 Task: Look for space in Blieskastel, Germany from 5th September, 2023 to 12th September, 2023 for 2 adults in price range Rs.10000 to Rs.15000.  With 1  bedroom having 1 bed and 1 bathroom. Property type can be house, flat, guest house, hotel. Booking option can be shelf check-in. Required host language is English.
Action: Mouse moved to (575, 124)
Screenshot: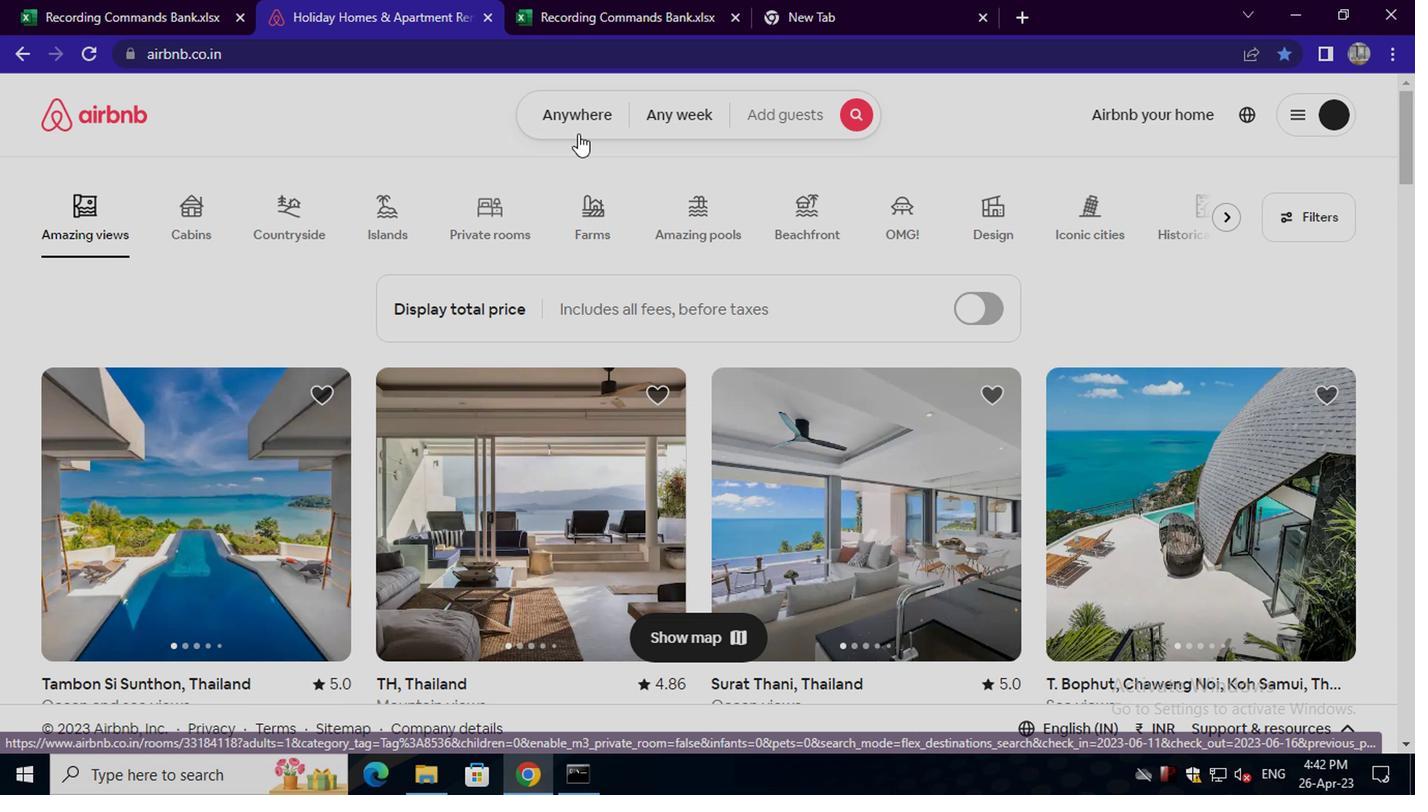 
Action: Mouse pressed left at (575, 124)
Screenshot: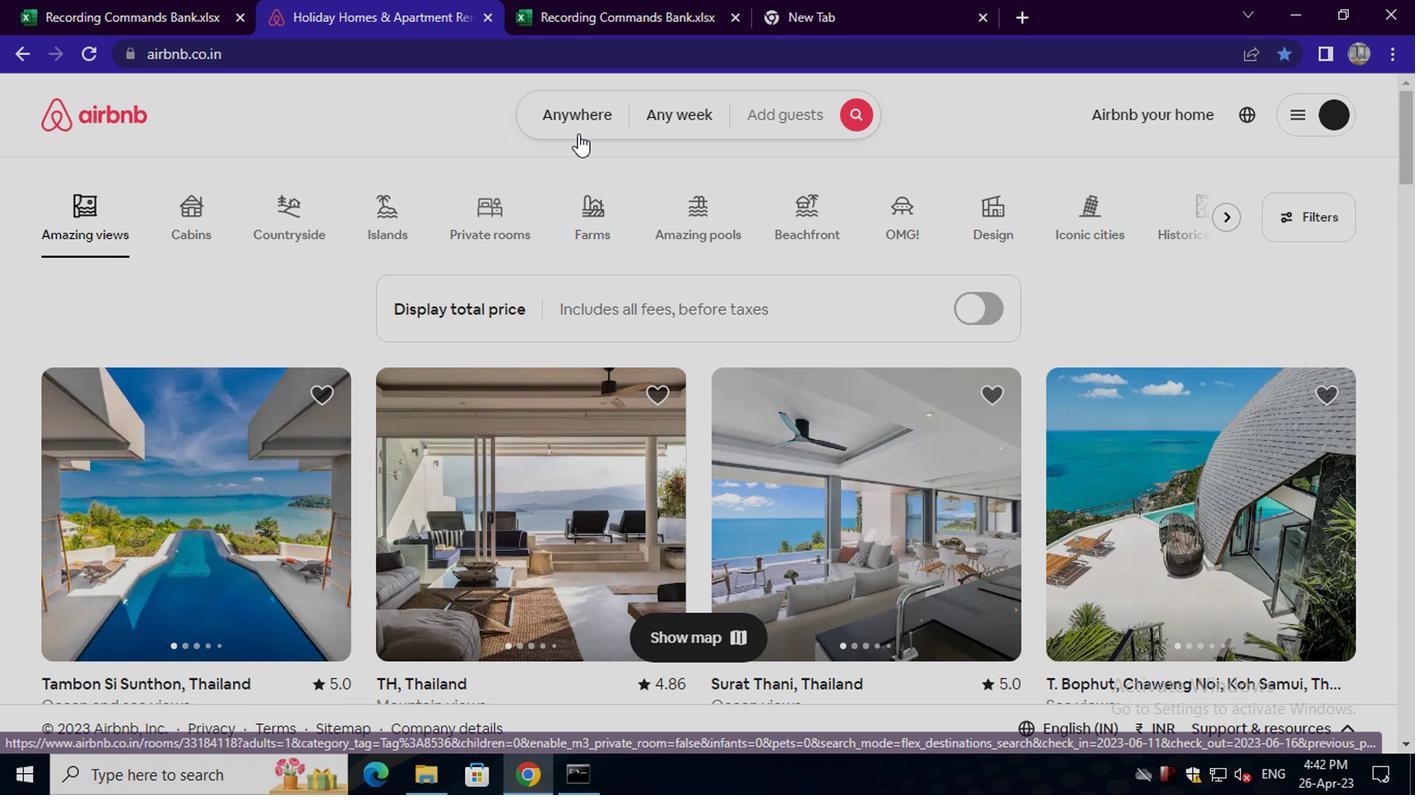 
Action: Mouse moved to (463, 184)
Screenshot: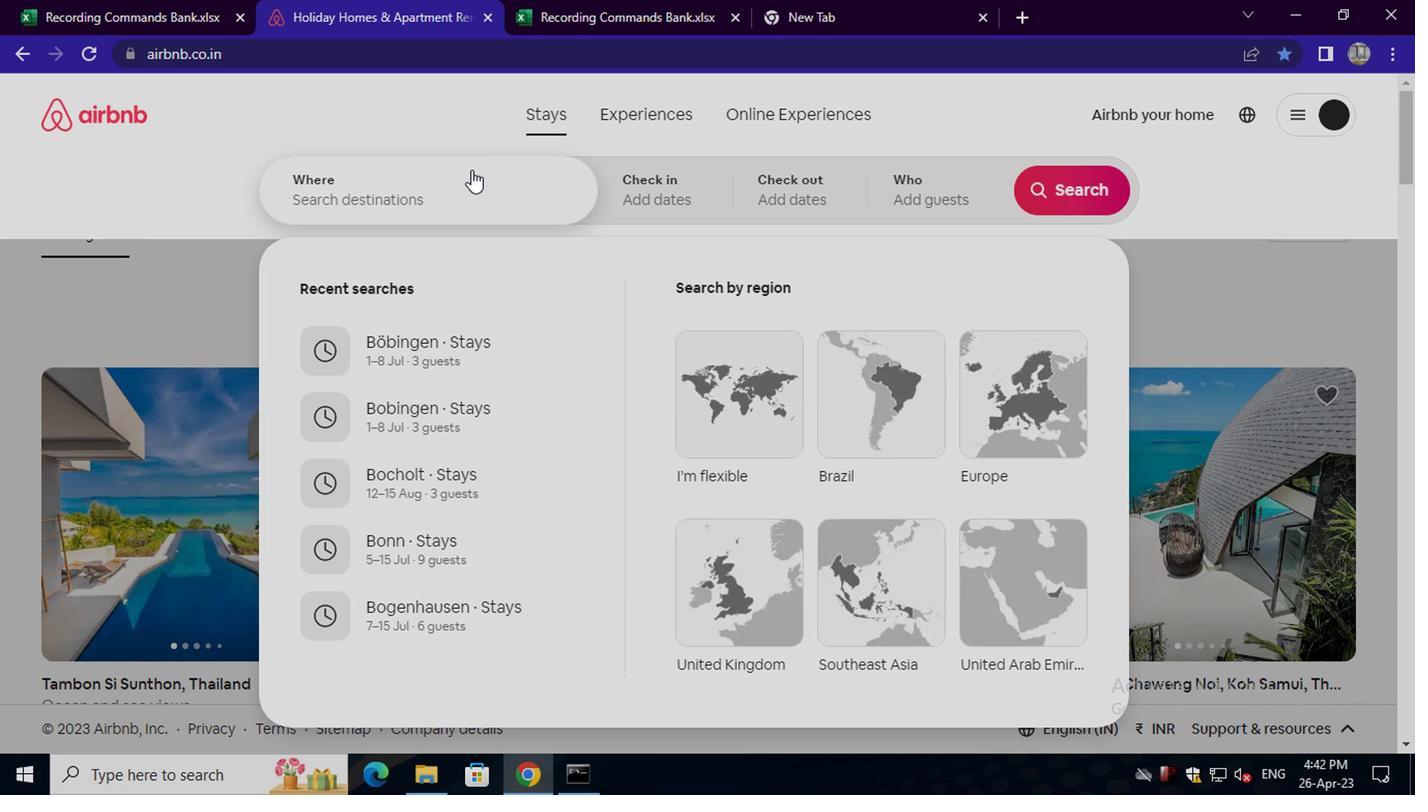 
Action: Mouse pressed left at (463, 184)
Screenshot: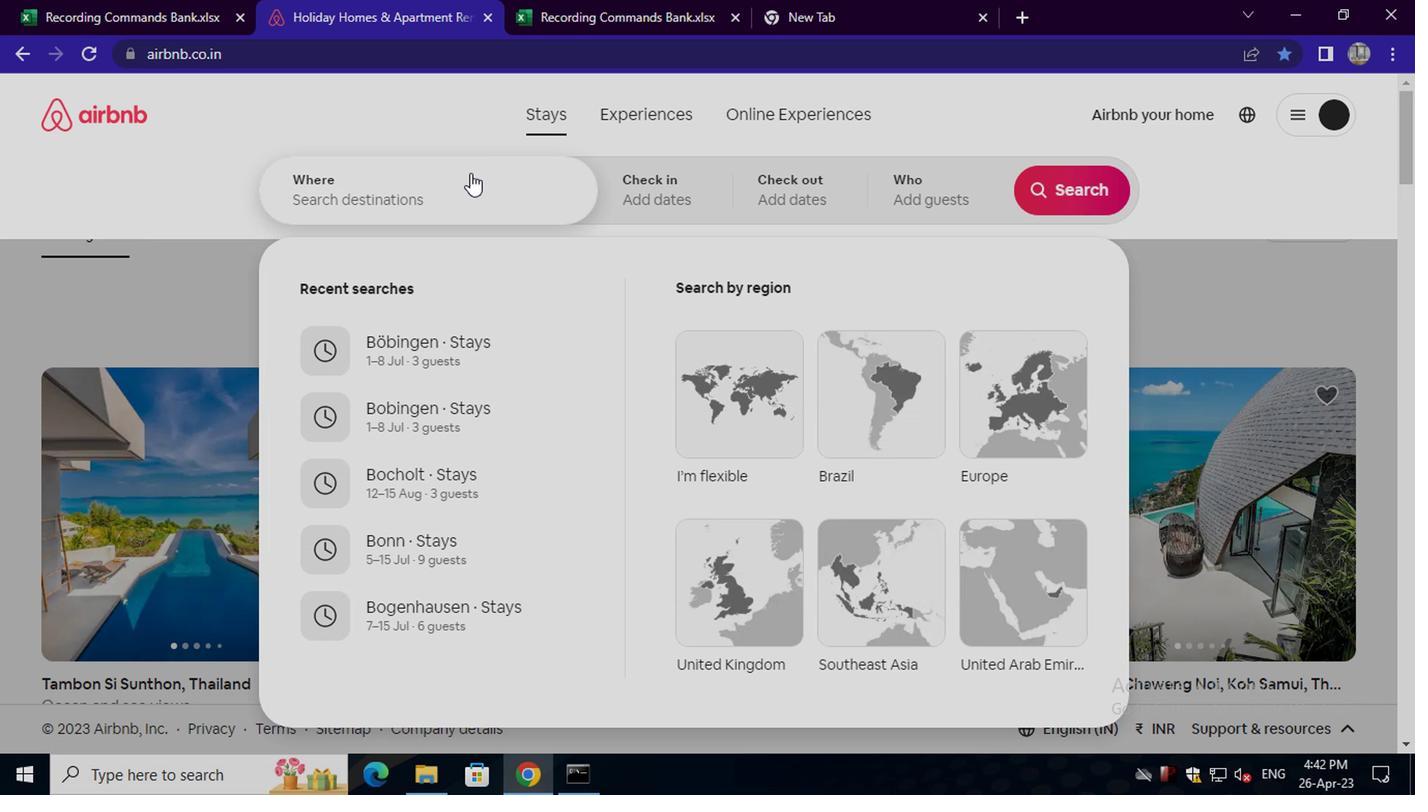 
Action: Key pressed blieskastel,<Key.space>germany<Key.enter>
Screenshot: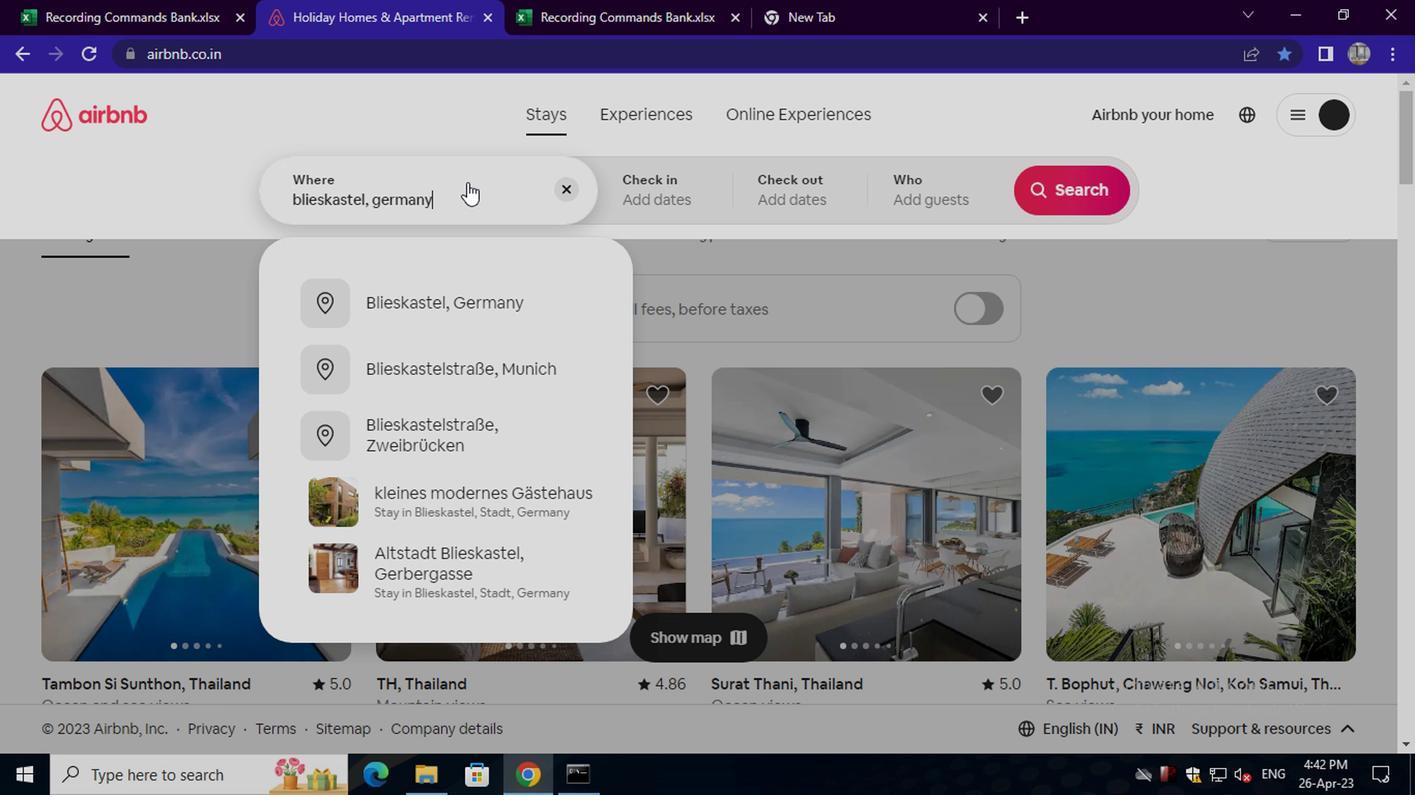 
Action: Mouse moved to (1058, 354)
Screenshot: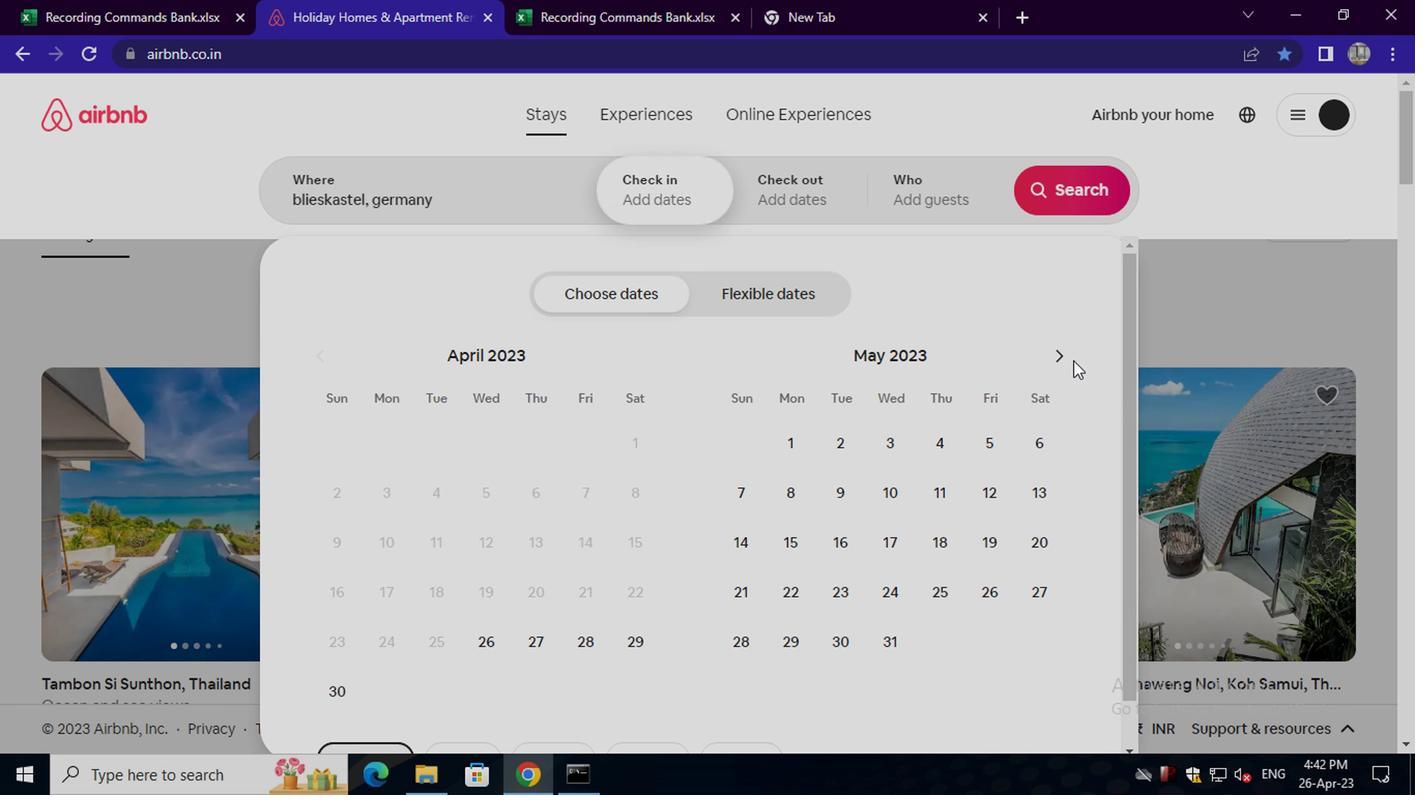 
Action: Mouse pressed left at (1058, 354)
Screenshot: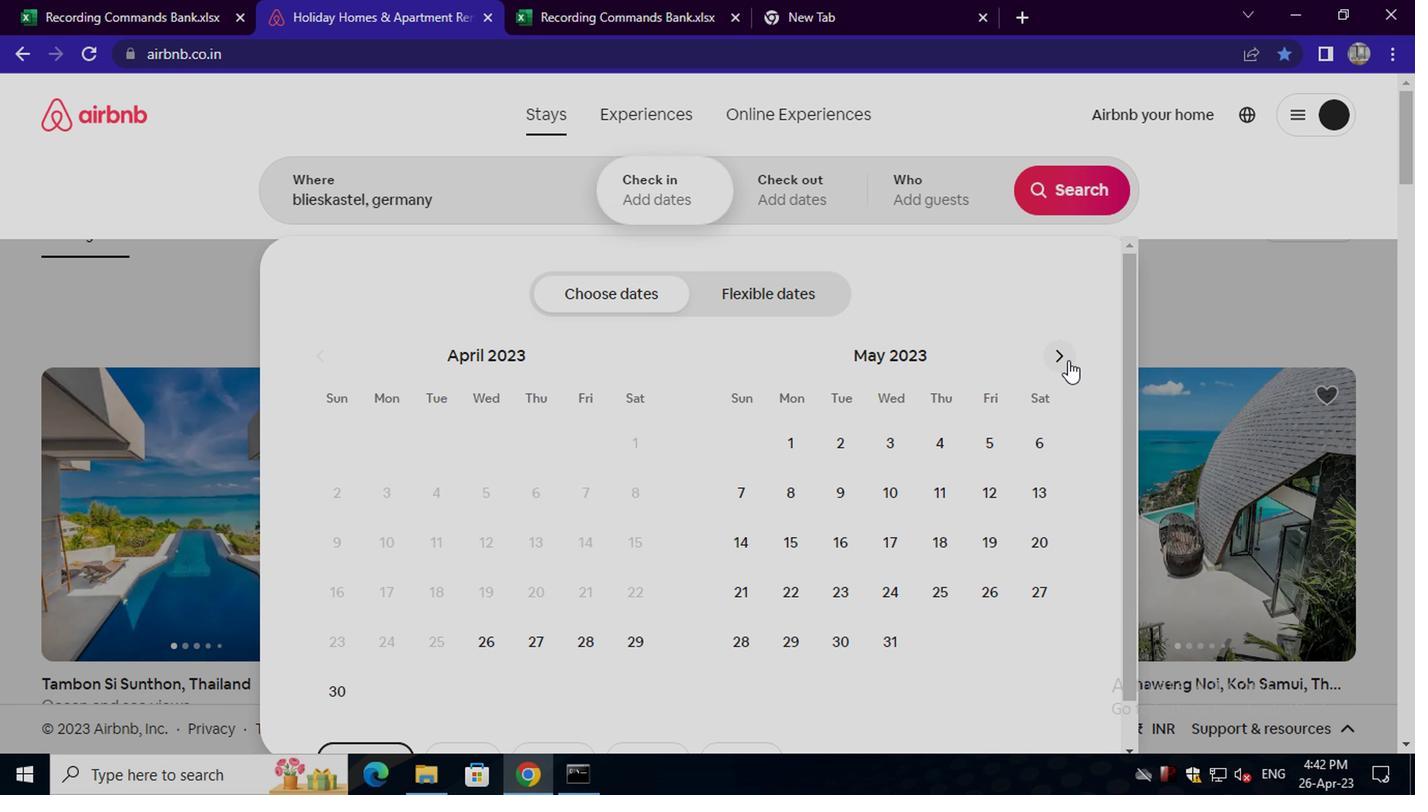
Action: Mouse moved to (1058, 353)
Screenshot: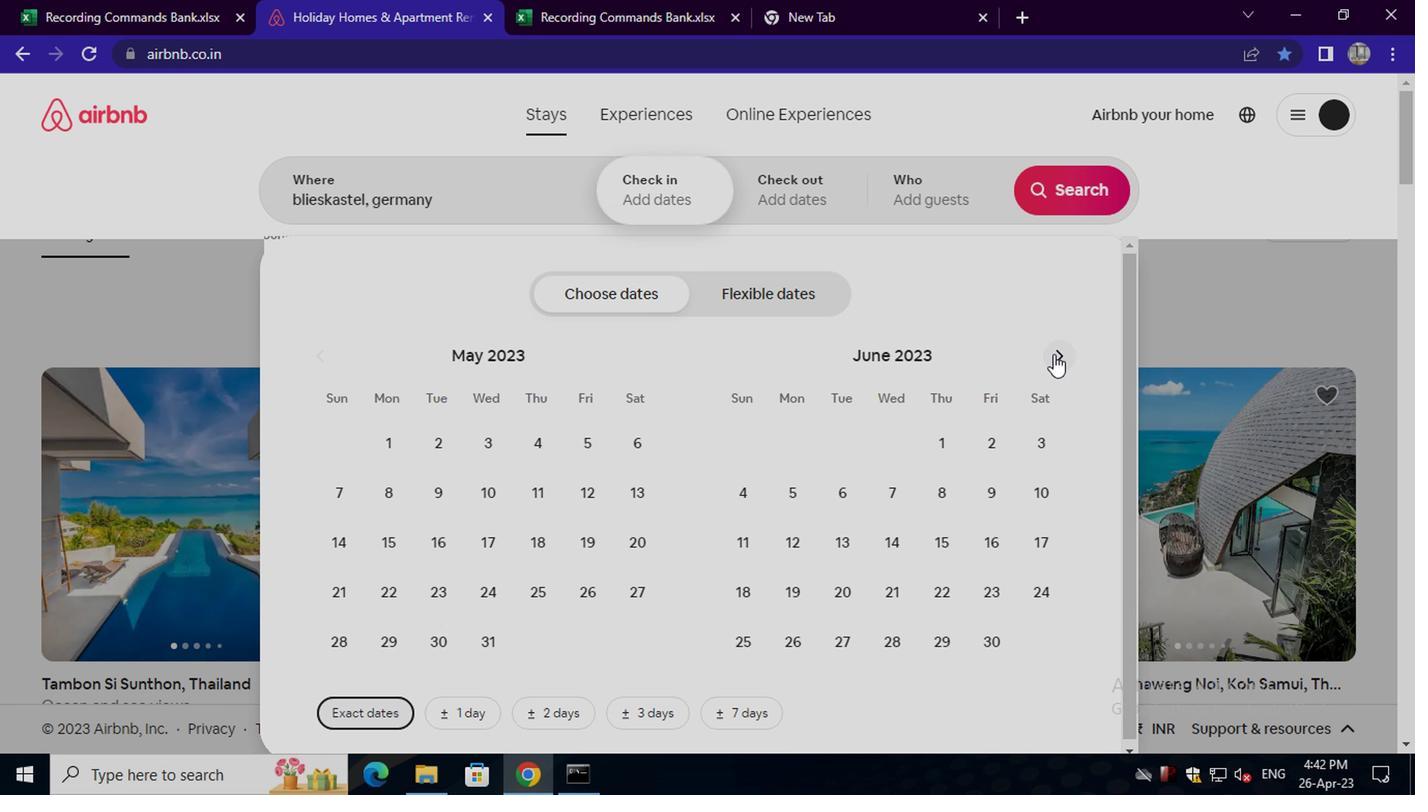 
Action: Mouse pressed left at (1058, 353)
Screenshot: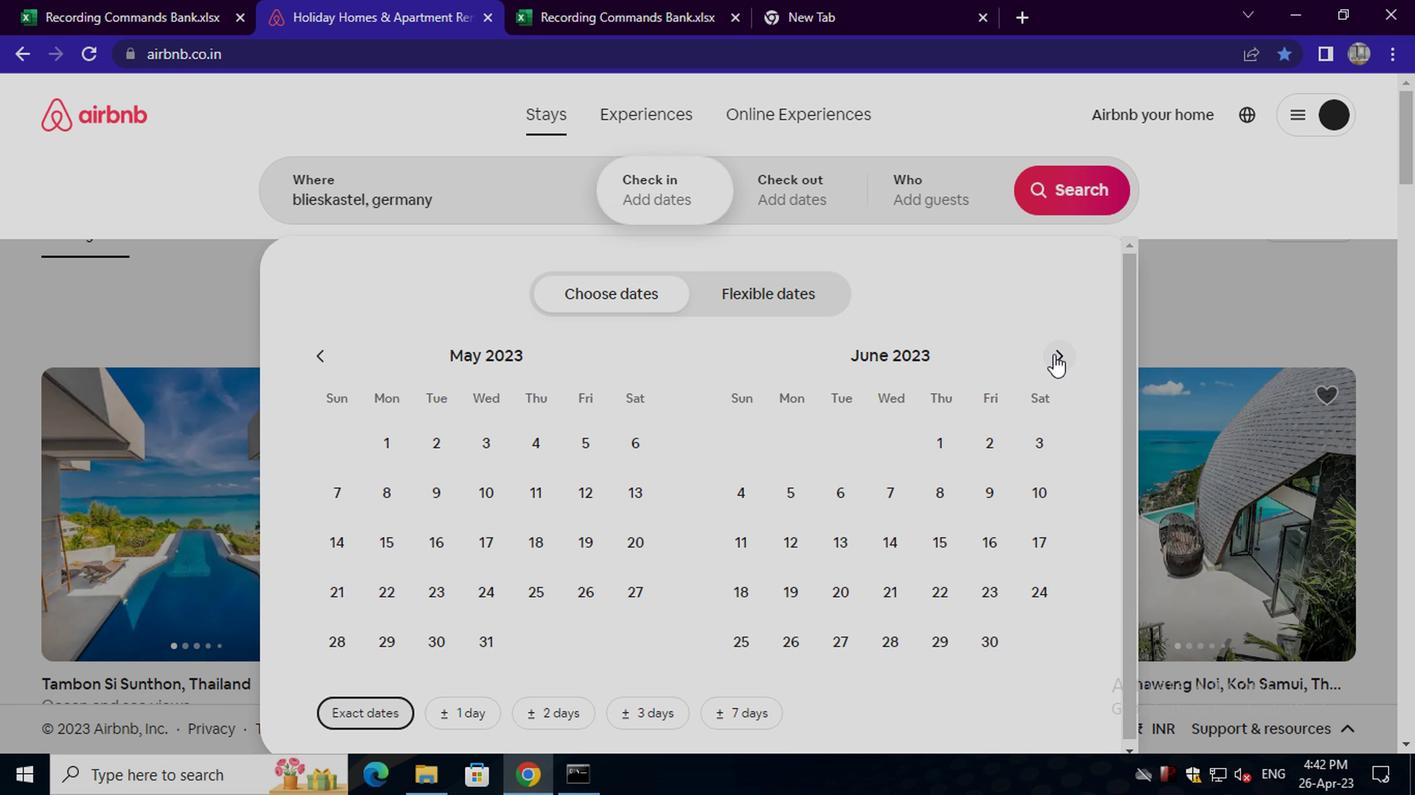 
Action: Mouse pressed left at (1058, 353)
Screenshot: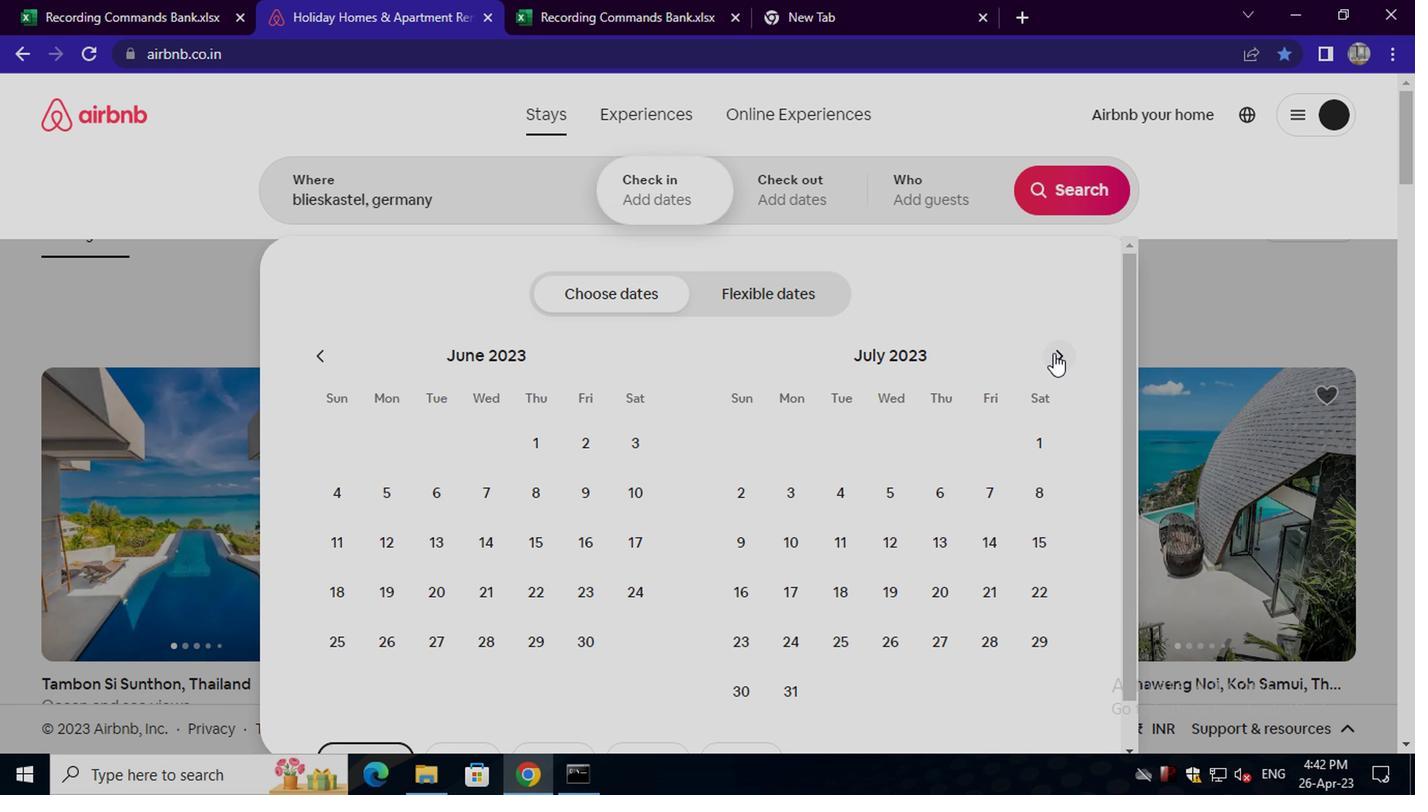 
Action: Mouse pressed left at (1058, 353)
Screenshot: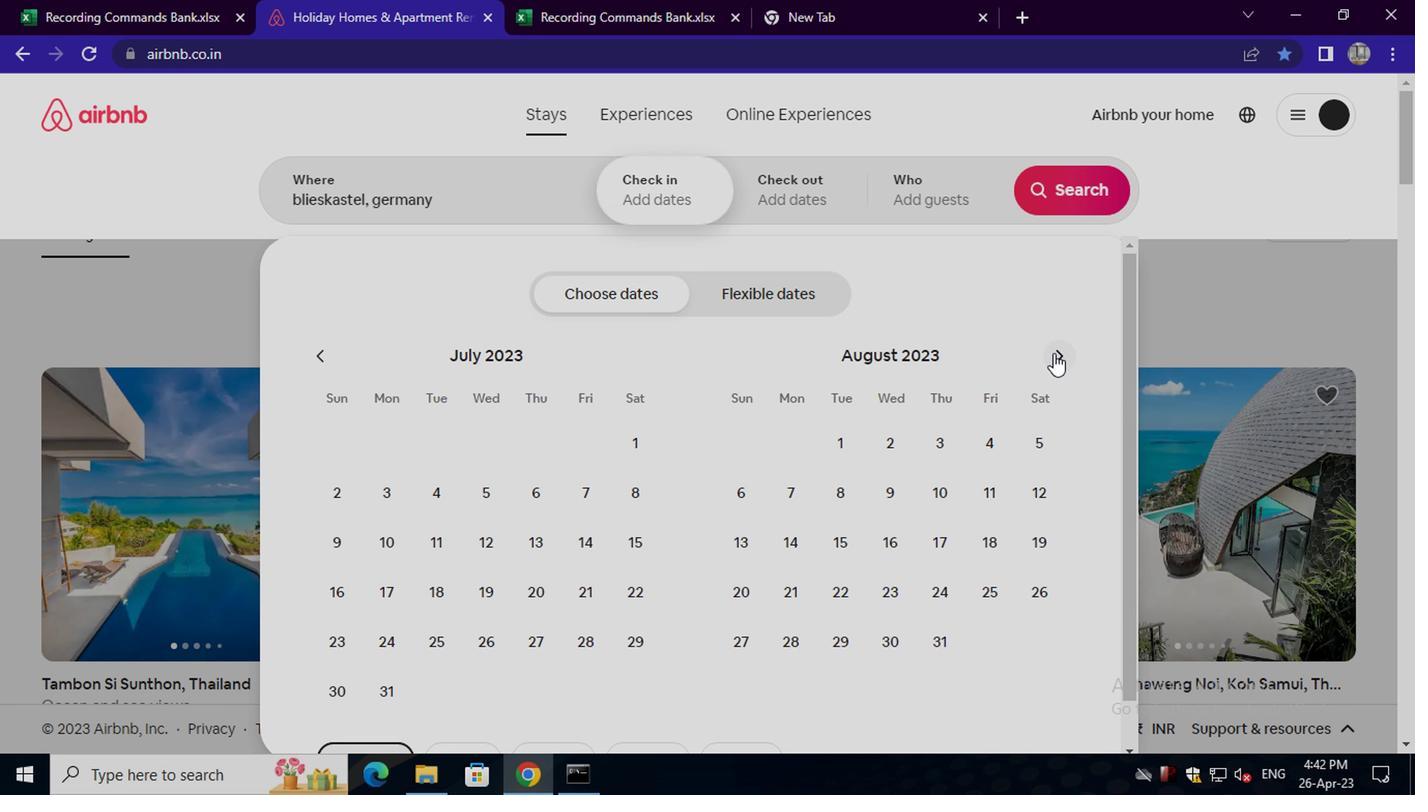 
Action: Mouse moved to (860, 487)
Screenshot: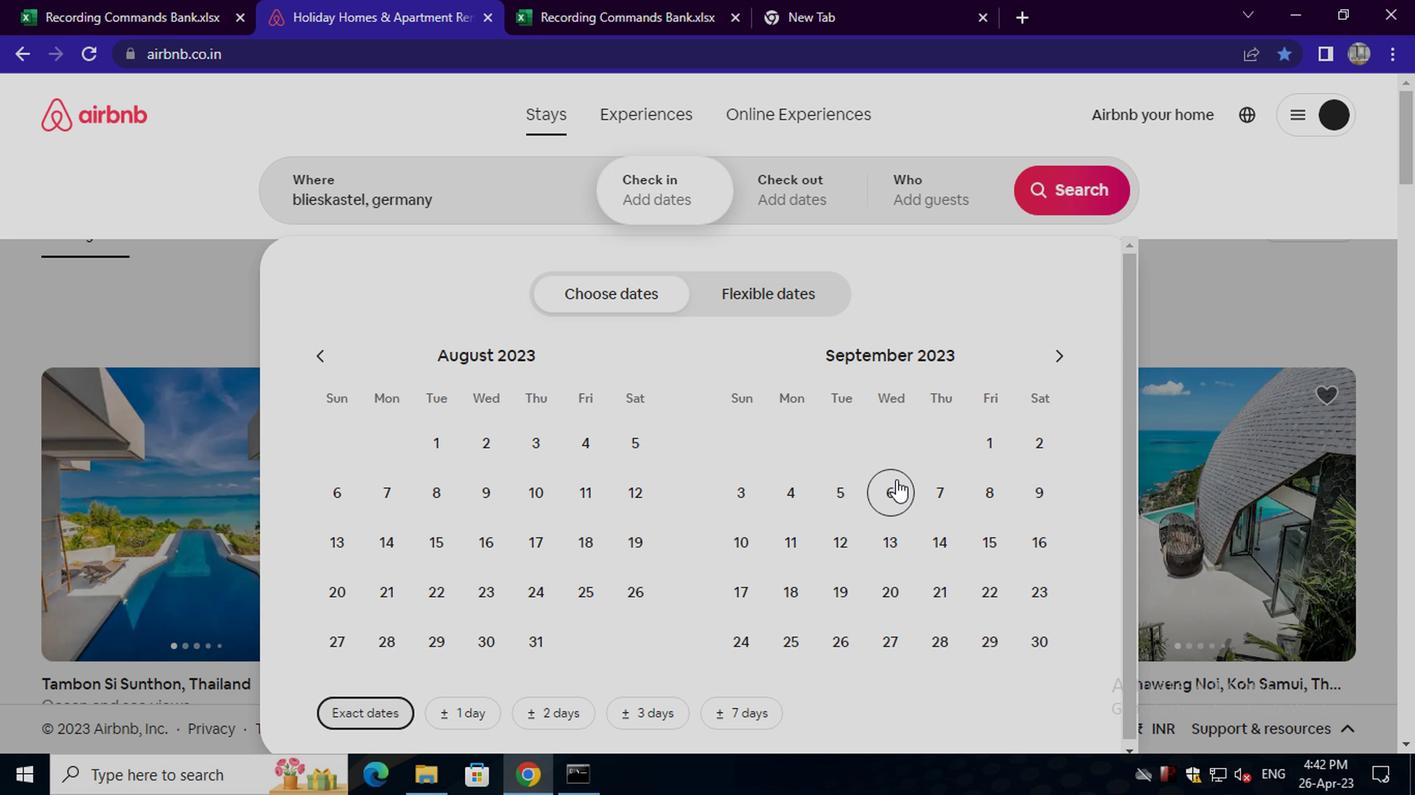 
Action: Mouse pressed left at (860, 487)
Screenshot: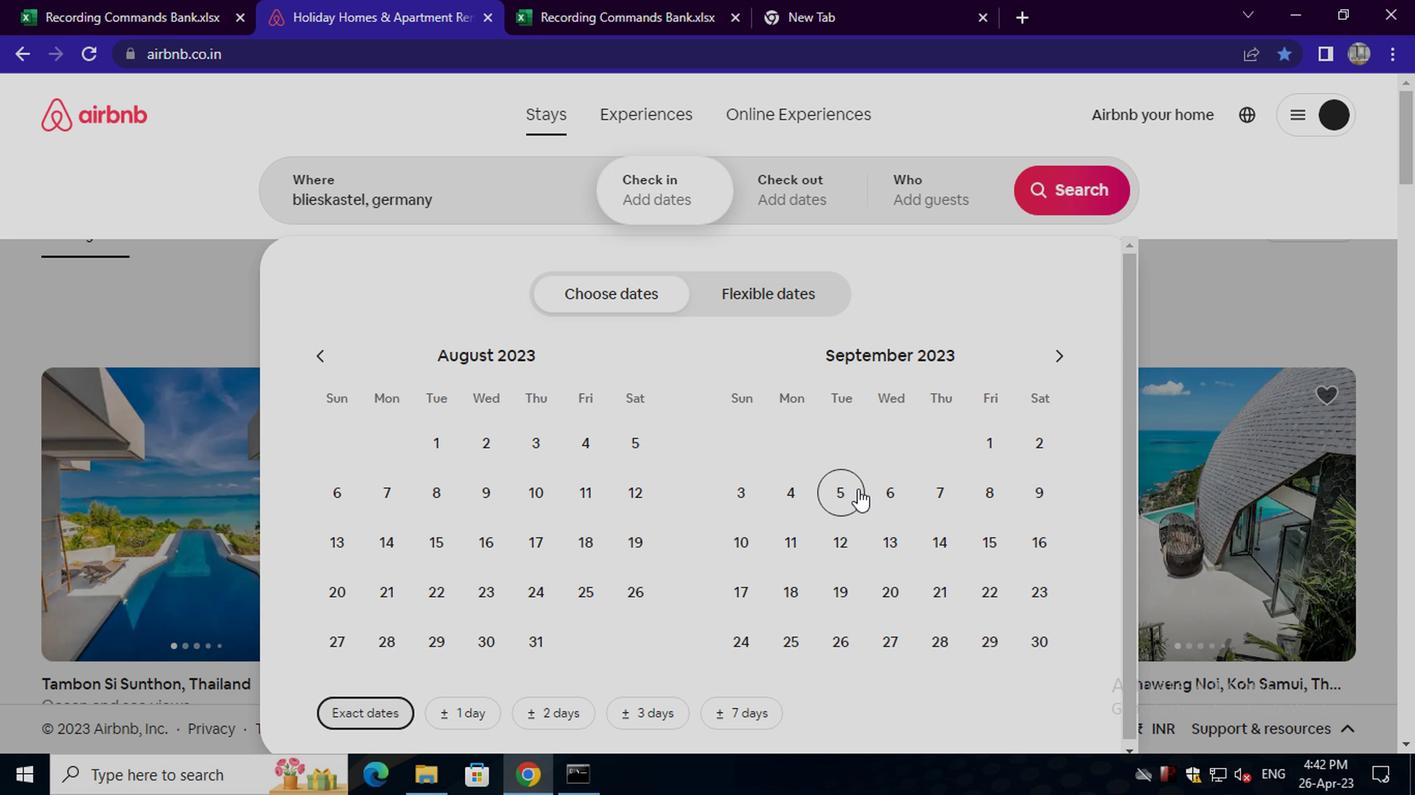 
Action: Mouse moved to (851, 538)
Screenshot: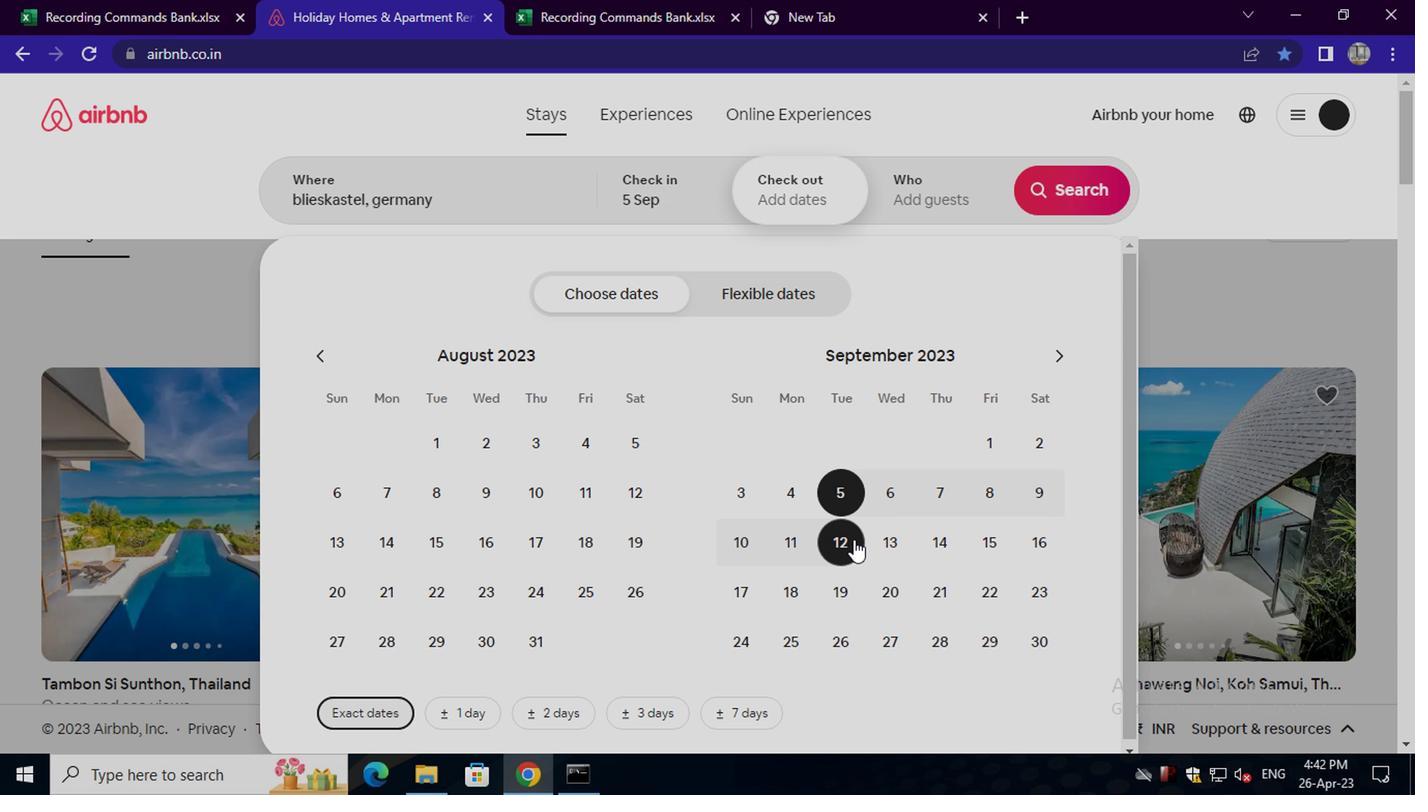 
Action: Mouse pressed left at (851, 538)
Screenshot: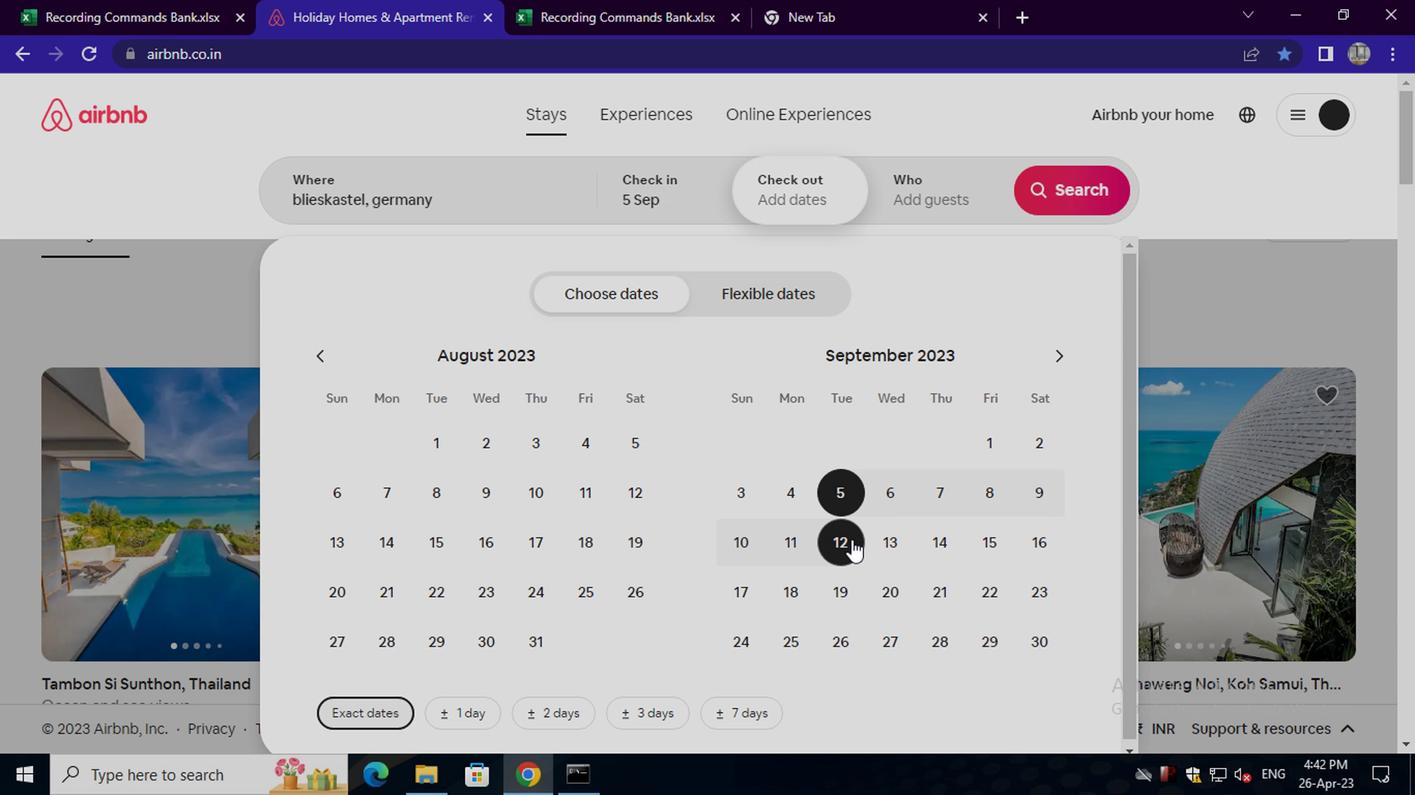 
Action: Mouse moved to (966, 190)
Screenshot: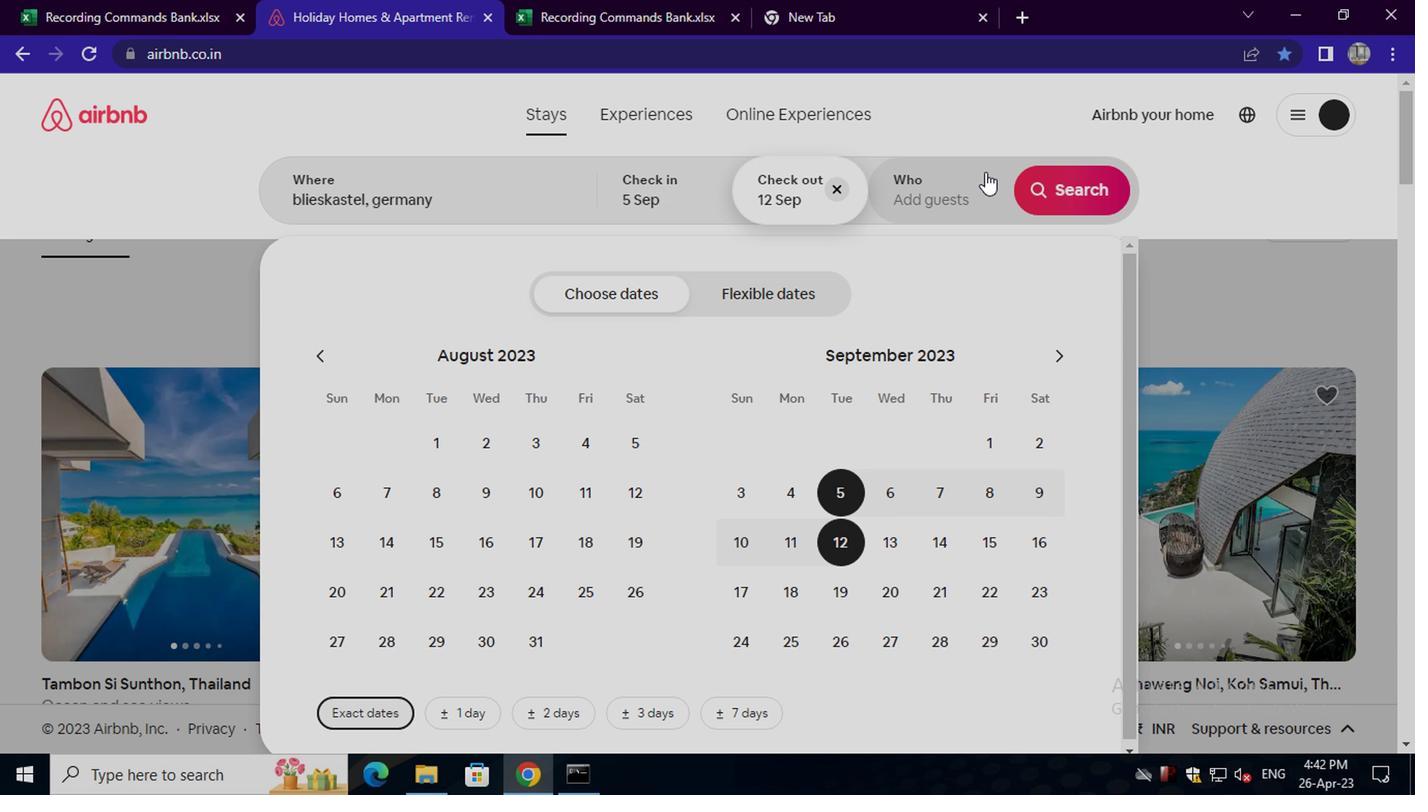 
Action: Mouse pressed left at (966, 190)
Screenshot: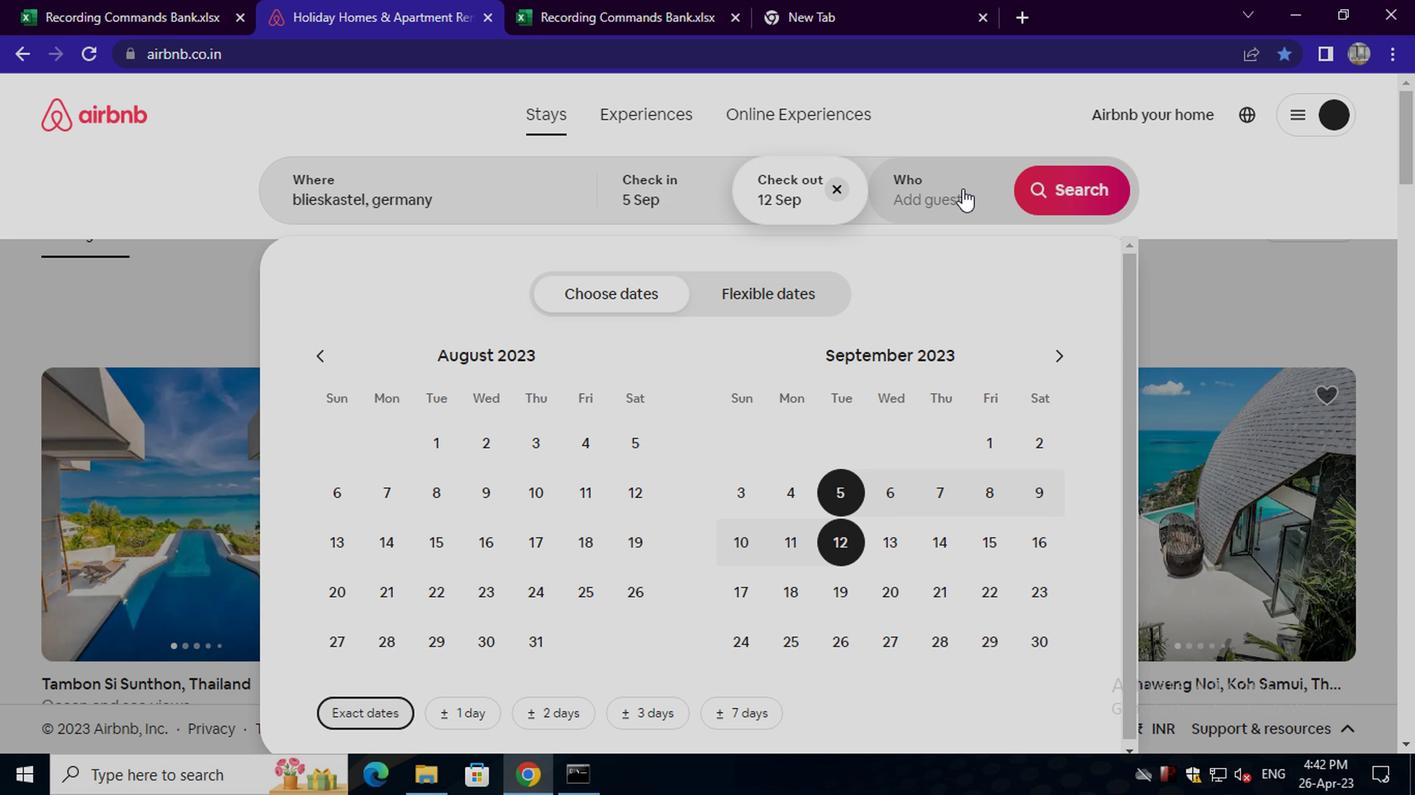 
Action: Mouse moved to (1087, 309)
Screenshot: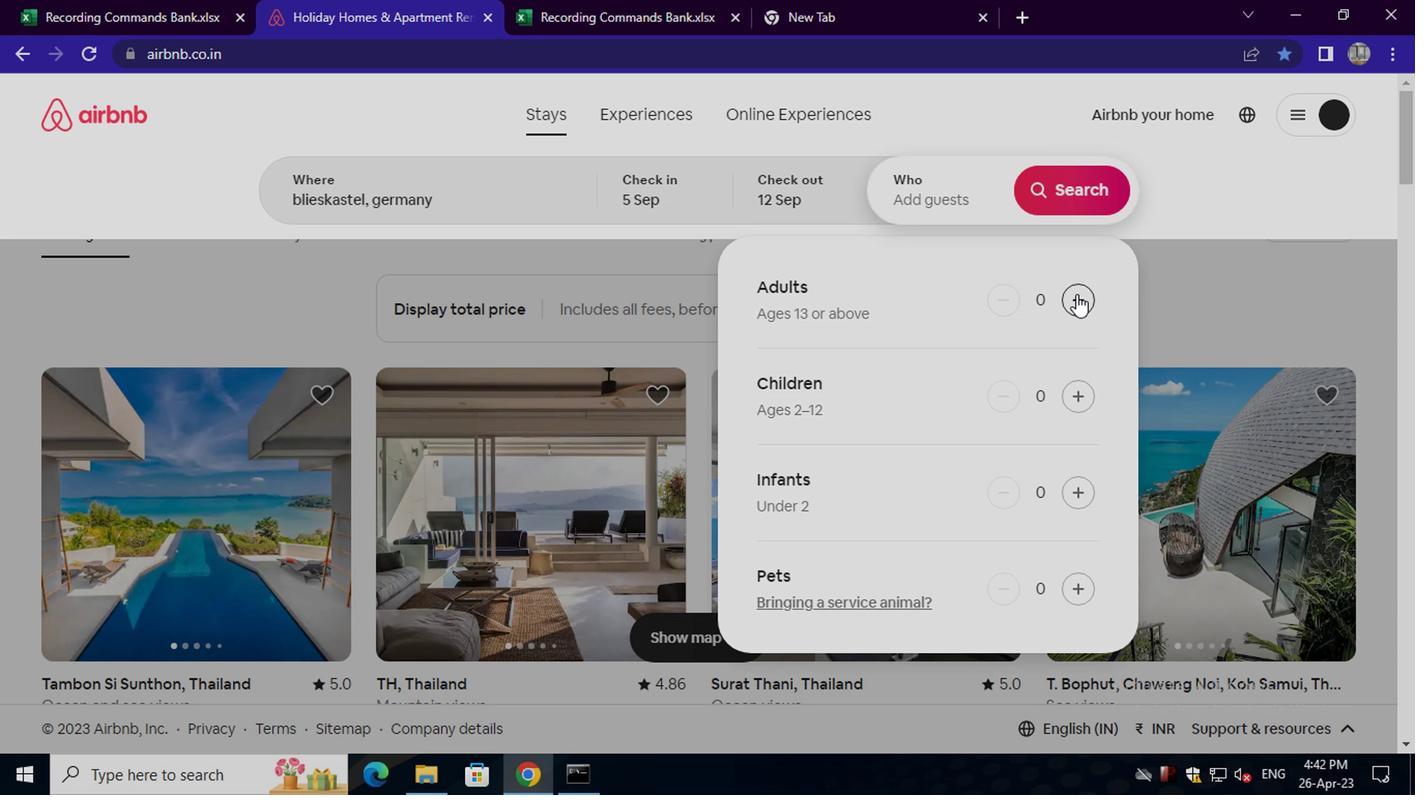 
Action: Mouse pressed left at (1087, 309)
Screenshot: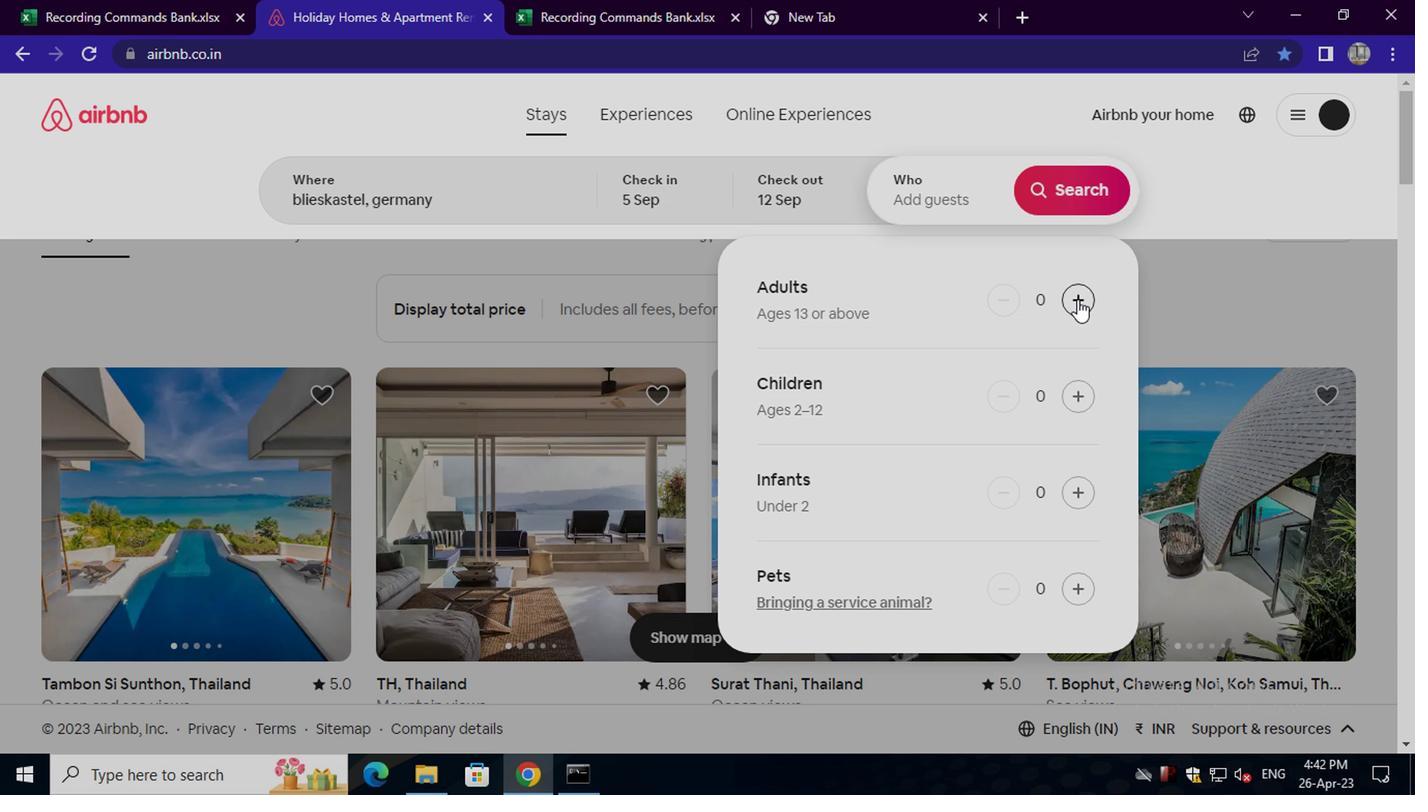 
Action: Mouse pressed left at (1087, 309)
Screenshot: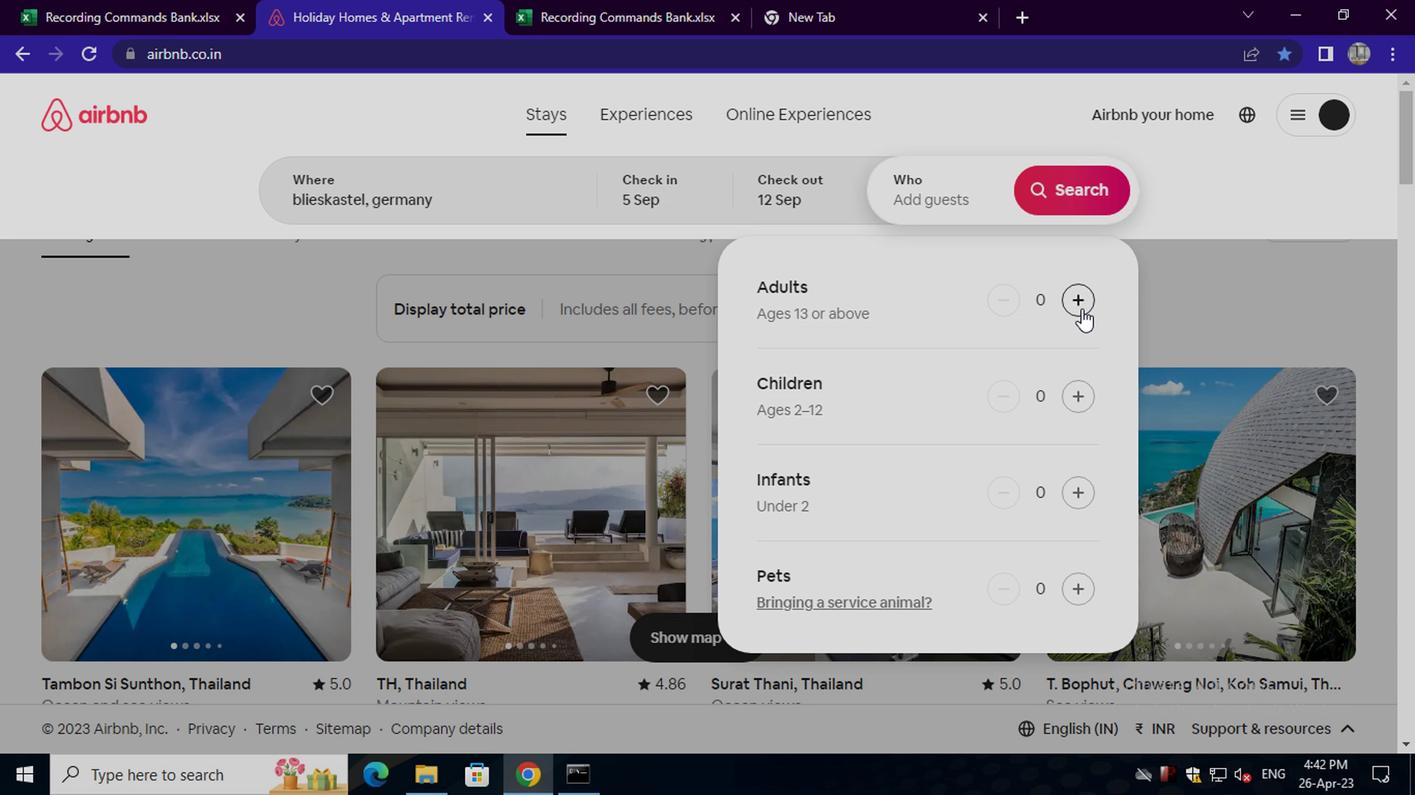 
Action: Mouse moved to (1084, 201)
Screenshot: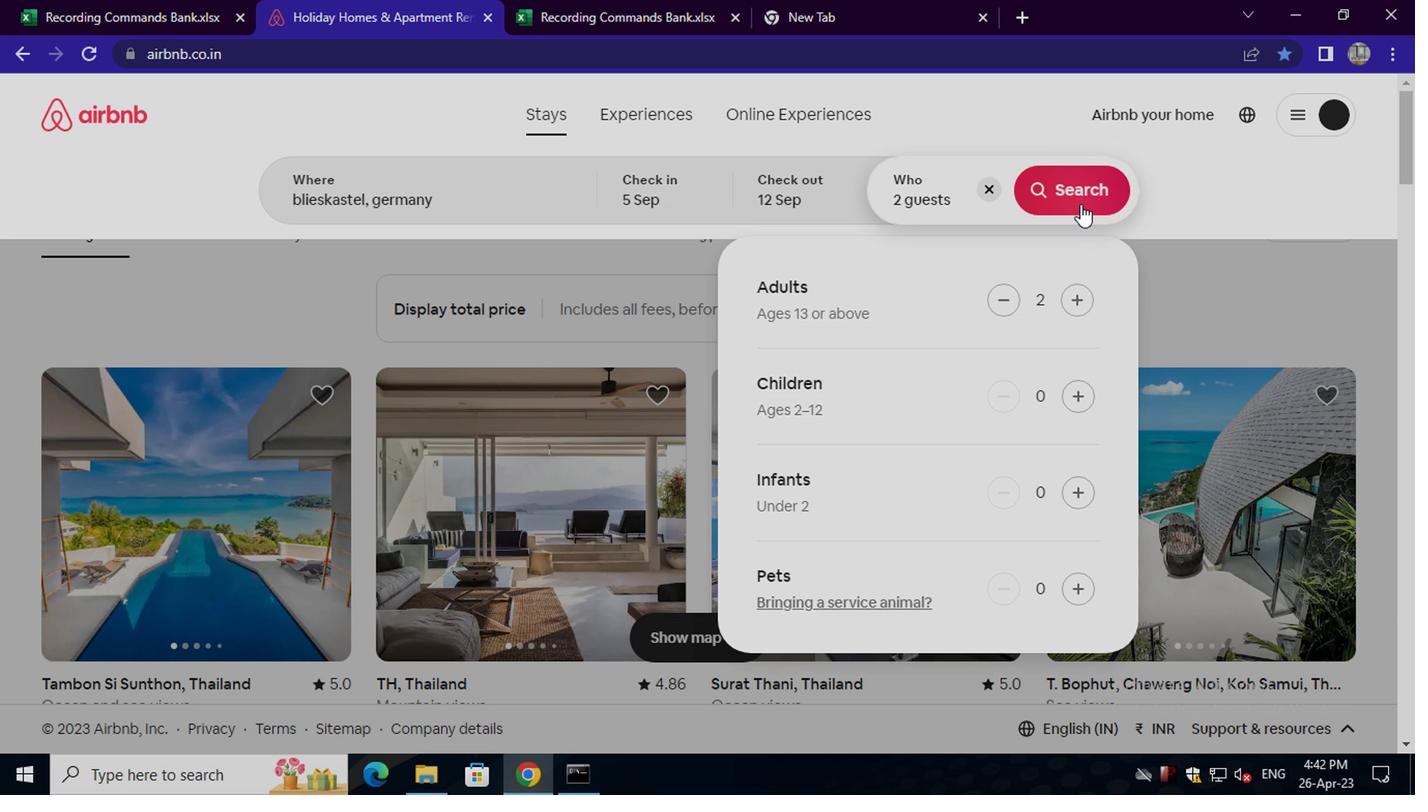 
Action: Mouse pressed left at (1084, 201)
Screenshot: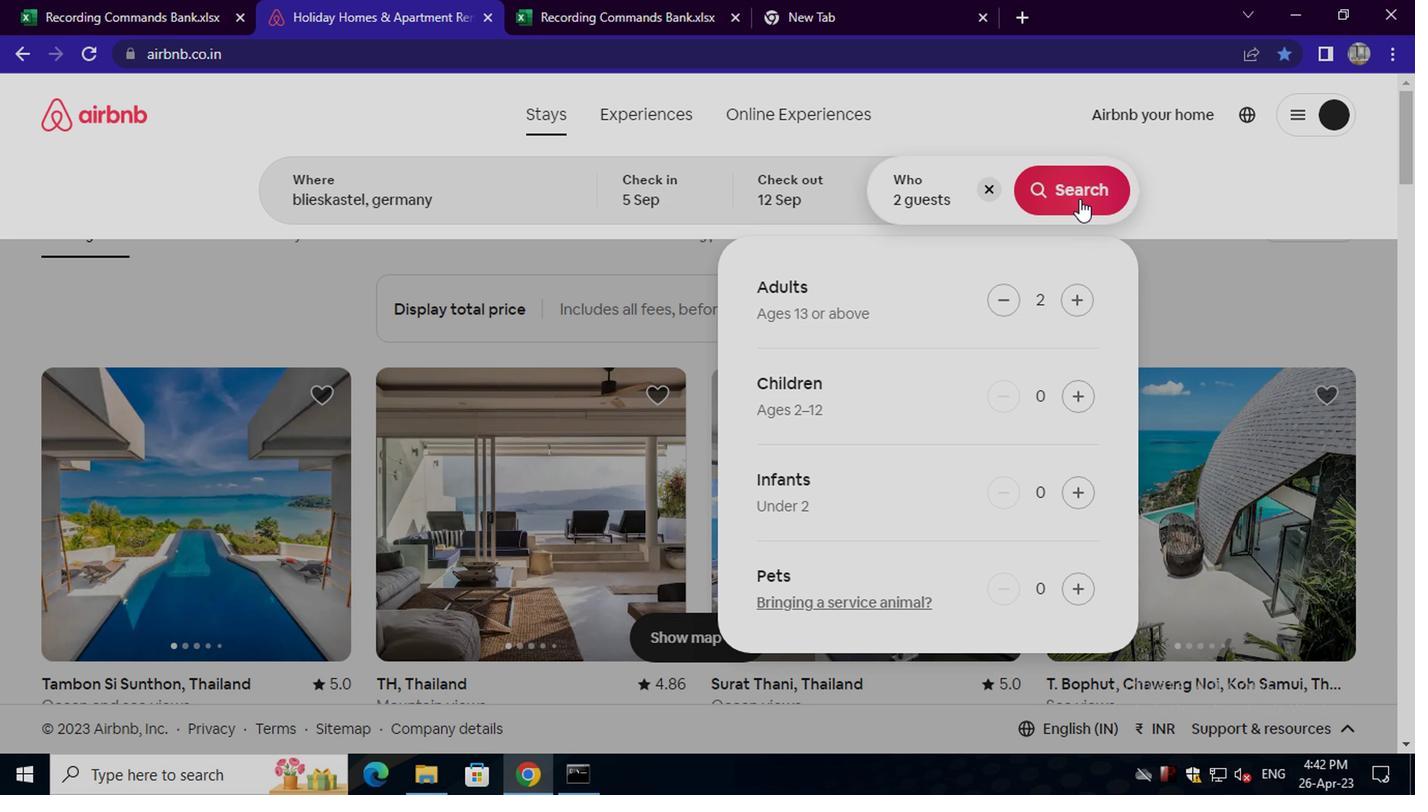 
Action: Mouse moved to (1316, 201)
Screenshot: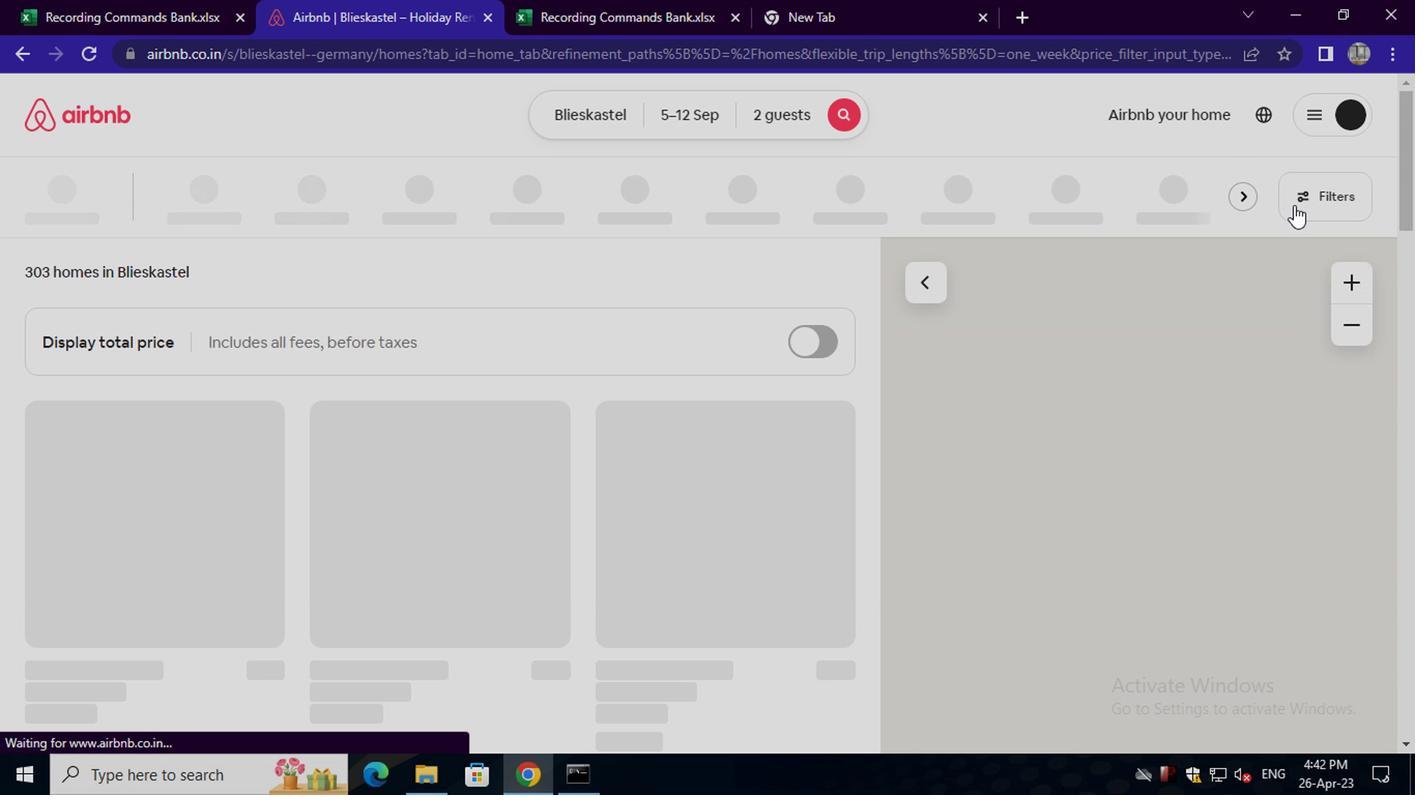 
Action: Mouse pressed left at (1316, 201)
Screenshot: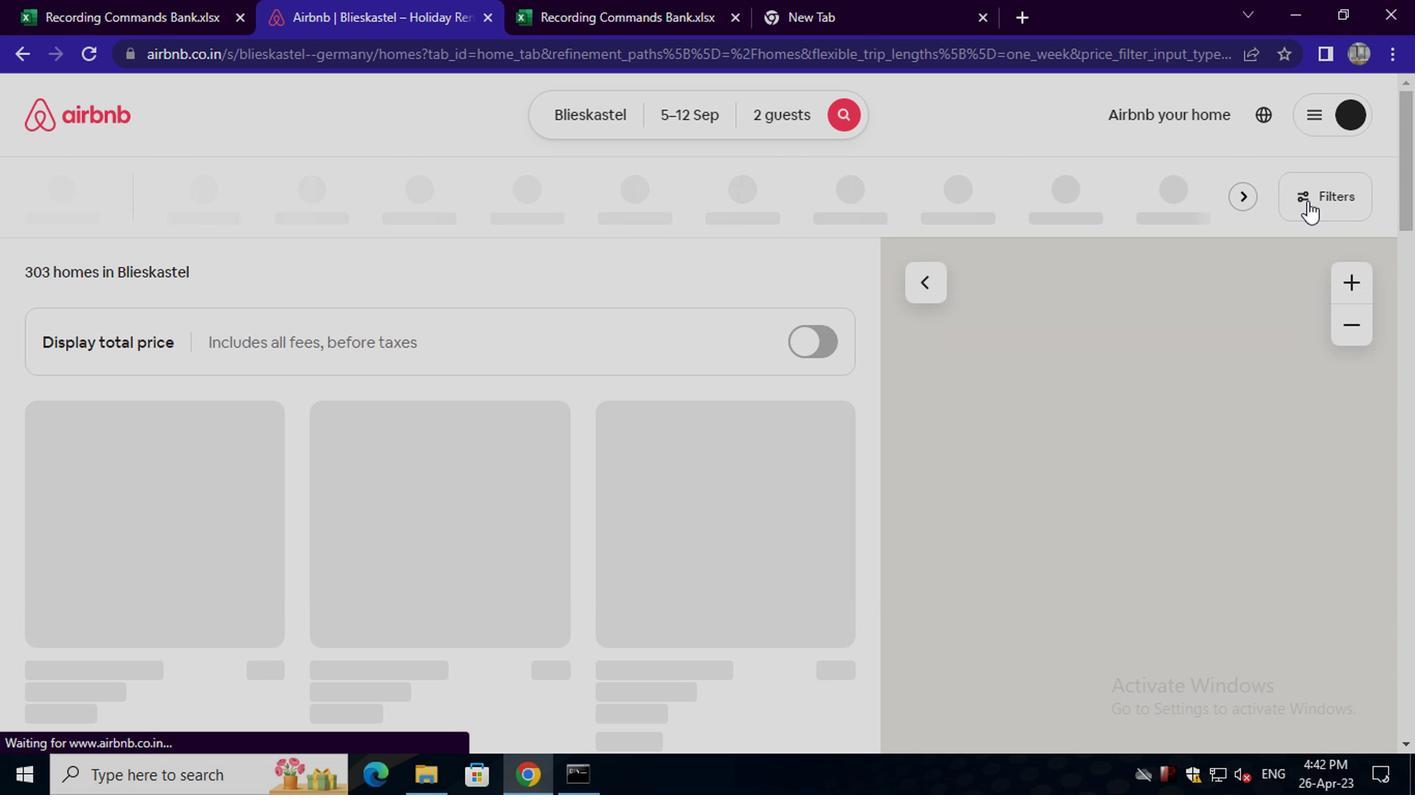 
Action: Mouse moved to (507, 459)
Screenshot: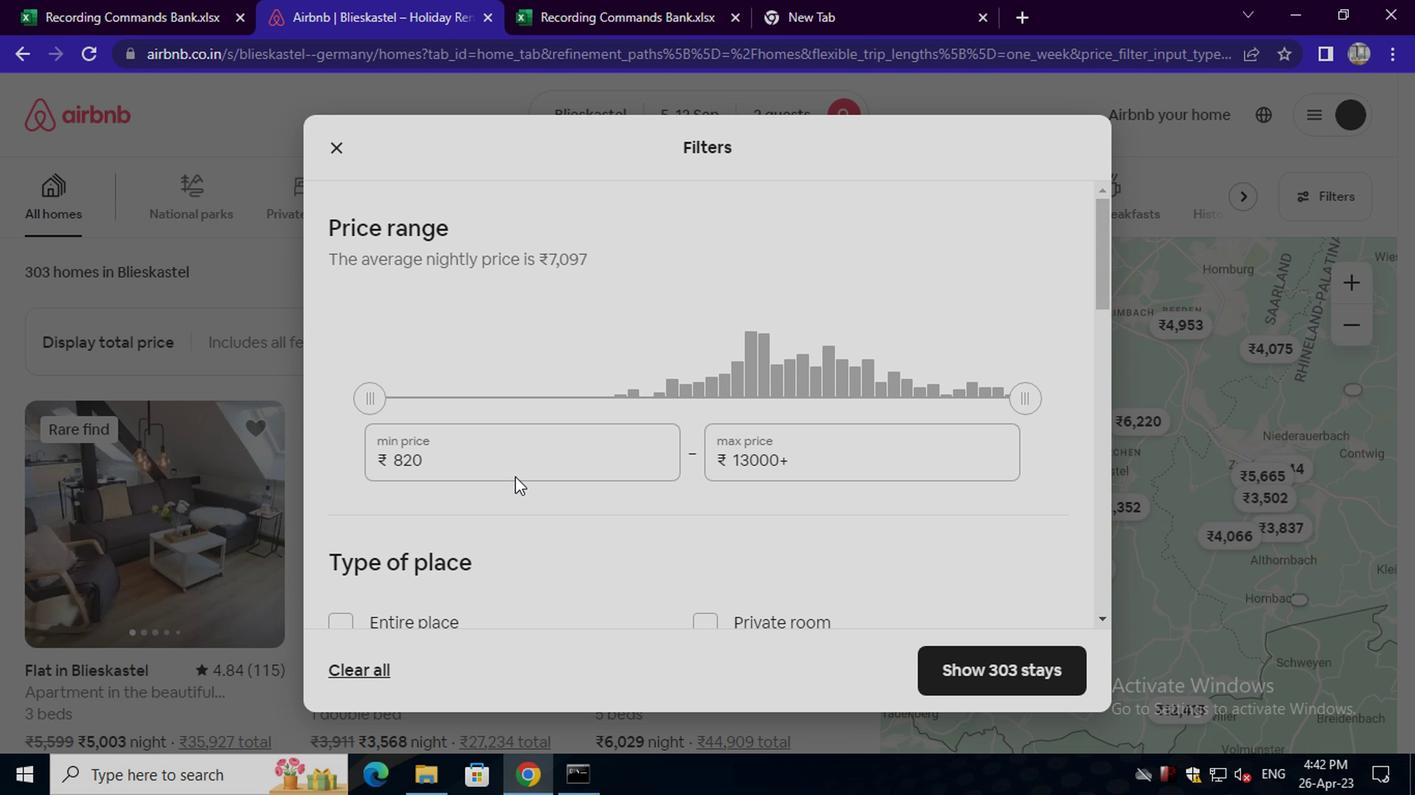 
Action: Mouse pressed left at (507, 459)
Screenshot: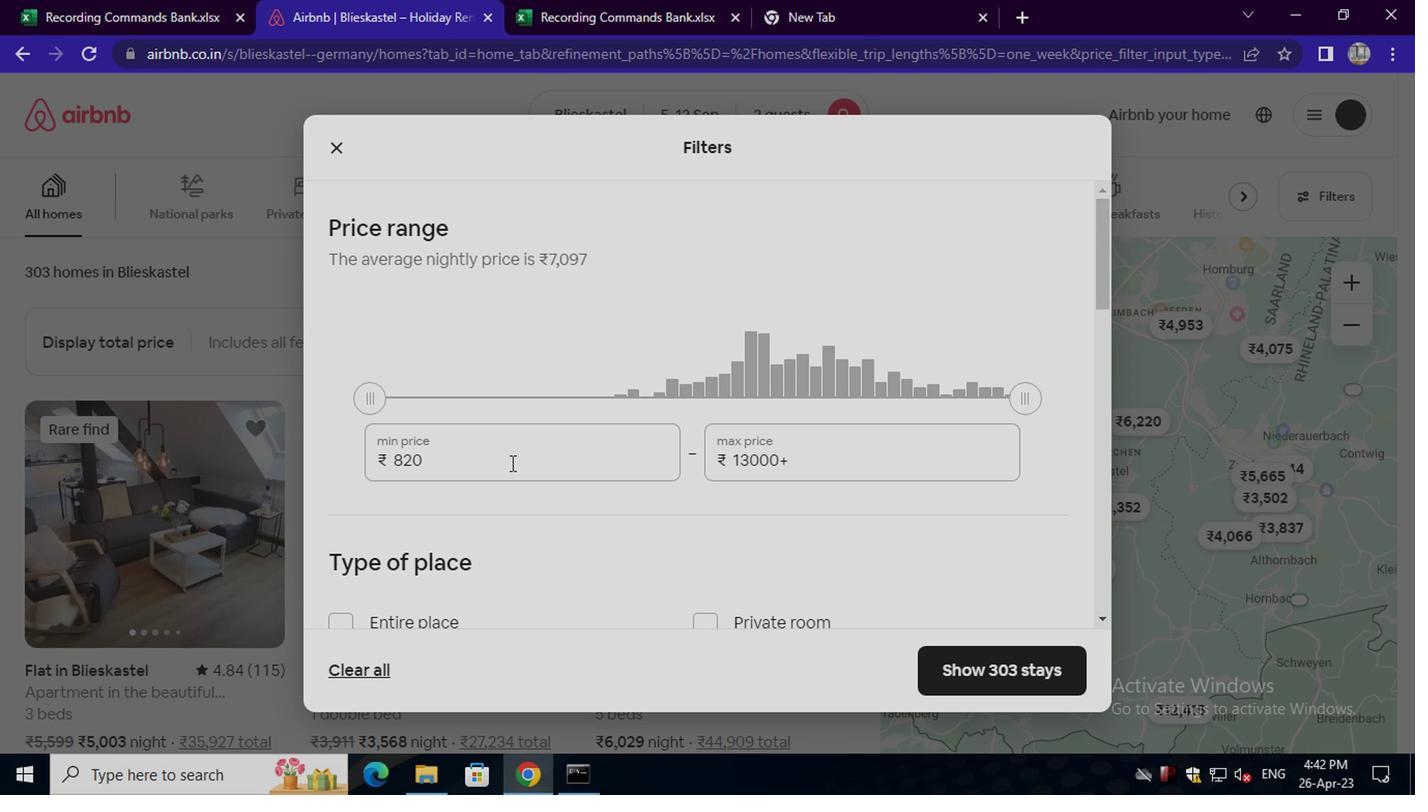 
Action: Key pressed <Key.backspace><Key.backspace><Key.backspace><Key.backspace><Key.backspace><Key.backspace><Key.backspace><Key.backspace><Key.backspace><Key.backspace><Key.backspace>10000
Screenshot: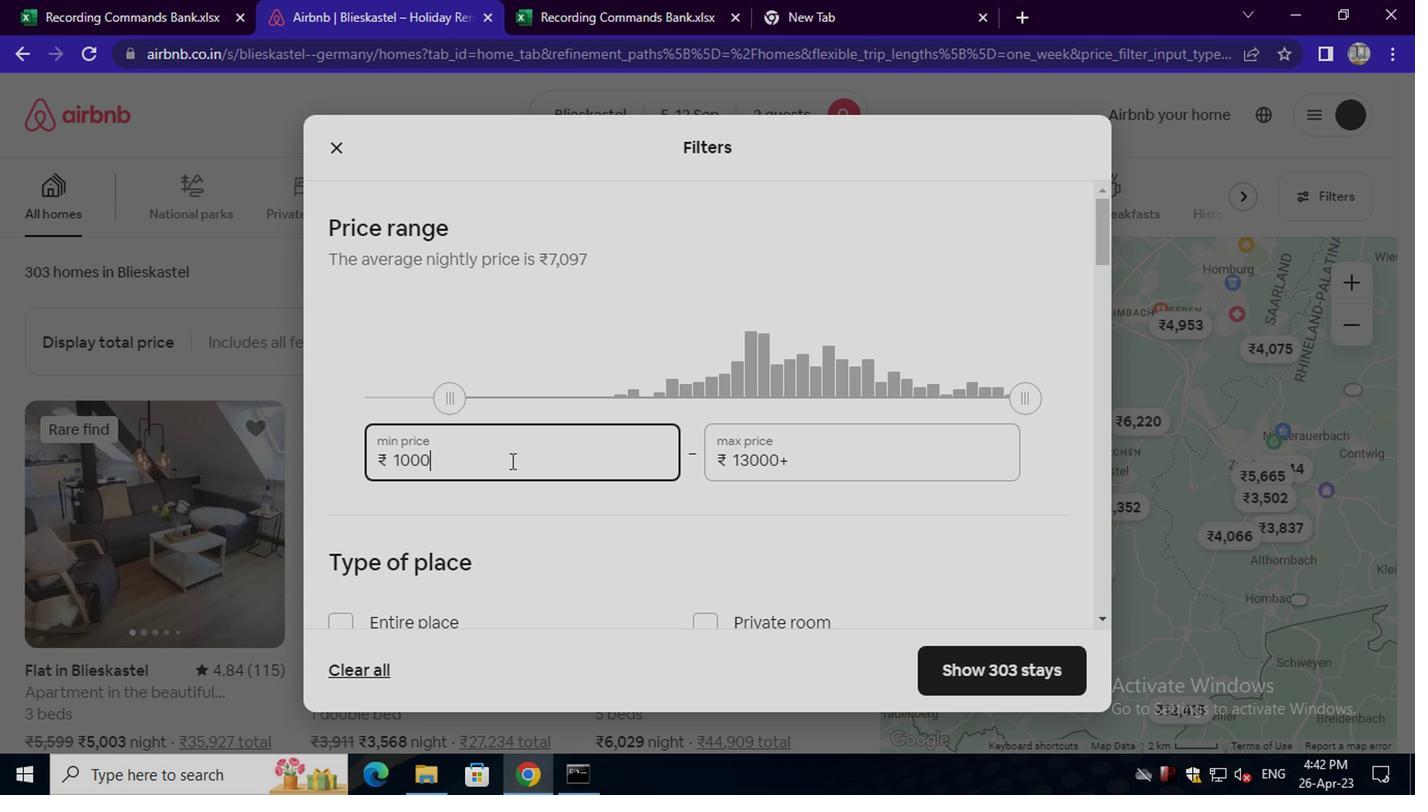
Action: Mouse moved to (801, 454)
Screenshot: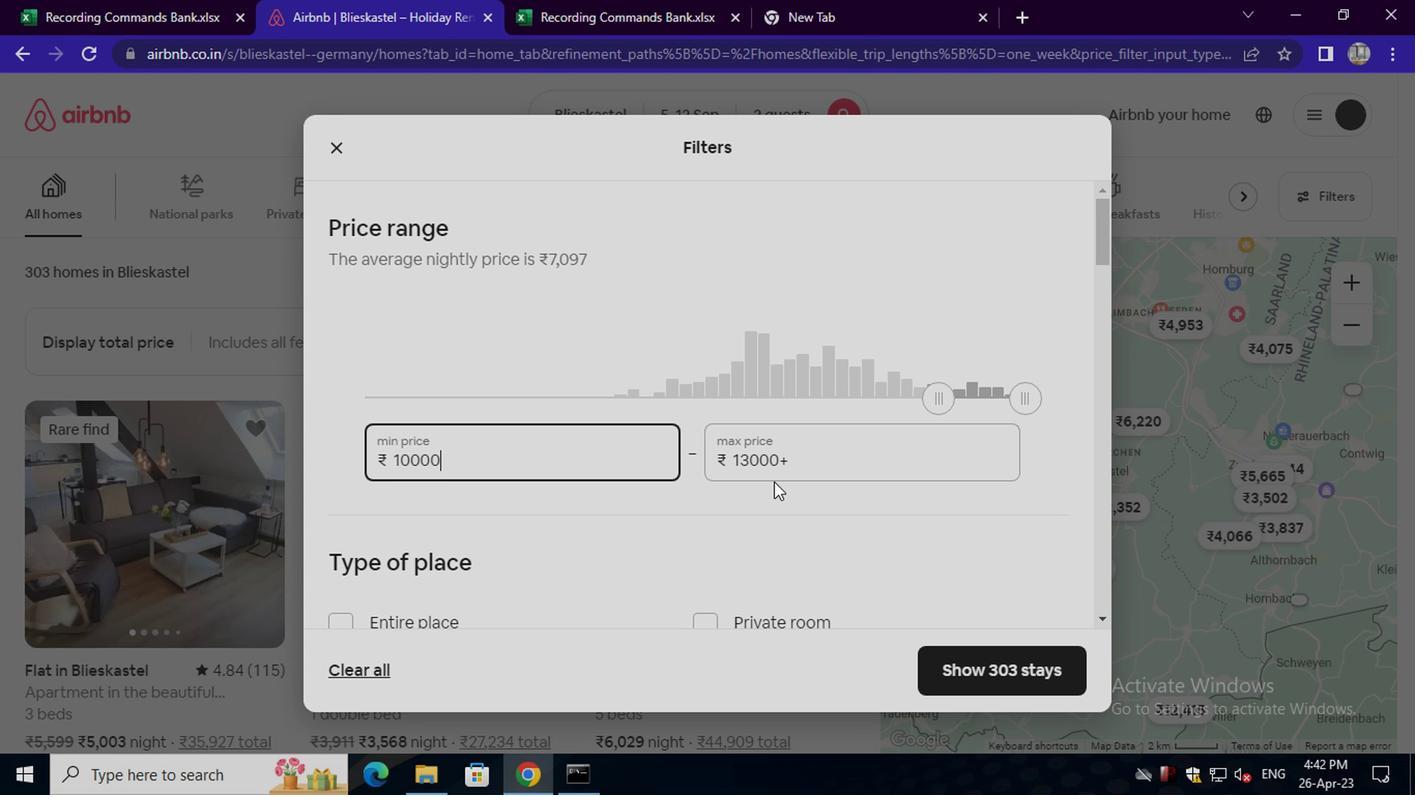 
Action: Mouse pressed left at (801, 454)
Screenshot: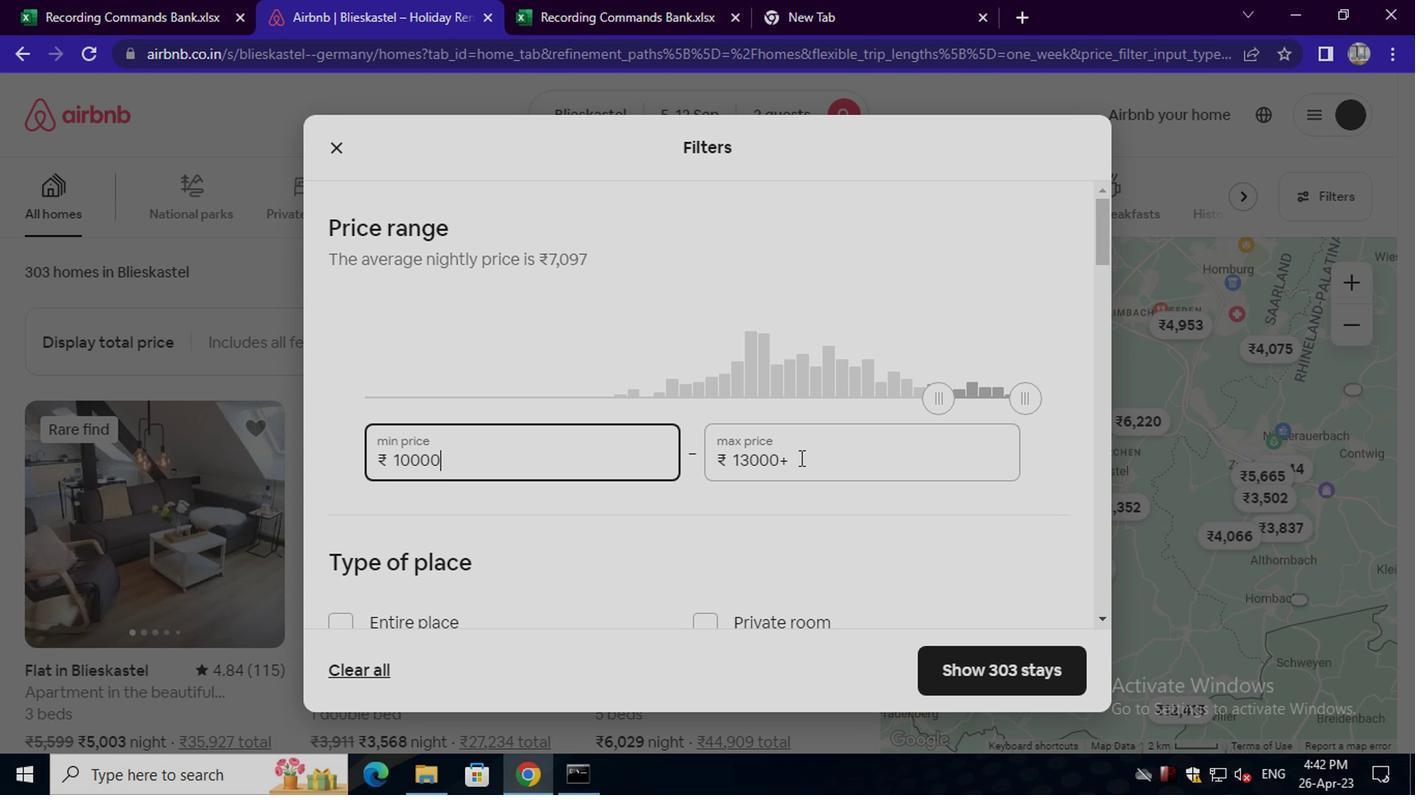 
Action: Key pressed <Key.backspace><Key.backspace><Key.backspace><Key.backspace><Key.backspace><Key.backspace><Key.backspace><Key.backspace><Key.backspace><Key.backspace><Key.backspace><Key.backspace>15000
Screenshot: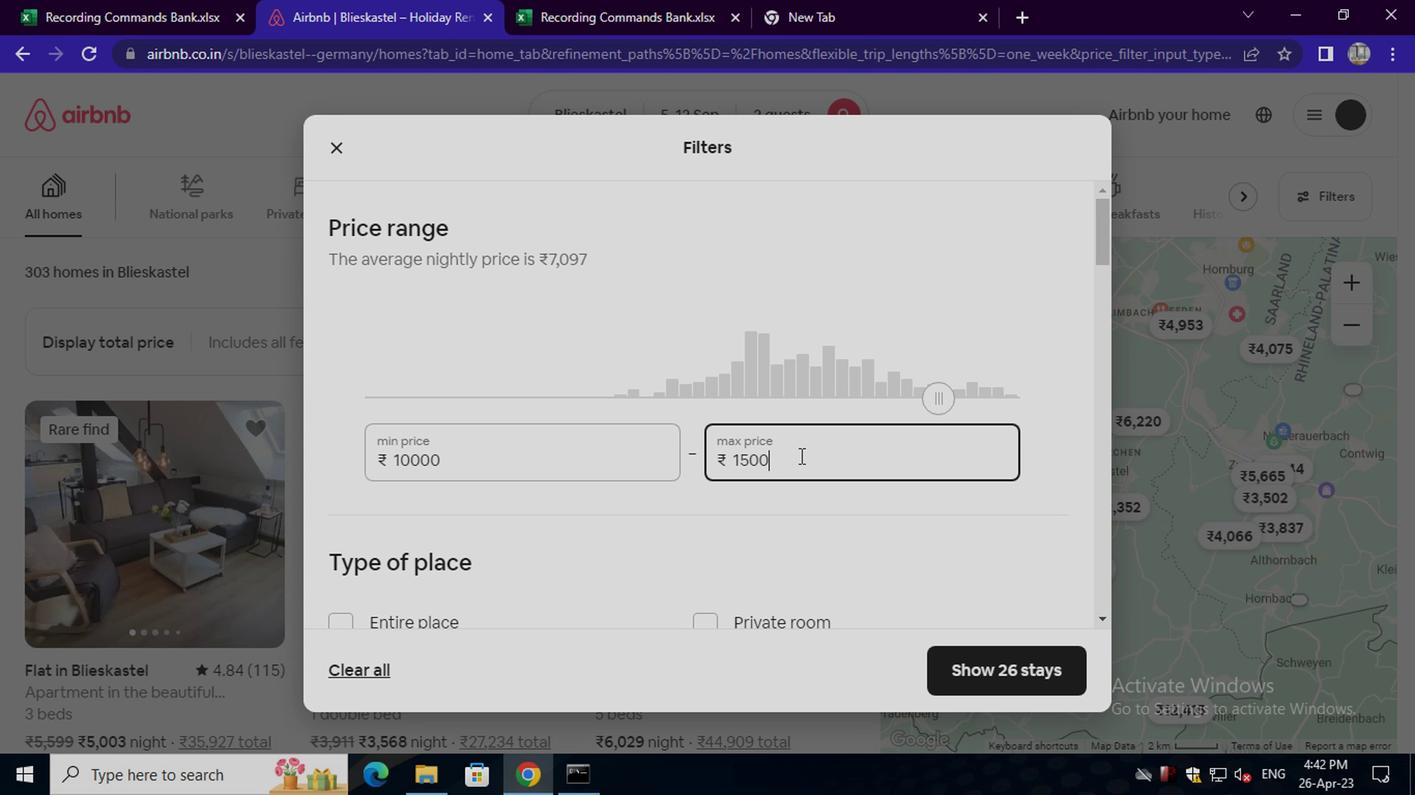
Action: Mouse moved to (801, 452)
Screenshot: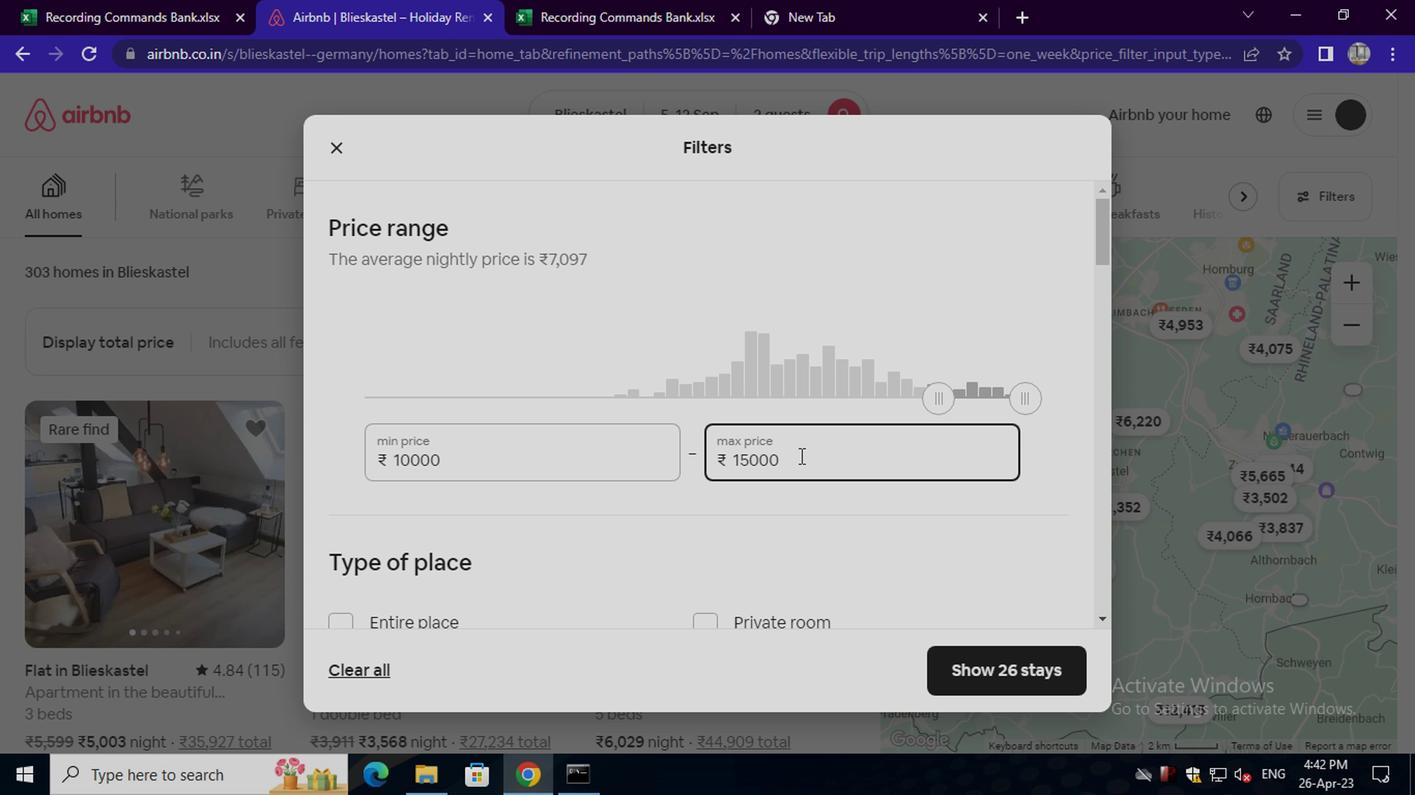
Action: Mouse scrolled (801, 451) with delta (0, 0)
Screenshot: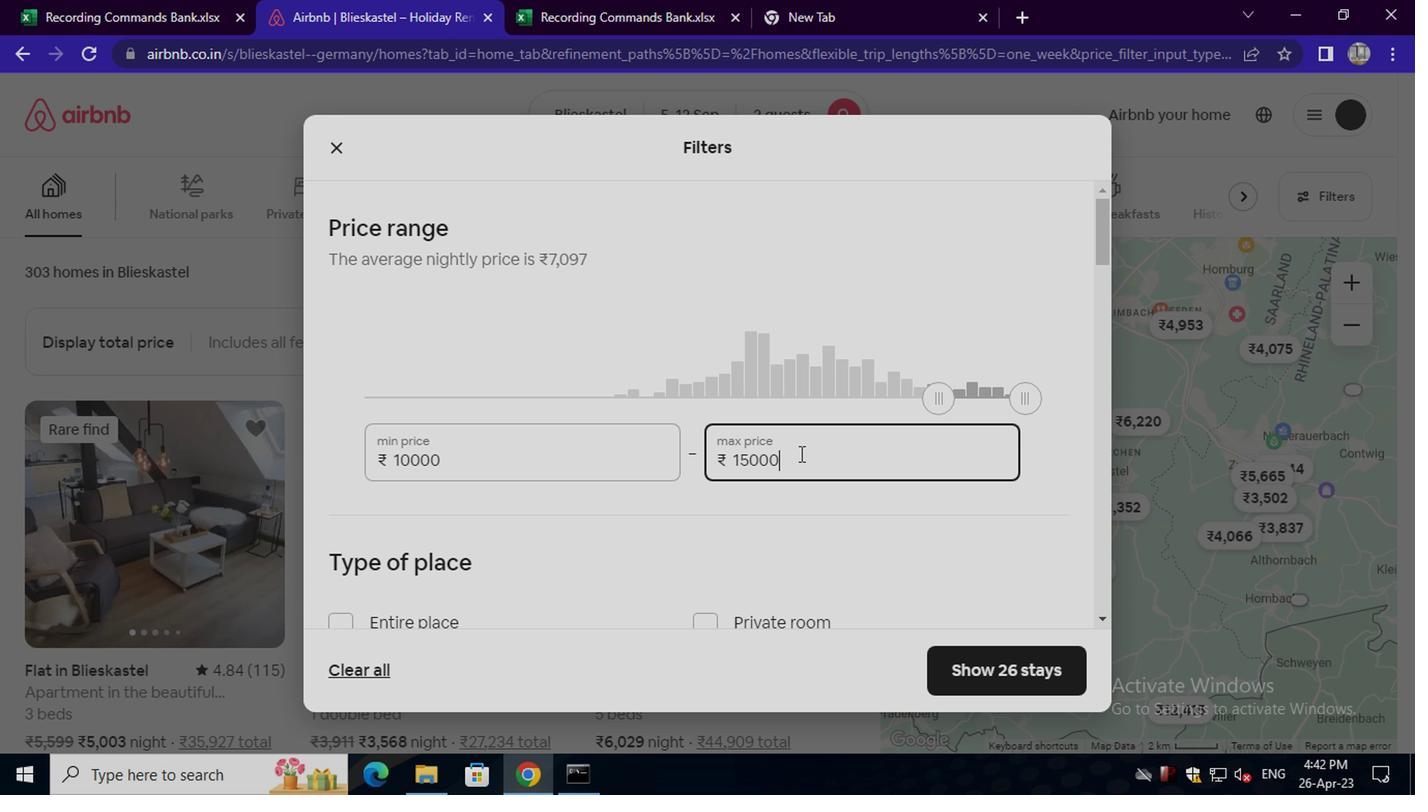 
Action: Mouse scrolled (801, 451) with delta (0, 0)
Screenshot: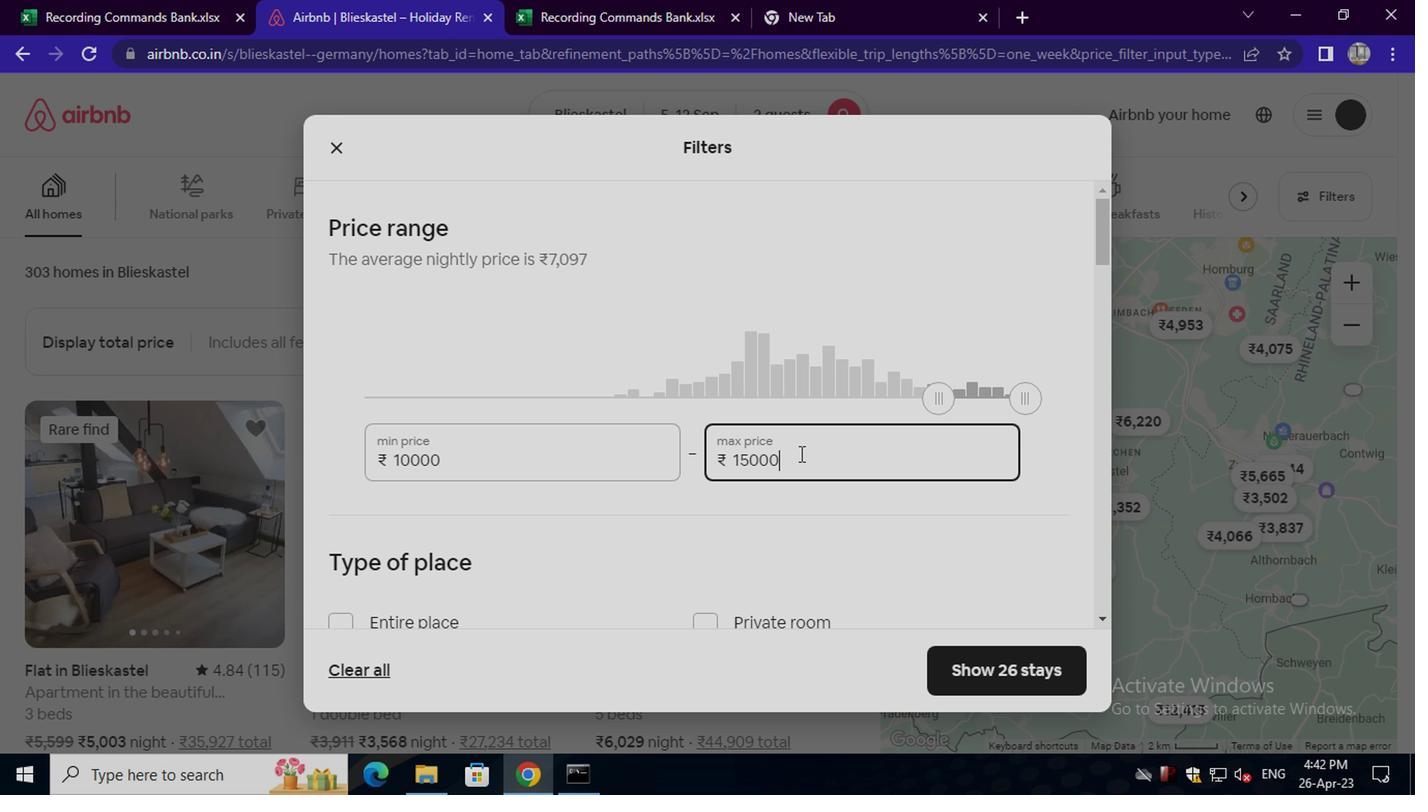 
Action: Mouse moved to (381, 441)
Screenshot: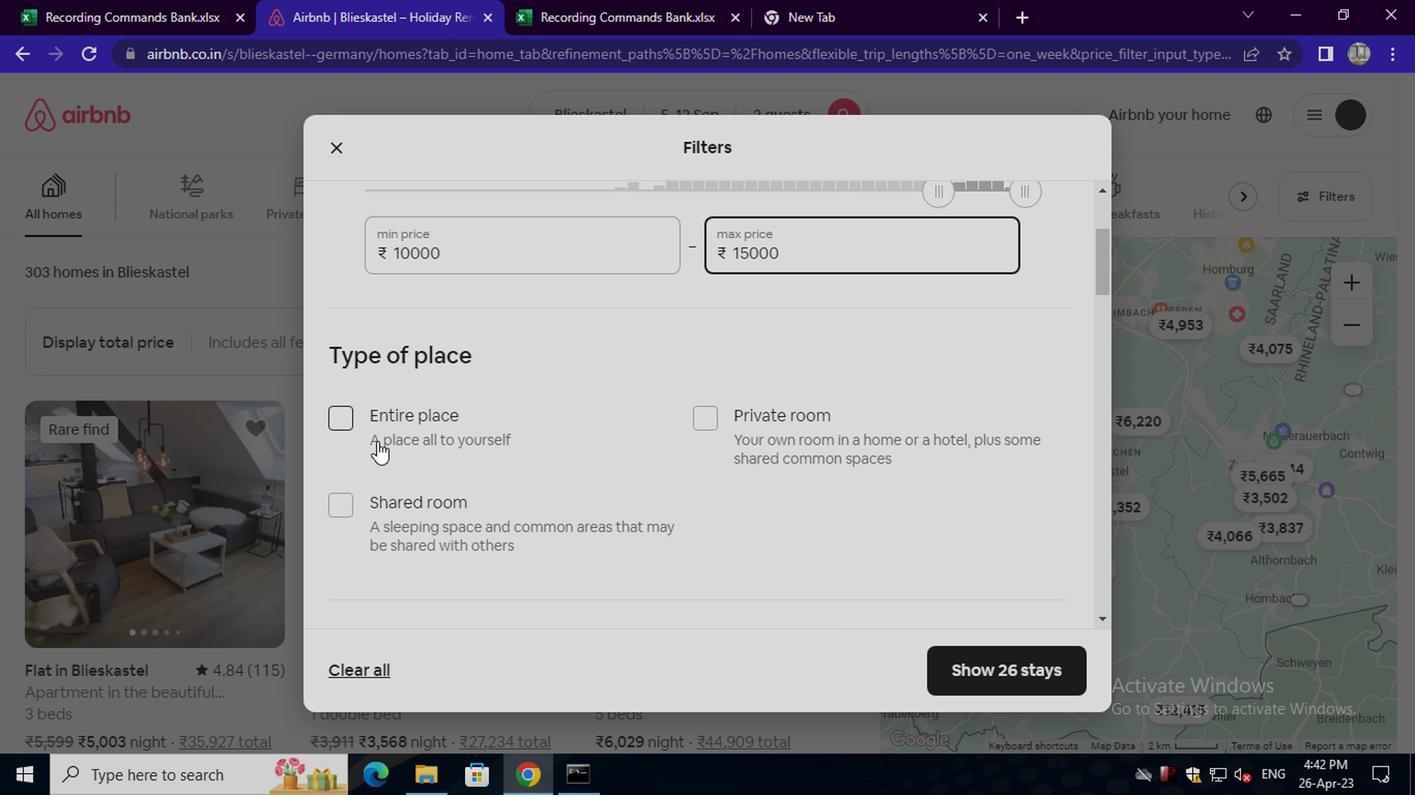 
Action: Mouse scrolled (381, 440) with delta (0, 0)
Screenshot: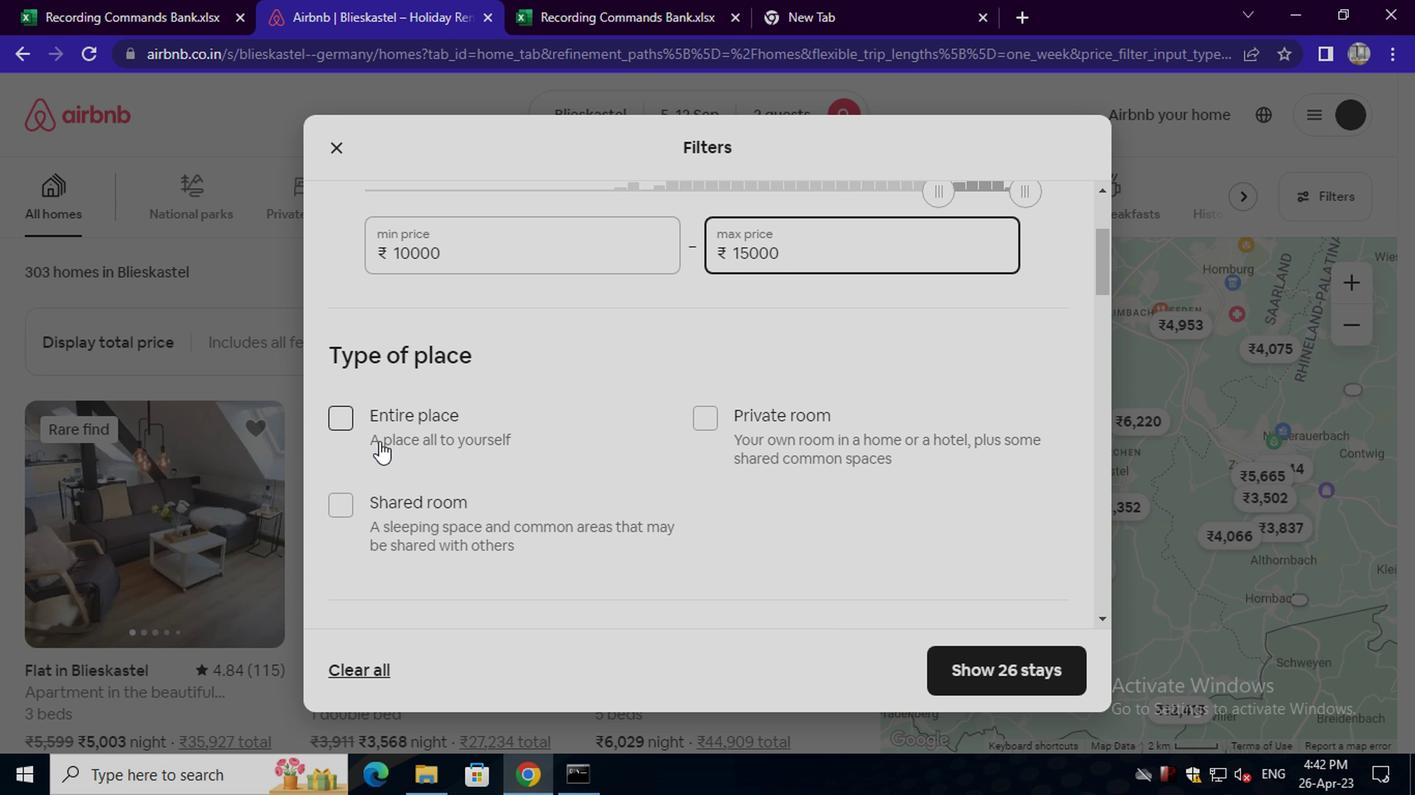 
Action: Mouse moved to (383, 442)
Screenshot: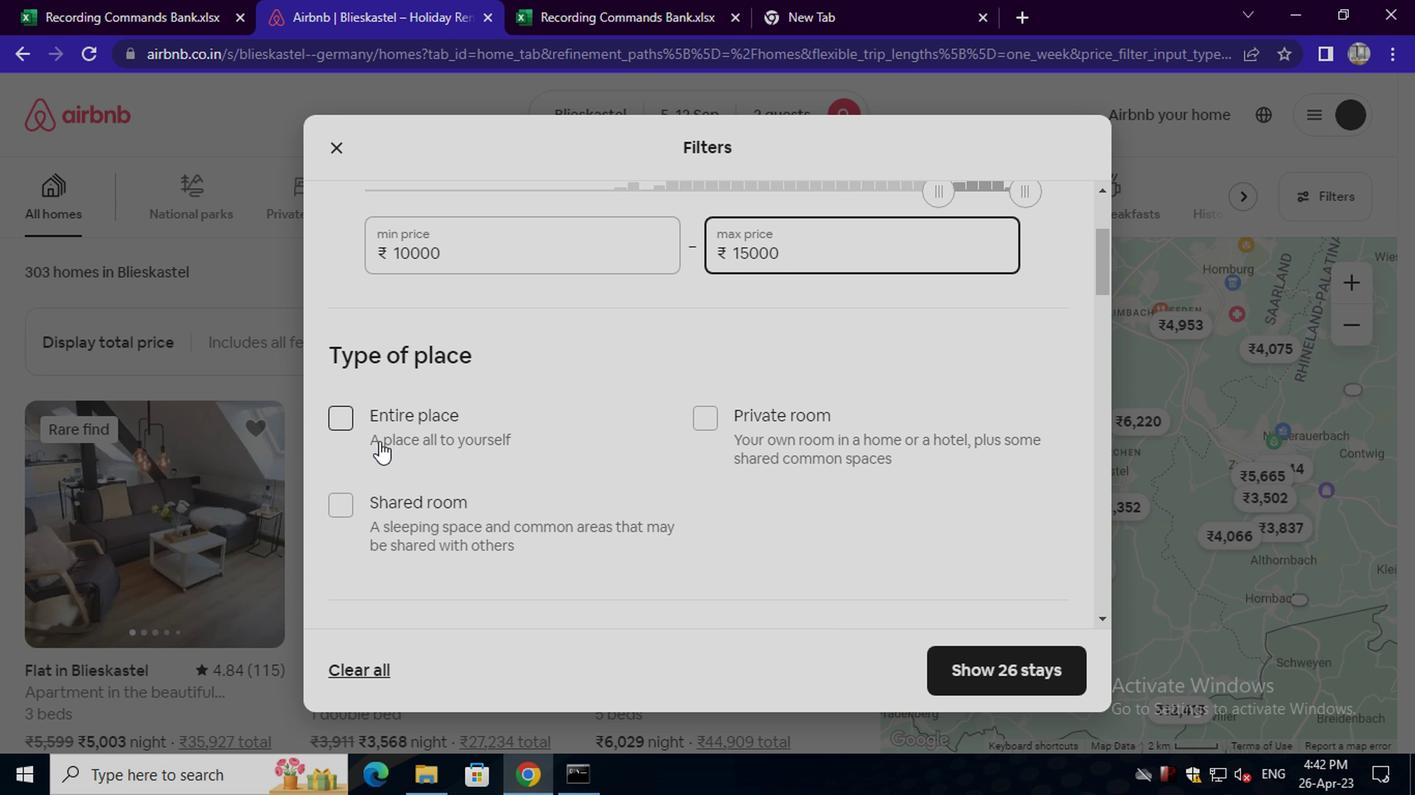 
Action: Mouse scrolled (383, 441) with delta (0, 0)
Screenshot: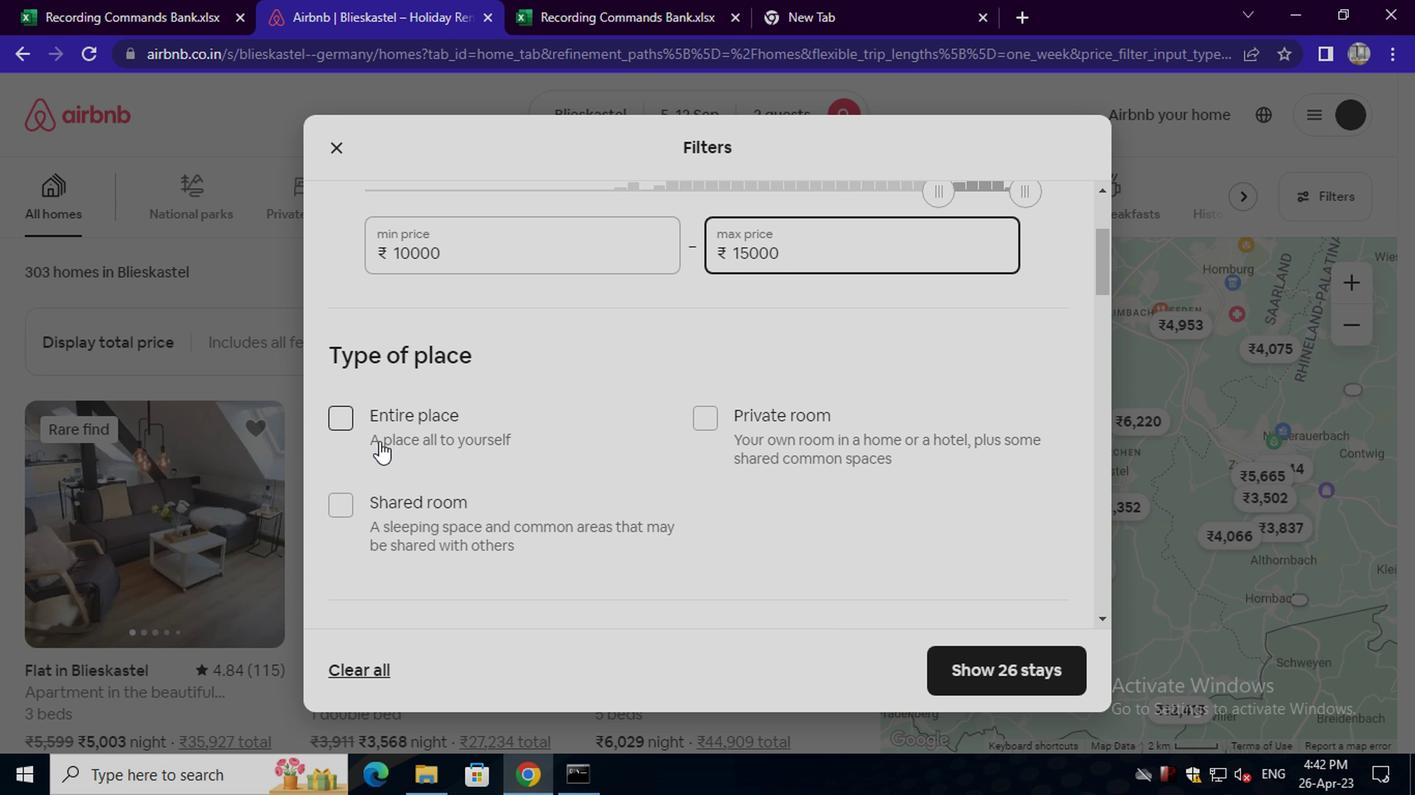 
Action: Mouse moved to (384, 444)
Screenshot: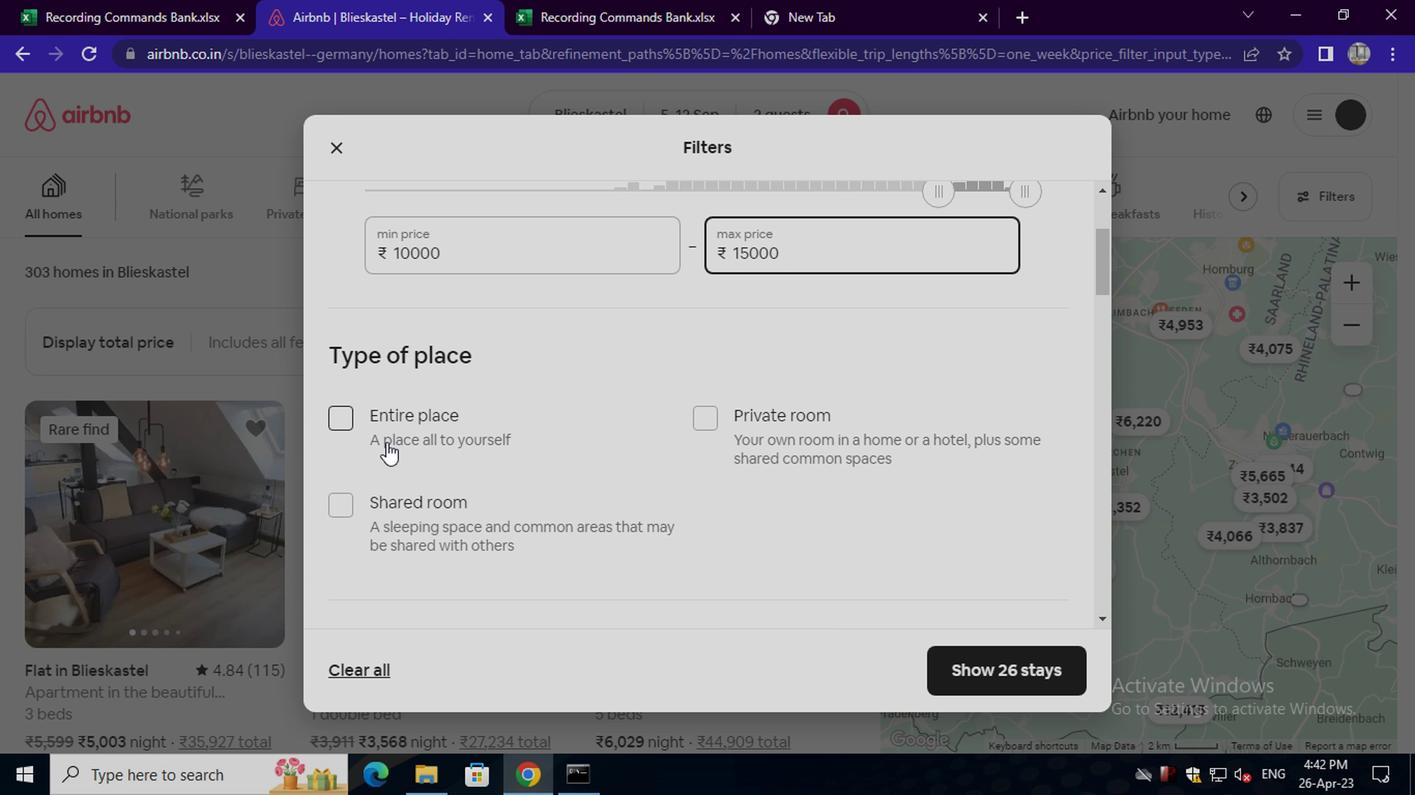 
Action: Mouse scrolled (384, 443) with delta (0, 0)
Screenshot: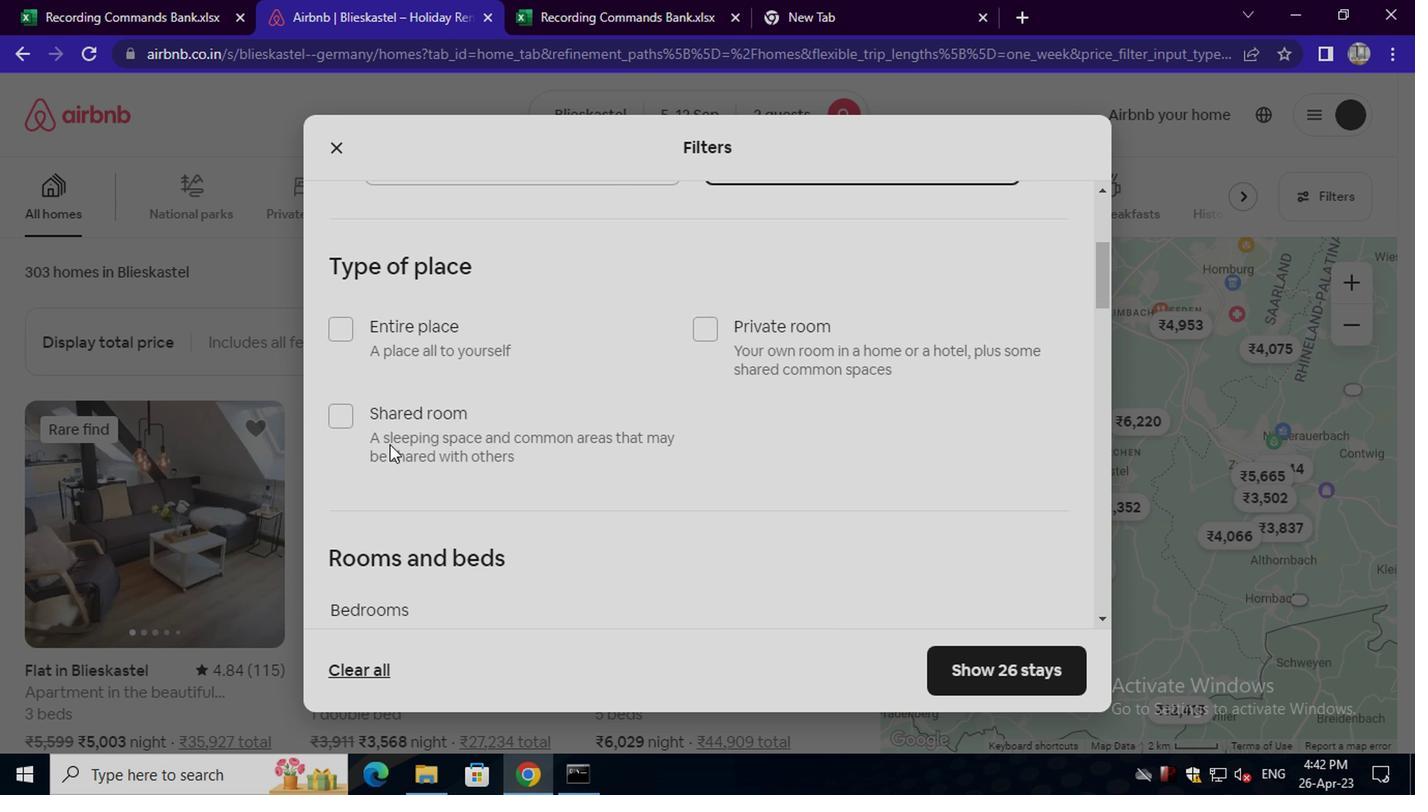 
Action: Mouse scrolled (384, 443) with delta (0, 0)
Screenshot: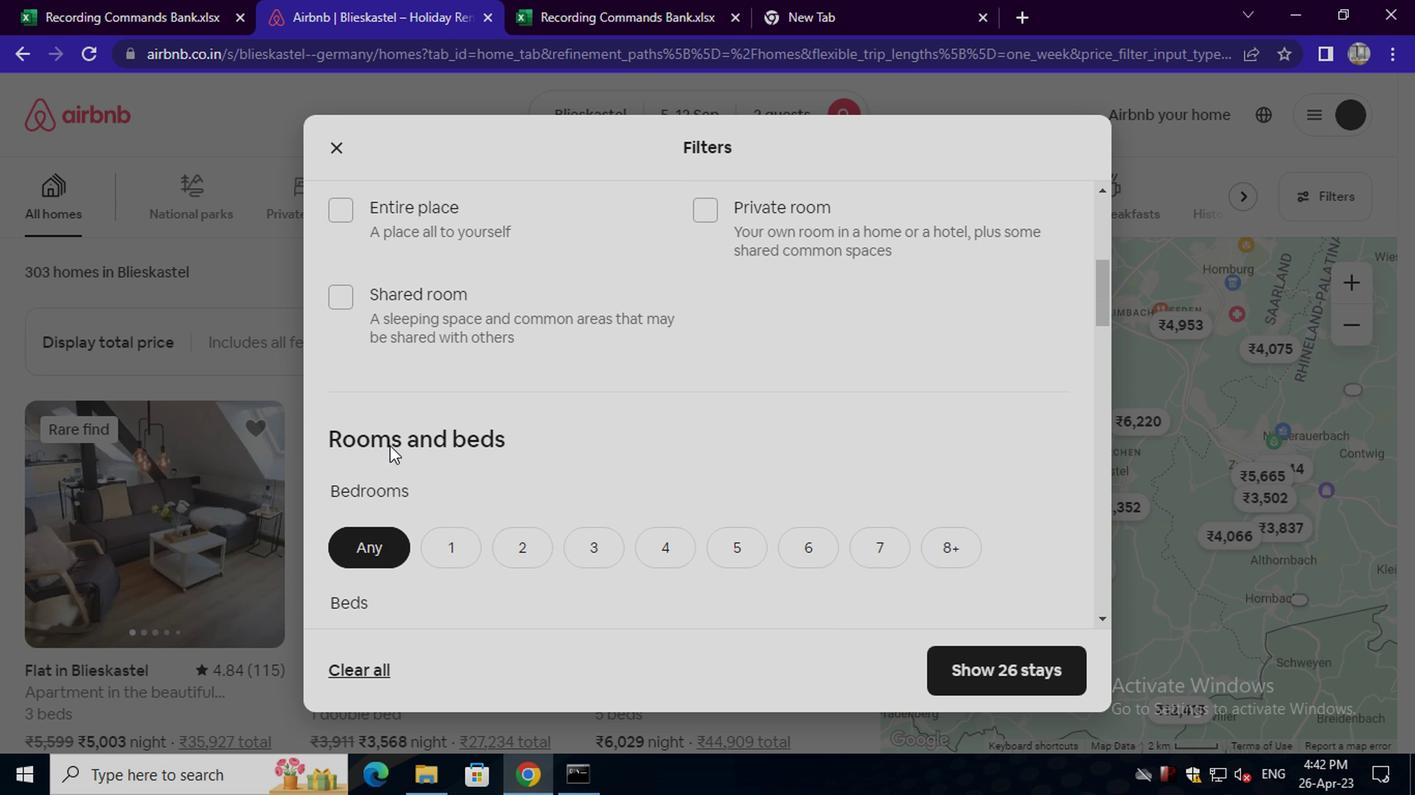 
Action: Mouse moved to (442, 351)
Screenshot: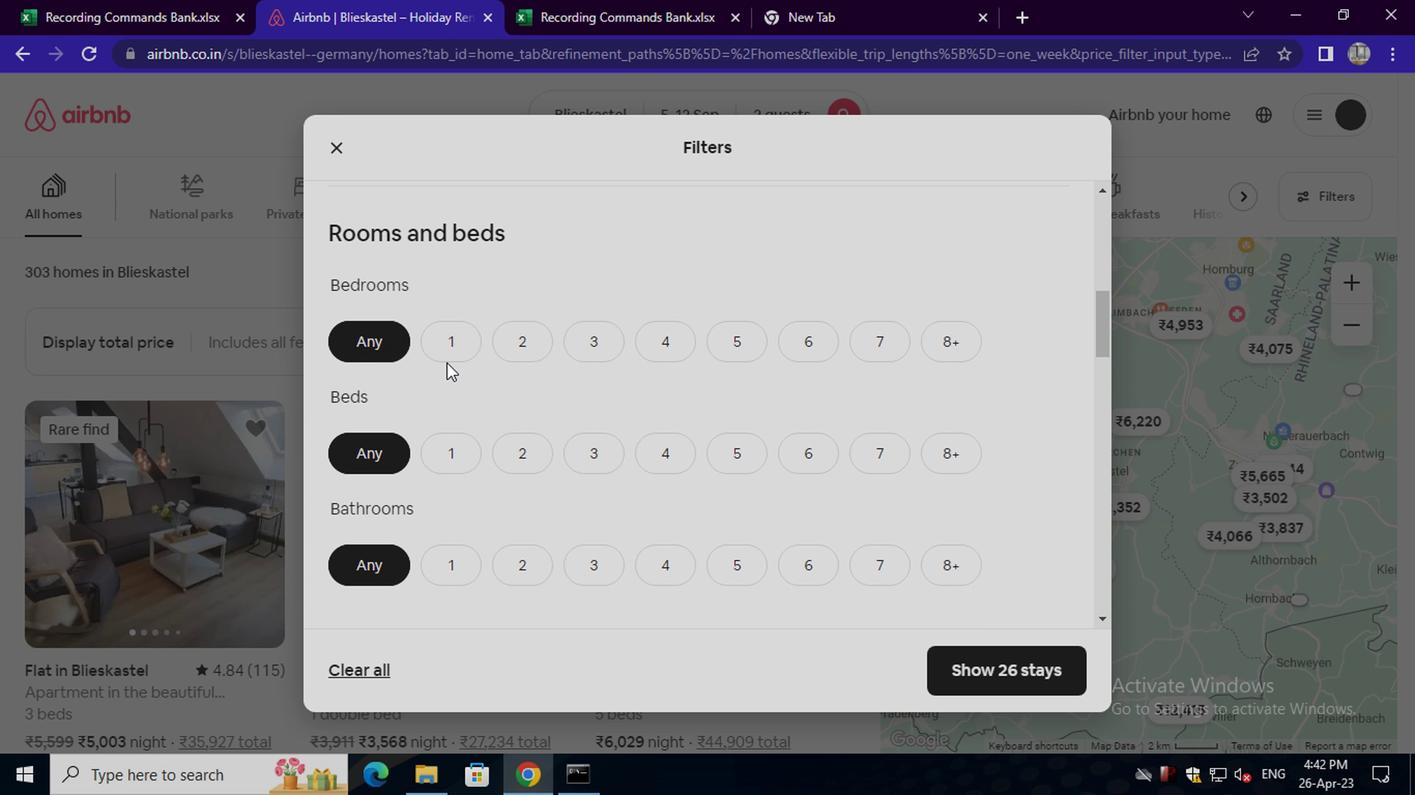 
Action: Mouse pressed left at (442, 351)
Screenshot: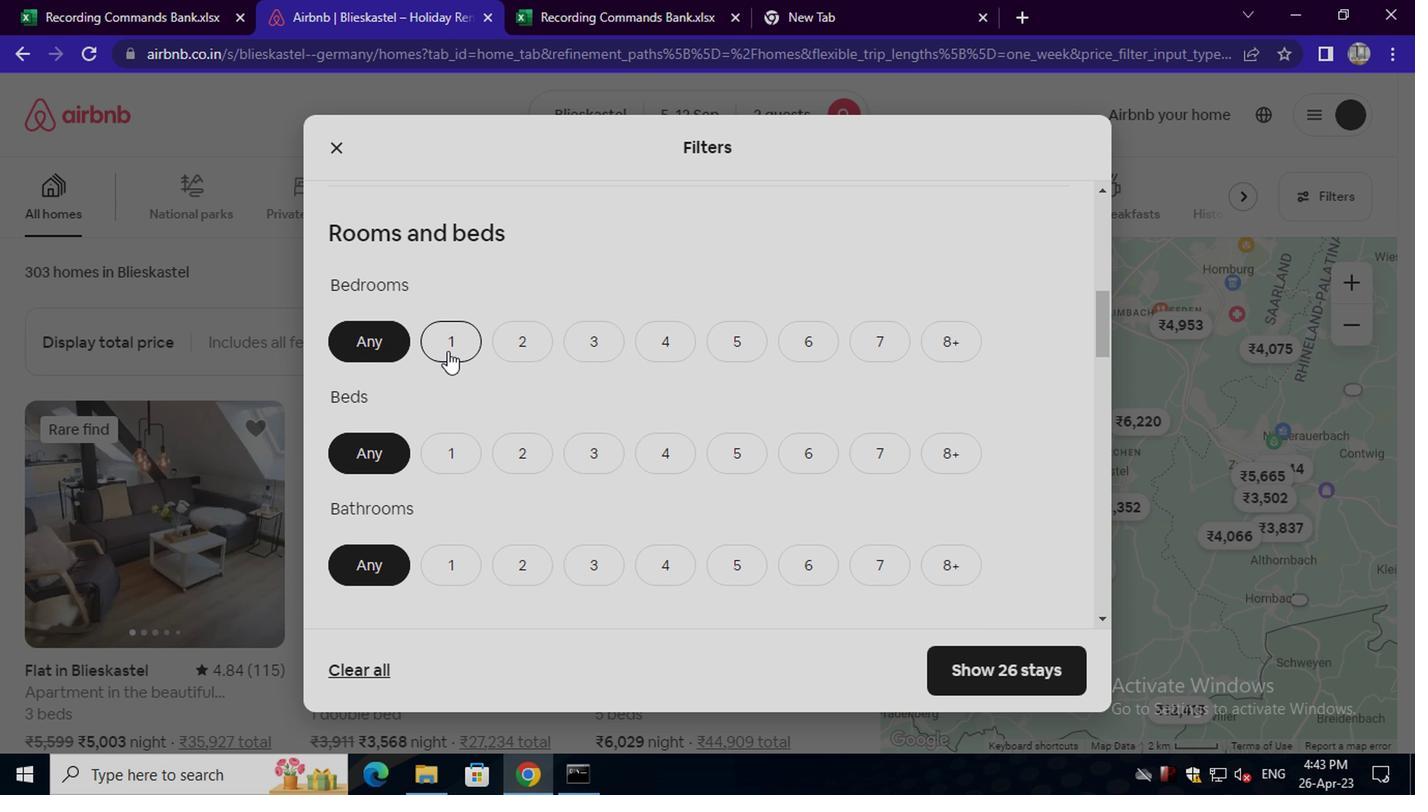 
Action: Mouse moved to (450, 444)
Screenshot: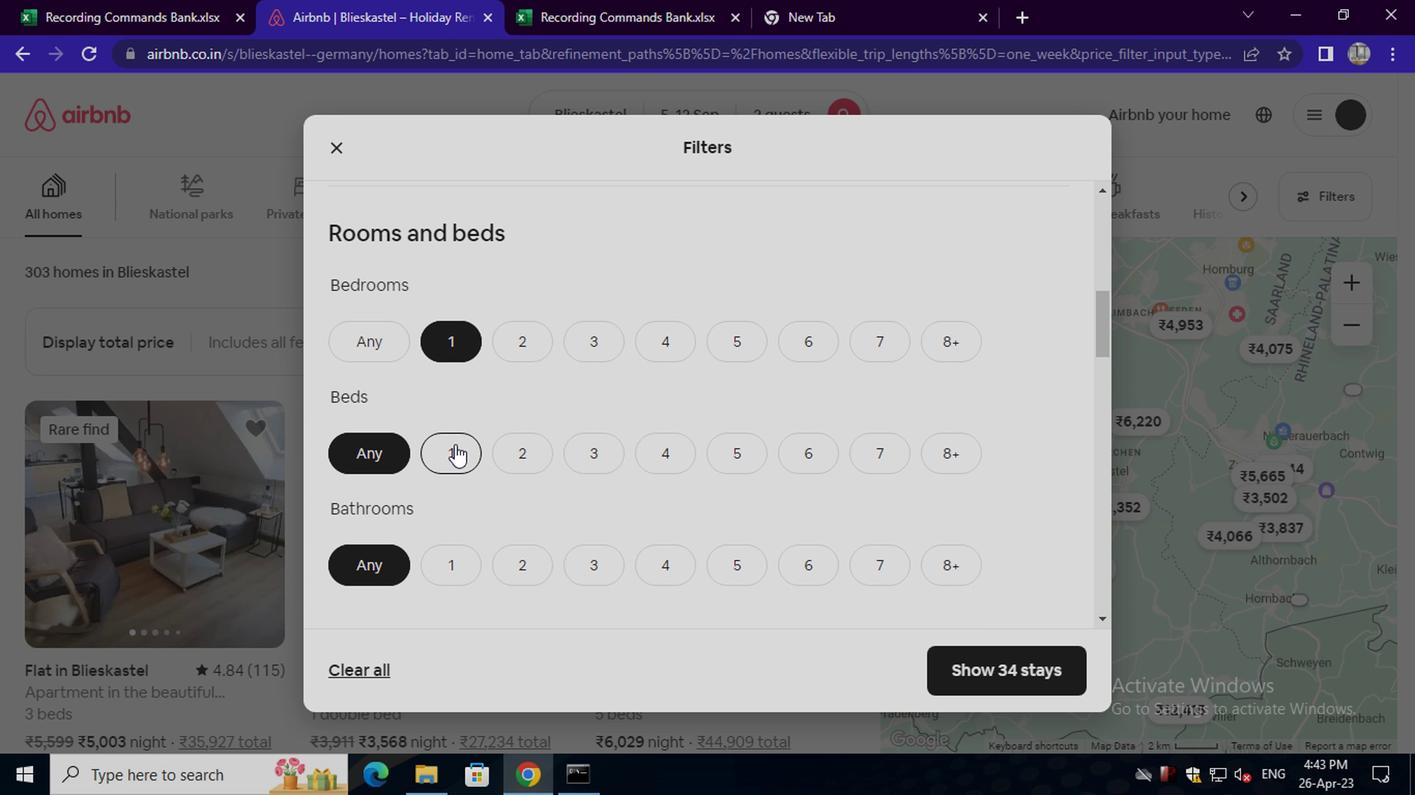 
Action: Mouse pressed left at (450, 444)
Screenshot: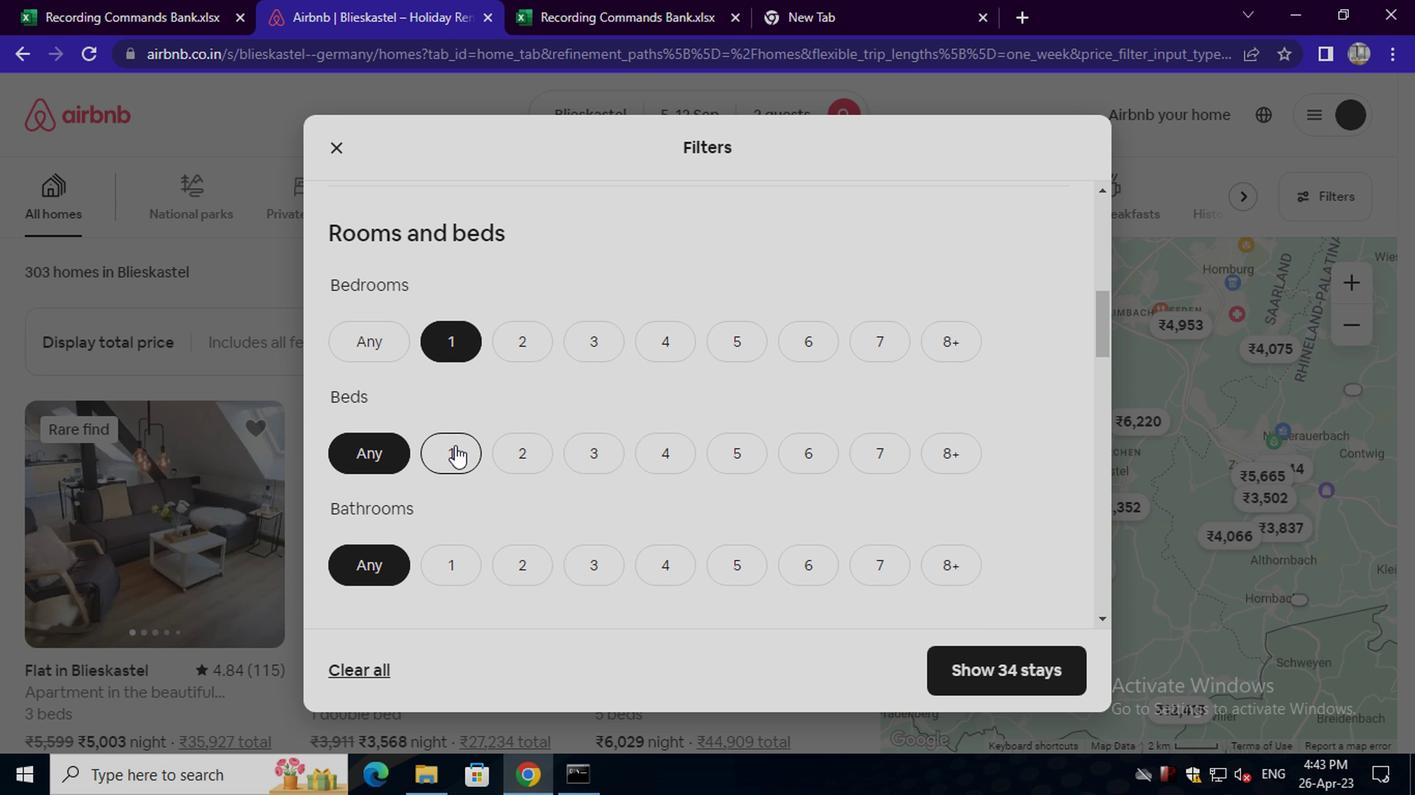 
Action: Mouse moved to (450, 446)
Screenshot: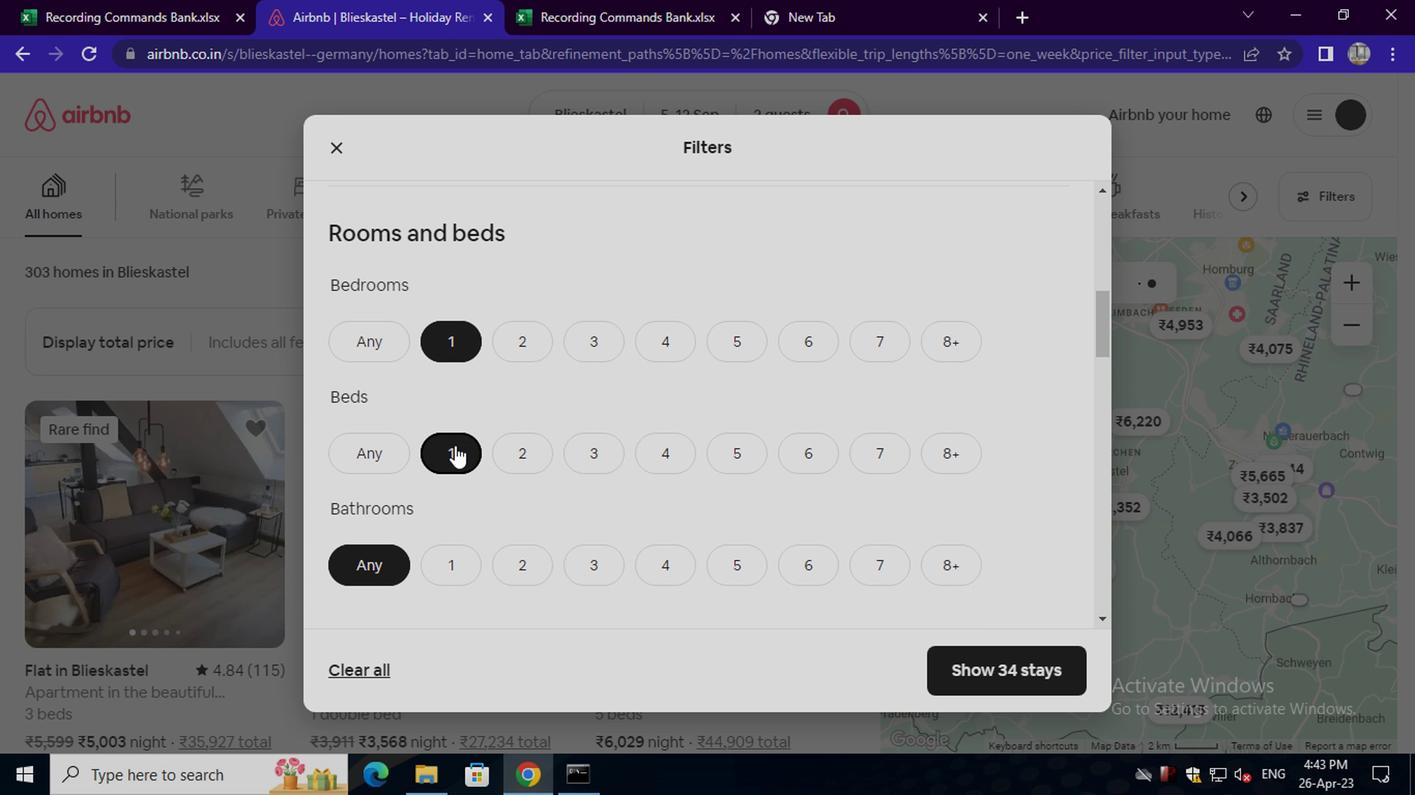
Action: Mouse scrolled (450, 445) with delta (0, 0)
Screenshot: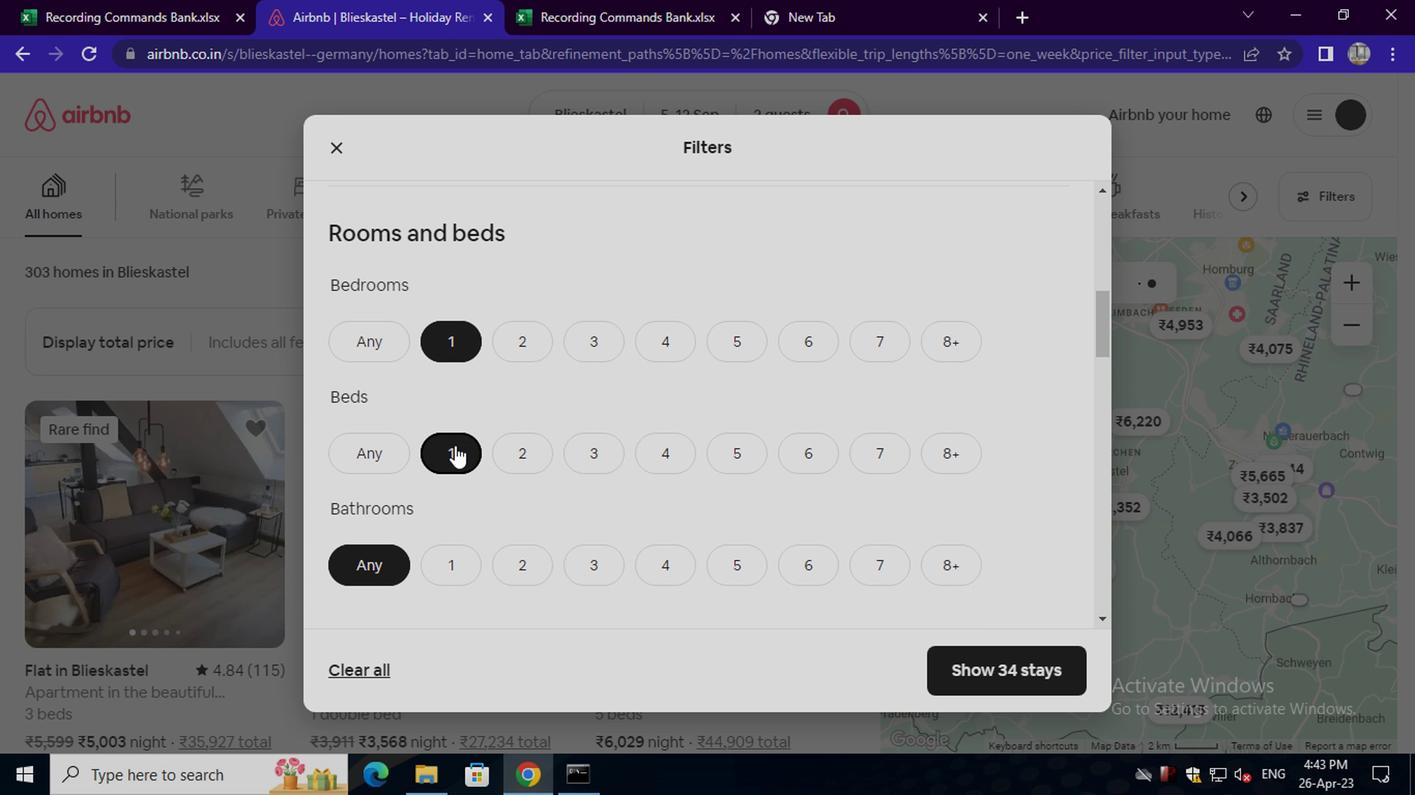 
Action: Mouse moved to (450, 448)
Screenshot: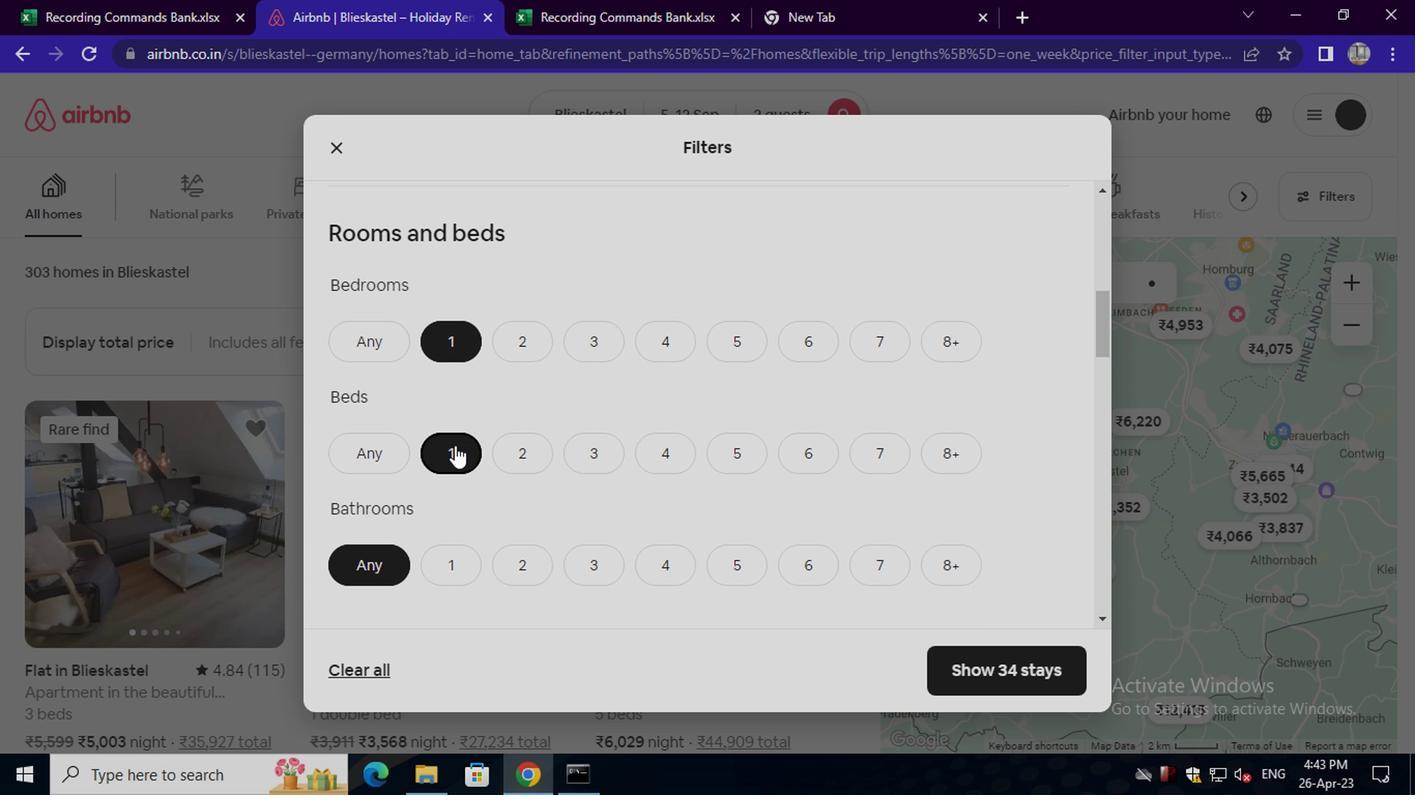 
Action: Mouse scrolled (450, 447) with delta (0, -1)
Screenshot: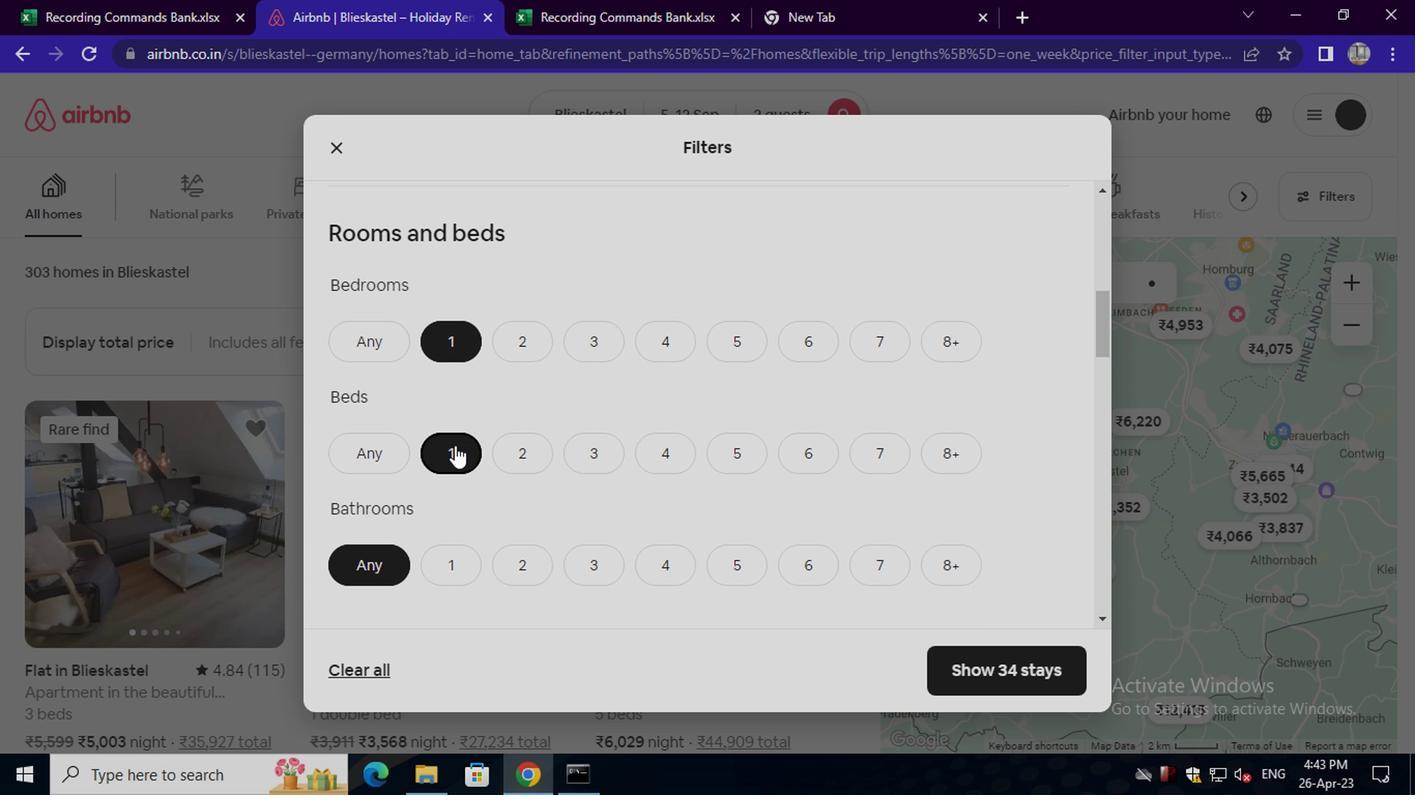 
Action: Mouse moved to (446, 367)
Screenshot: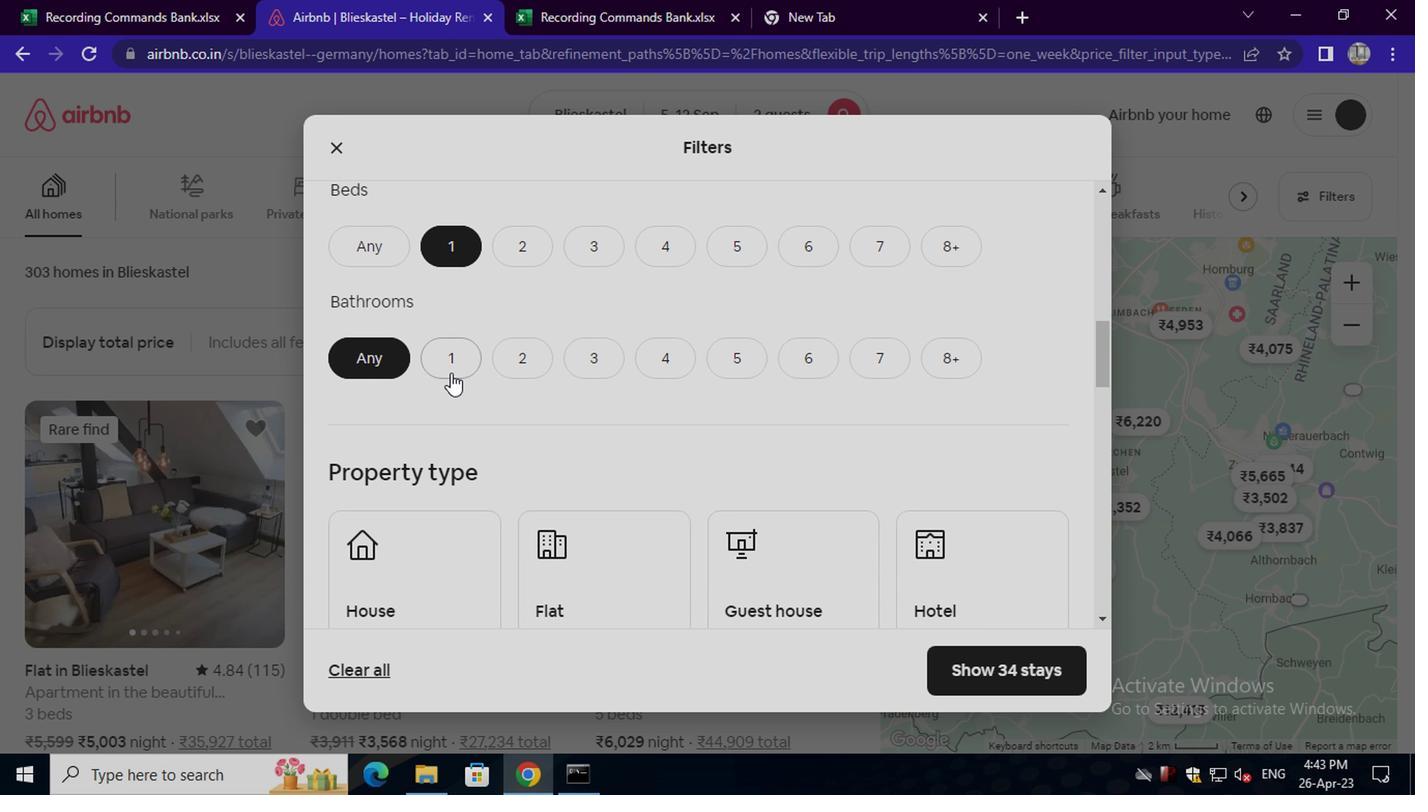 
Action: Mouse pressed left at (446, 367)
Screenshot: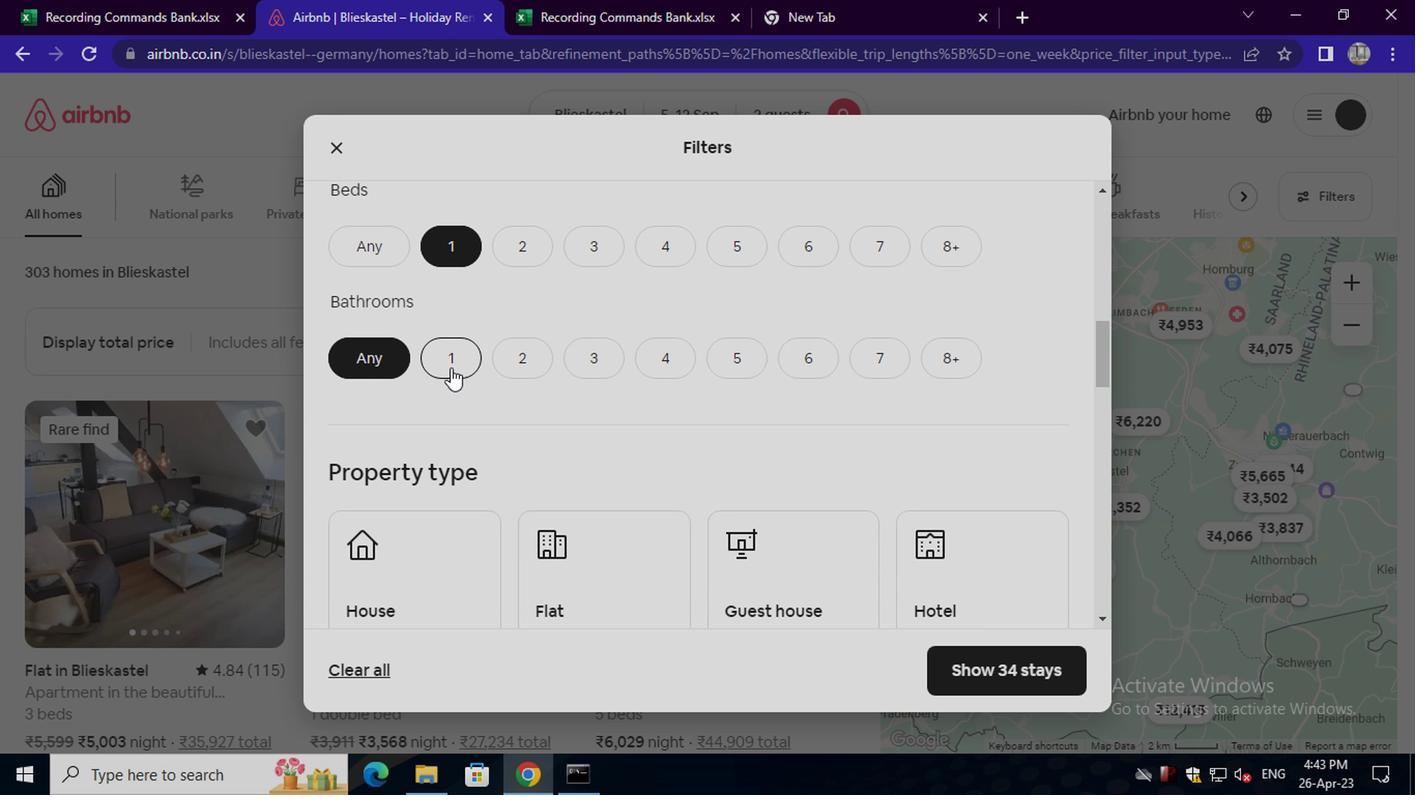 
Action: Mouse moved to (450, 373)
Screenshot: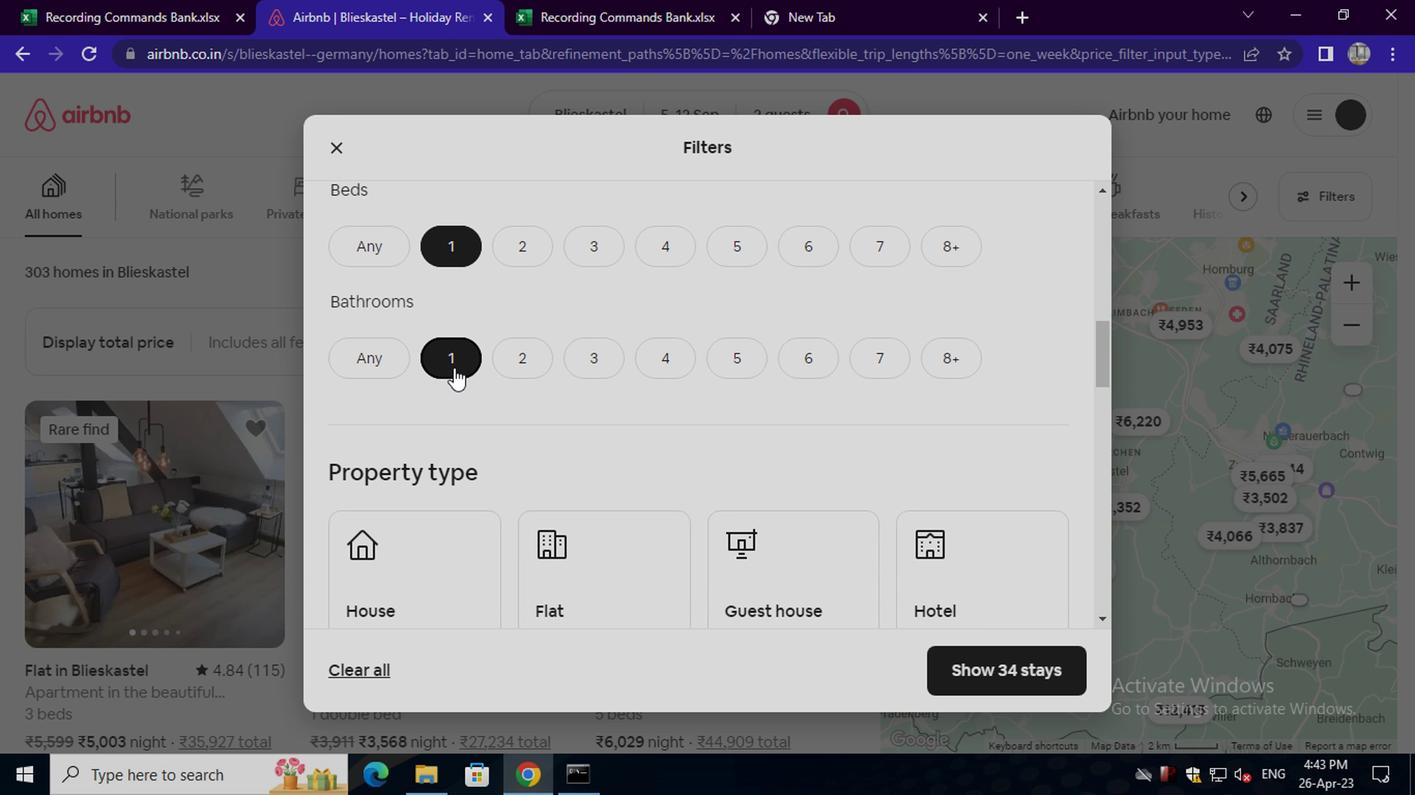 
Action: Mouse scrolled (450, 372) with delta (0, 0)
Screenshot: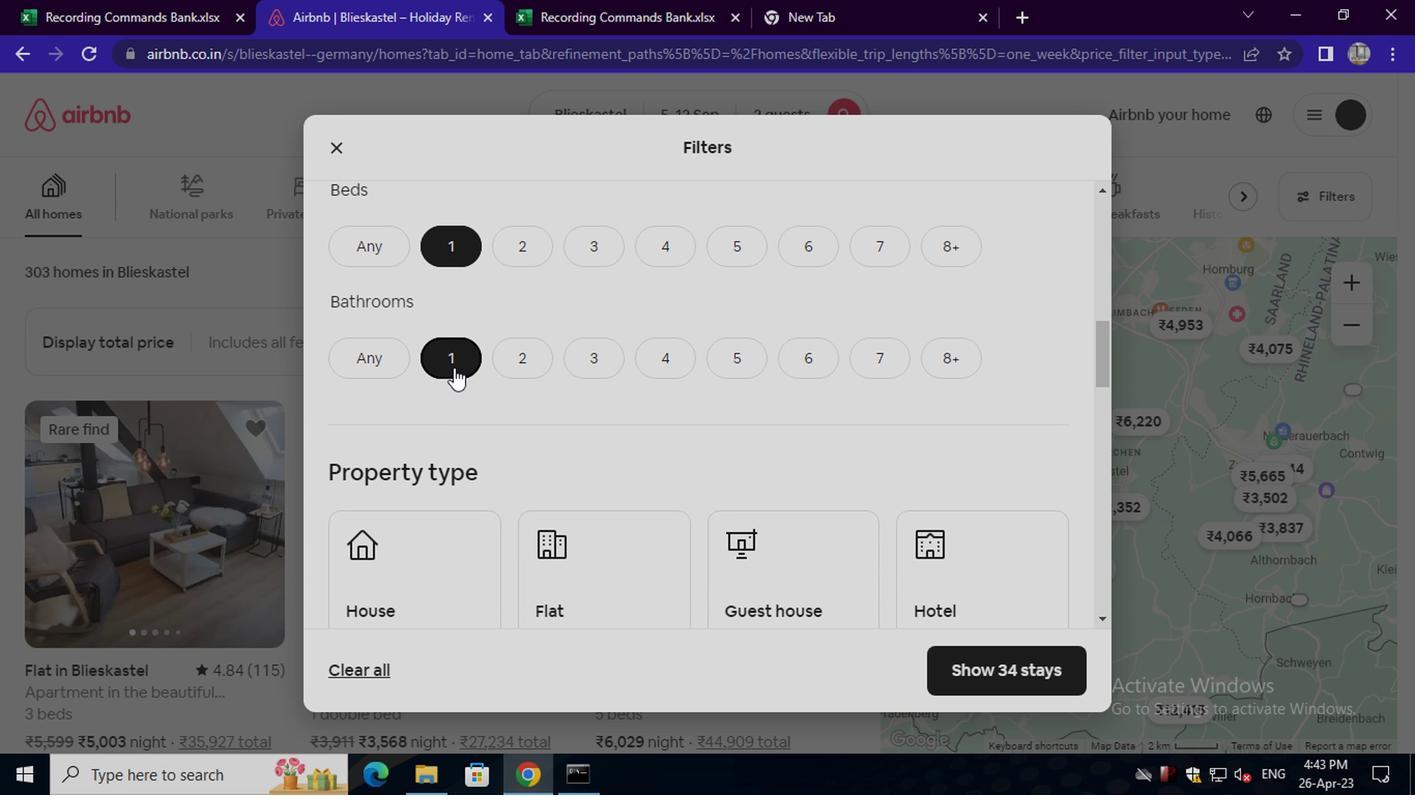 
Action: Mouse moved to (405, 435)
Screenshot: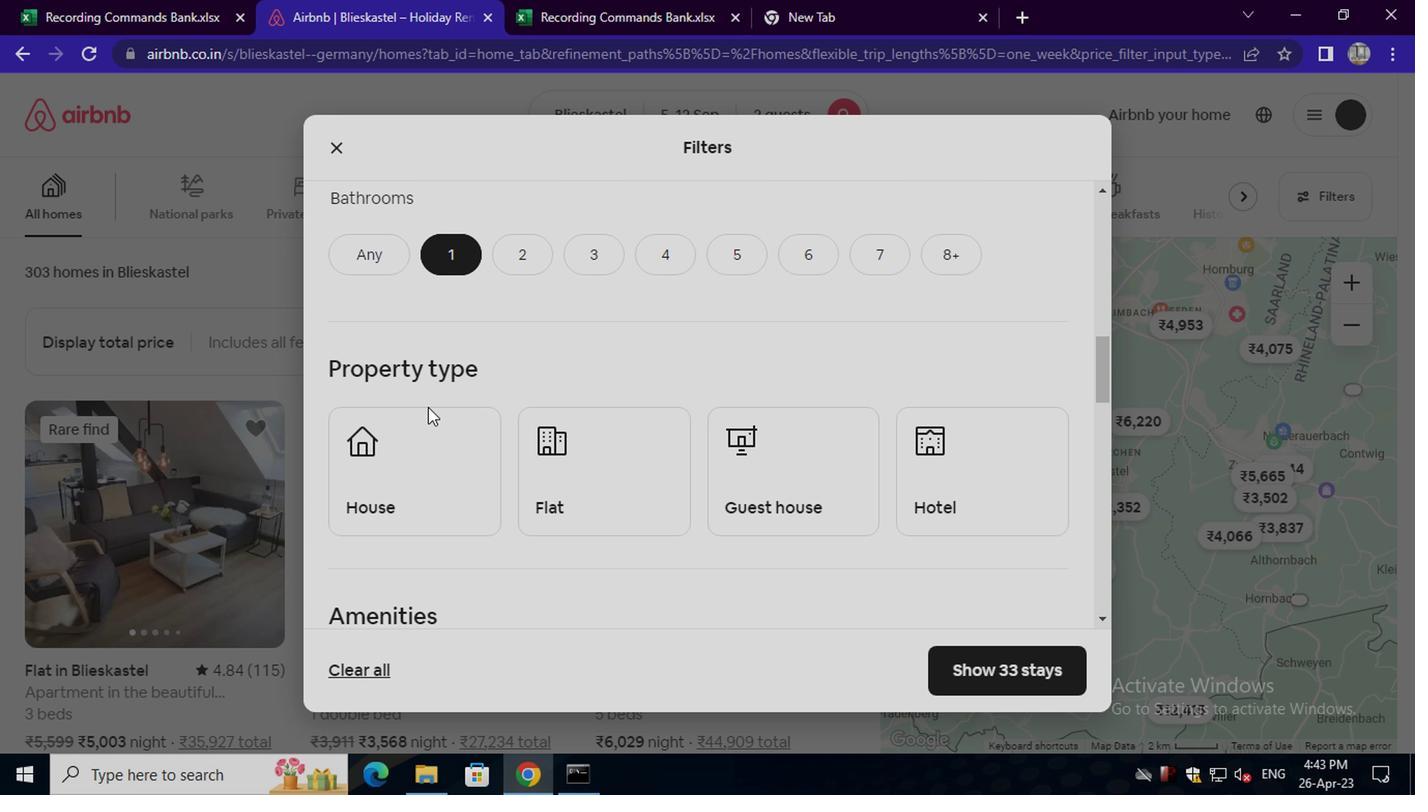 
Action: Mouse pressed left at (405, 435)
Screenshot: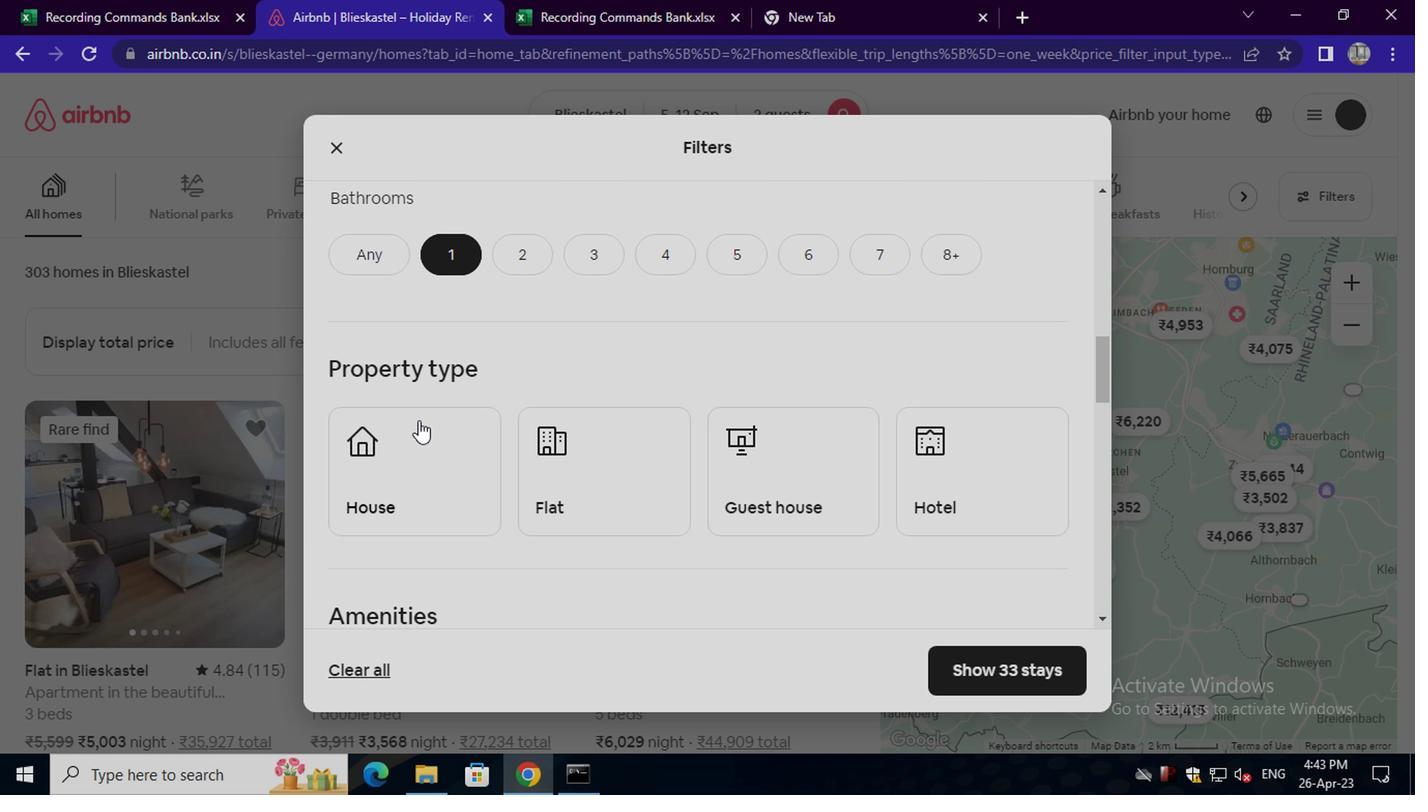 
Action: Mouse moved to (562, 462)
Screenshot: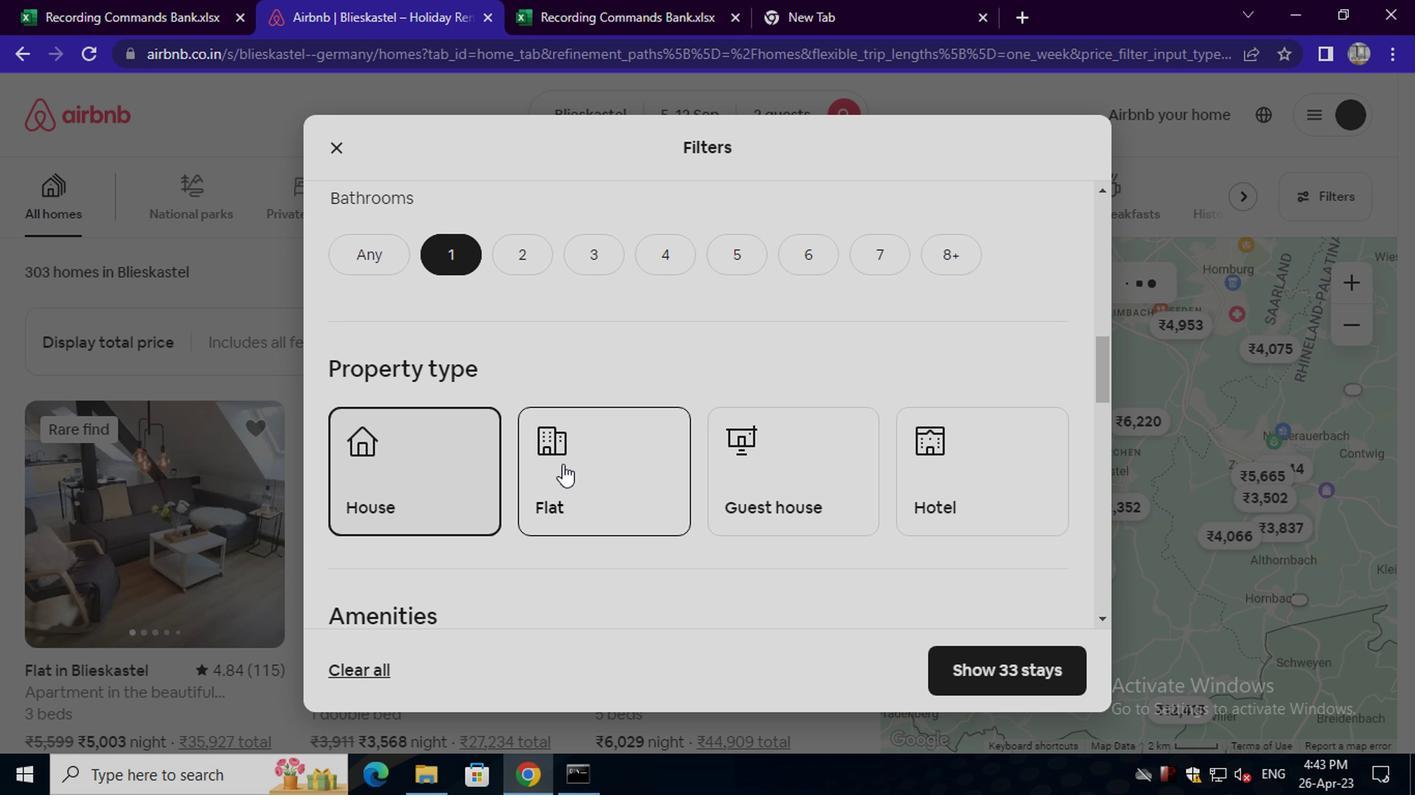 
Action: Mouse pressed left at (562, 462)
Screenshot: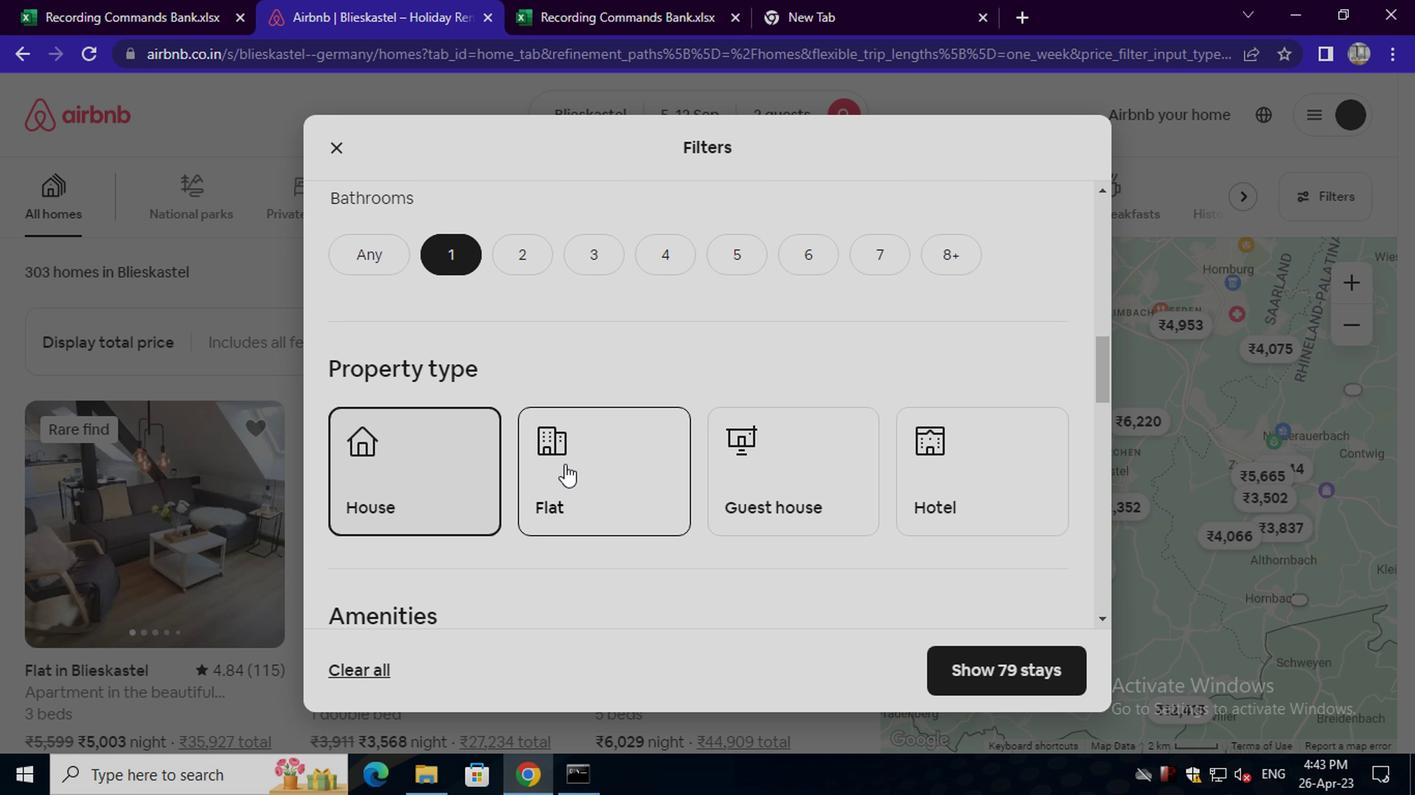 
Action: Mouse moved to (765, 487)
Screenshot: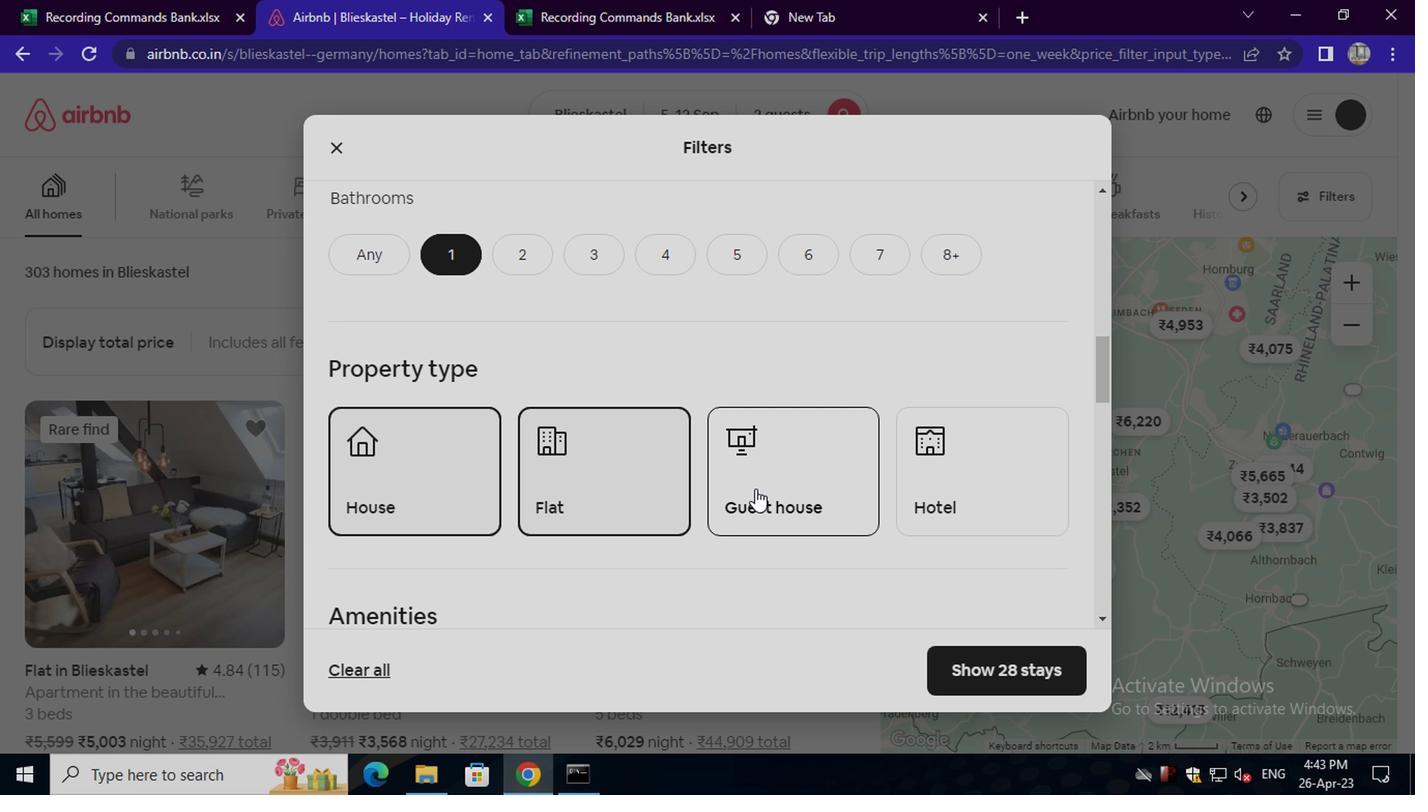 
Action: Mouse pressed left at (765, 487)
Screenshot: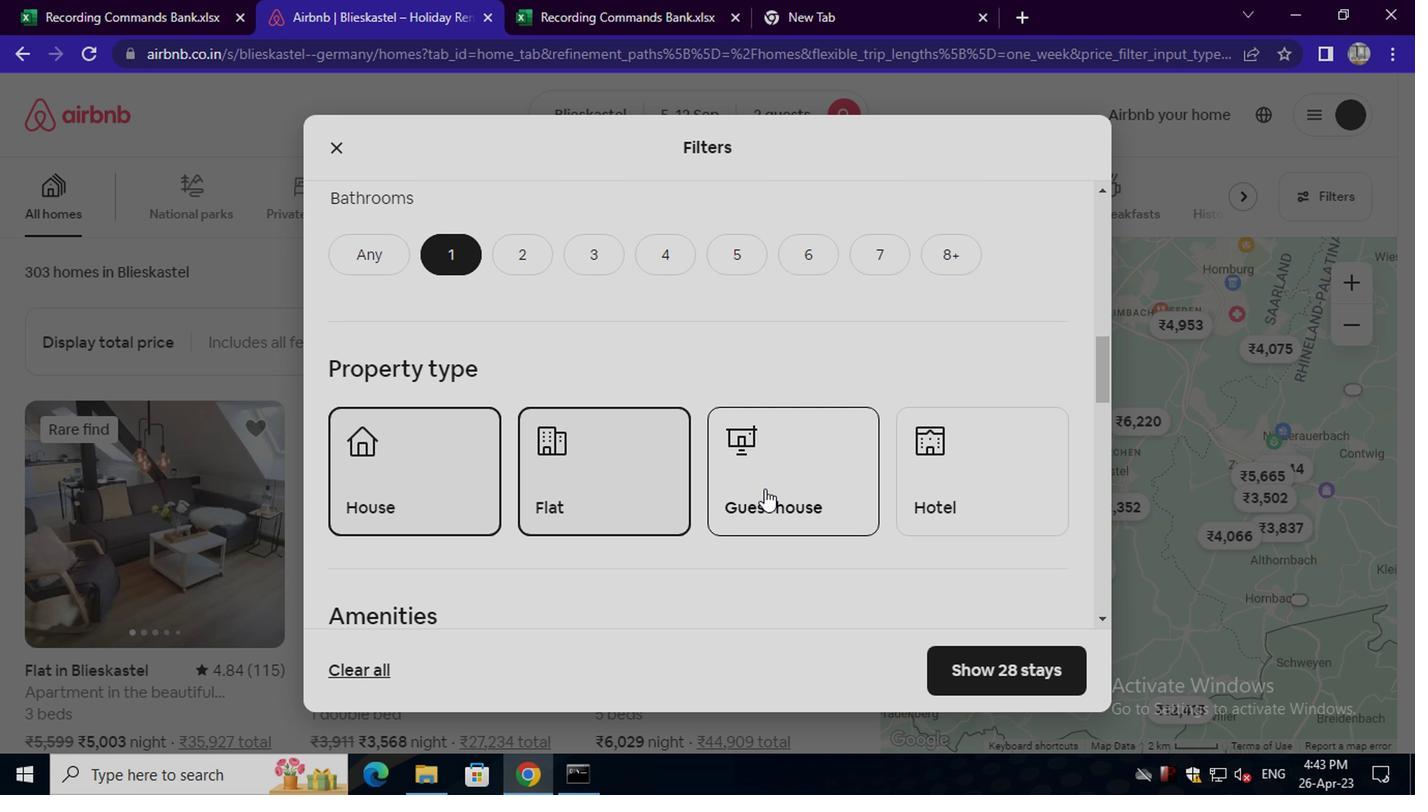 
Action: Mouse moved to (936, 486)
Screenshot: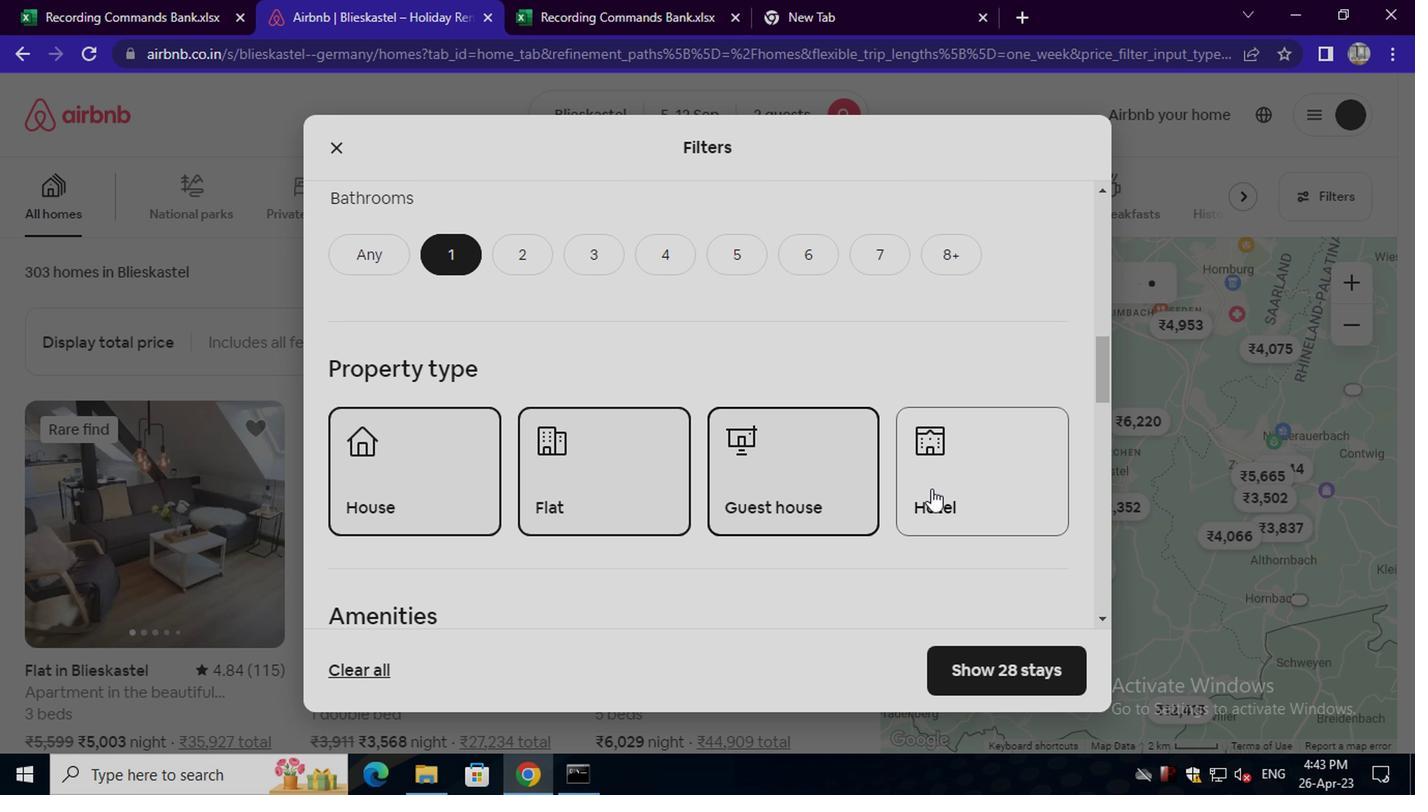 
Action: Mouse pressed left at (936, 486)
Screenshot: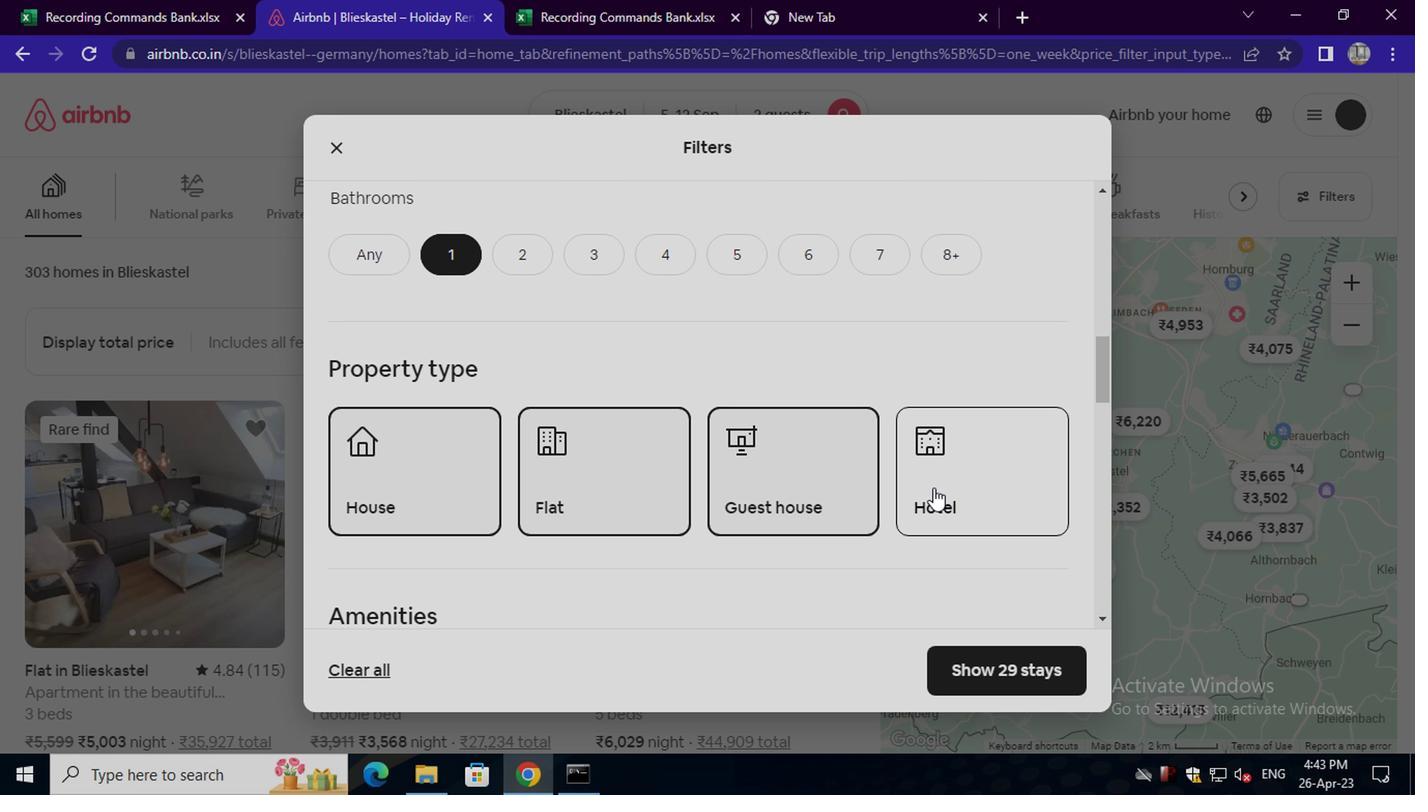 
Action: Mouse moved to (735, 519)
Screenshot: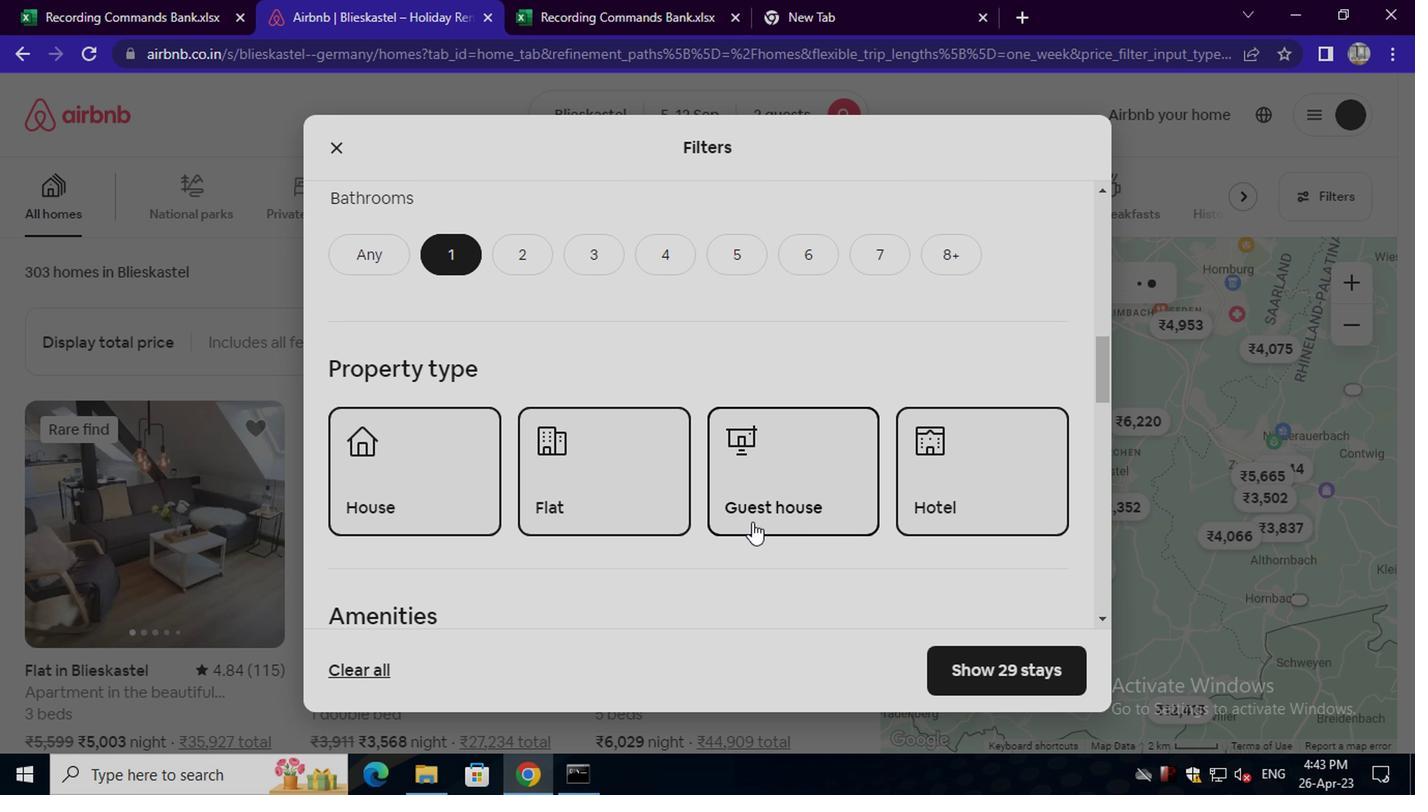 
Action: Mouse scrolled (735, 518) with delta (0, -1)
Screenshot: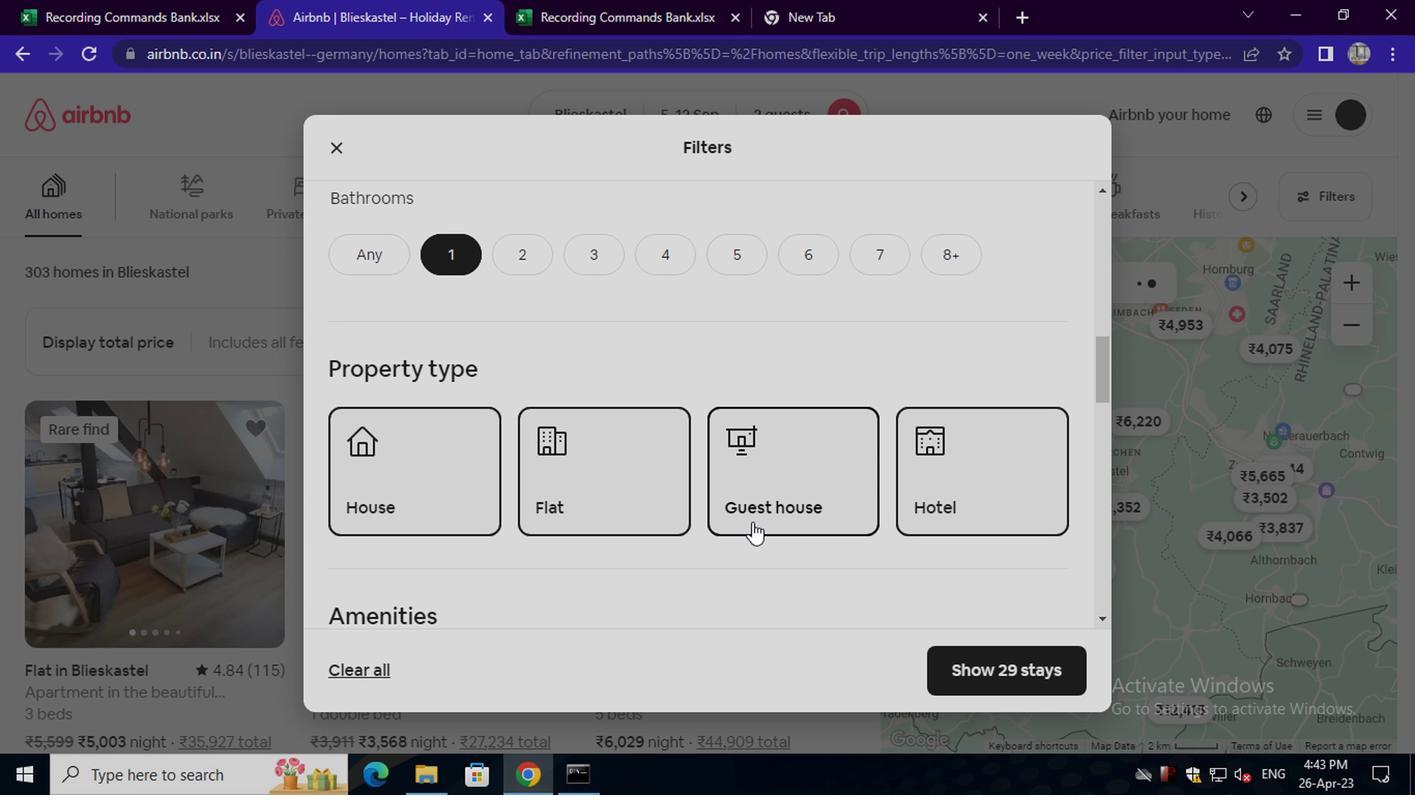 
Action: Mouse scrolled (735, 518) with delta (0, -1)
Screenshot: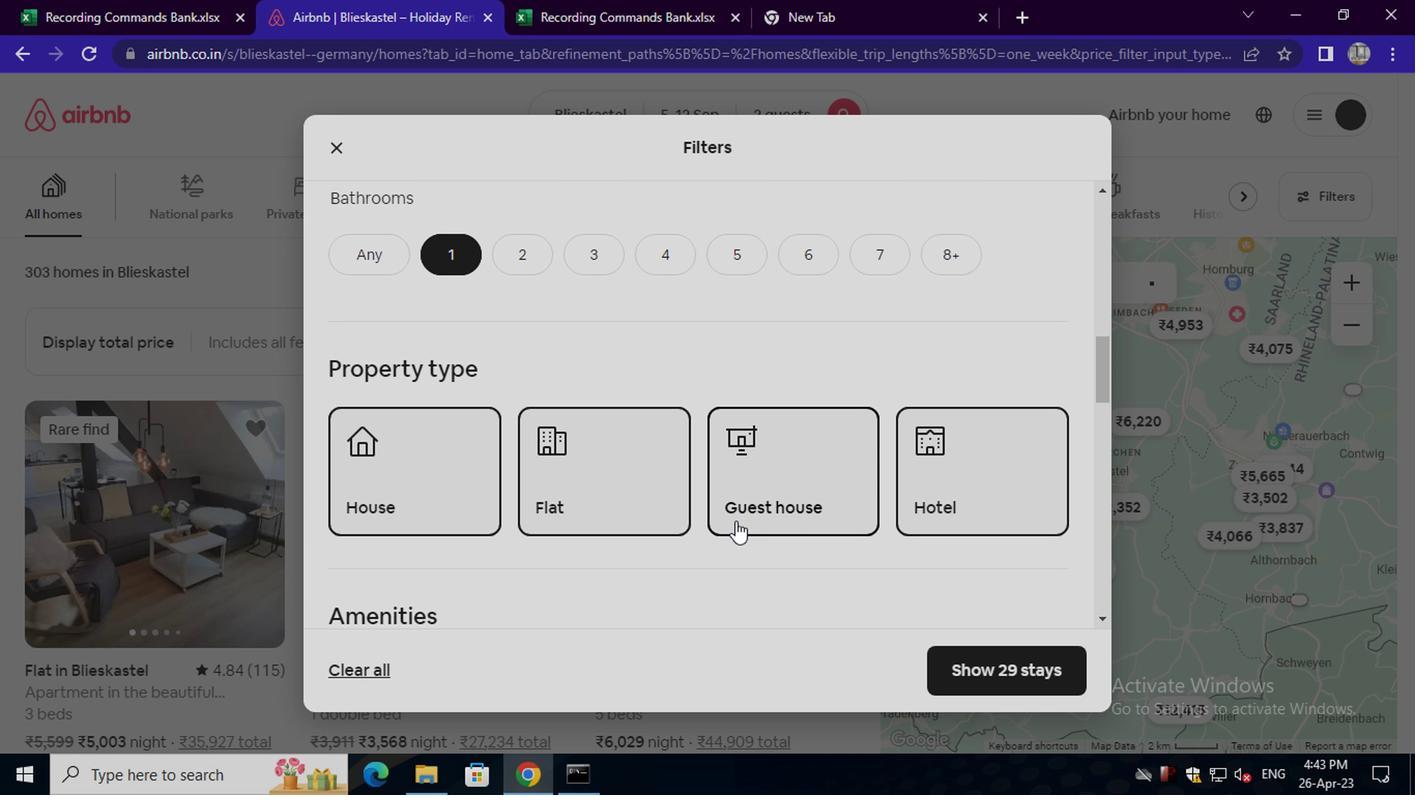 
Action: Mouse scrolled (735, 518) with delta (0, -1)
Screenshot: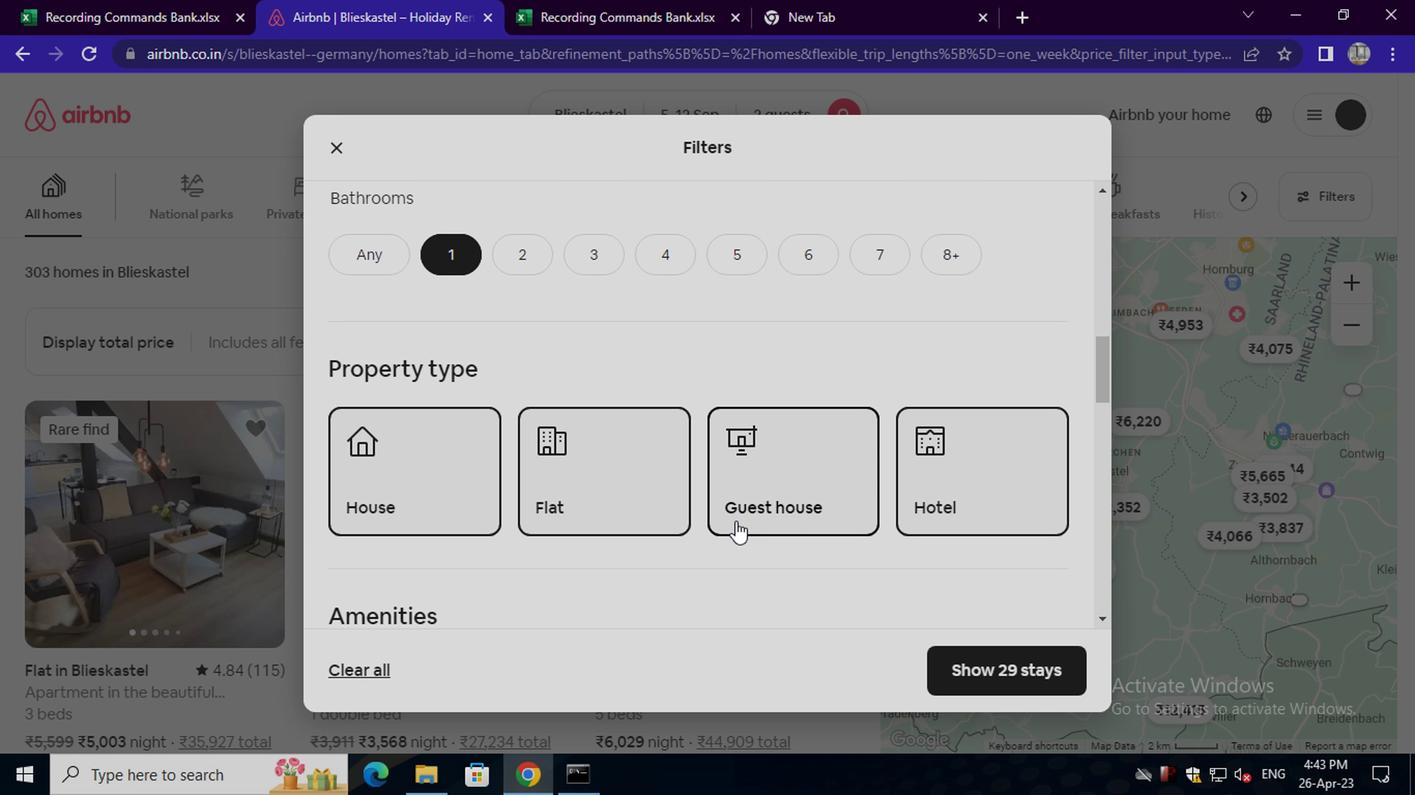 
Action: Mouse scrolled (735, 518) with delta (0, -1)
Screenshot: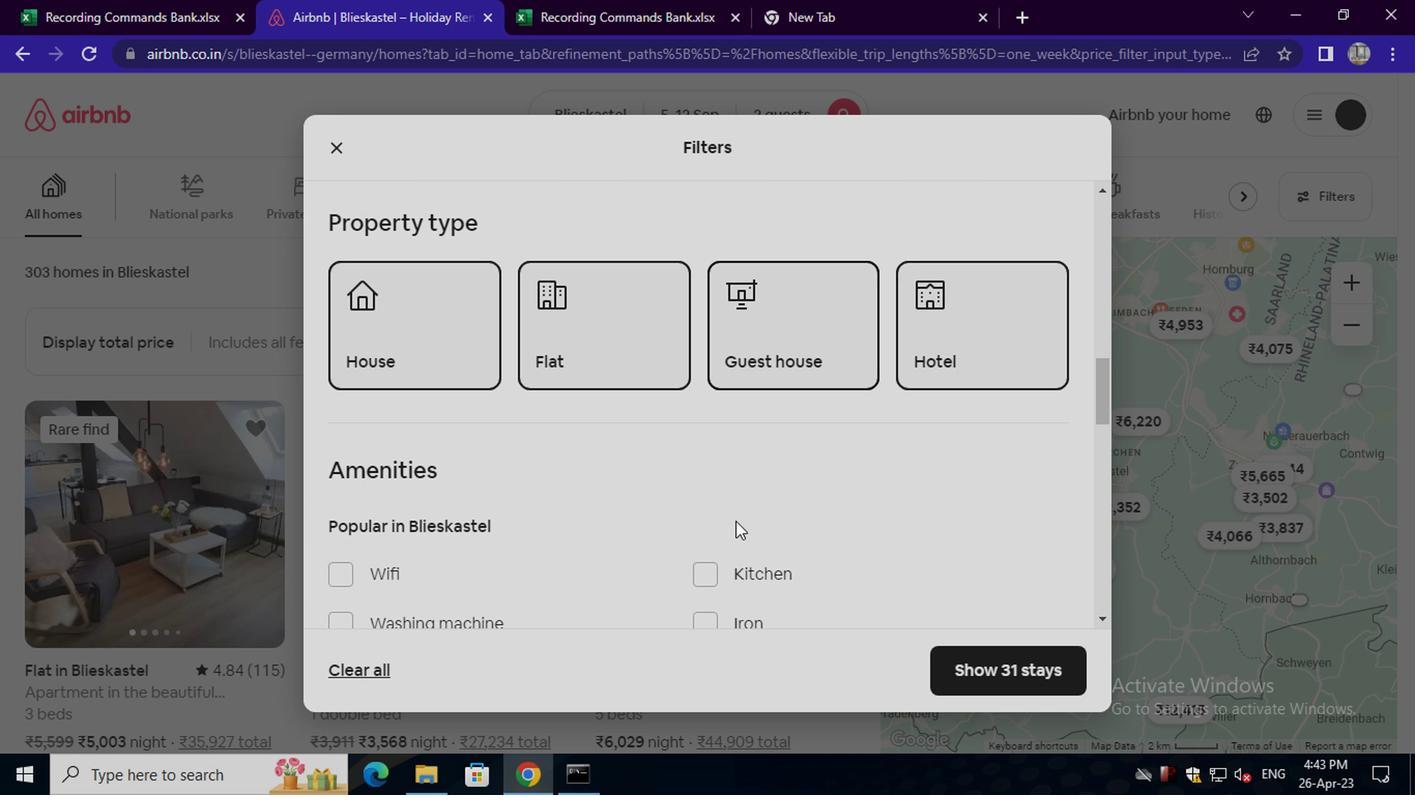 
Action: Mouse moved to (935, 525)
Screenshot: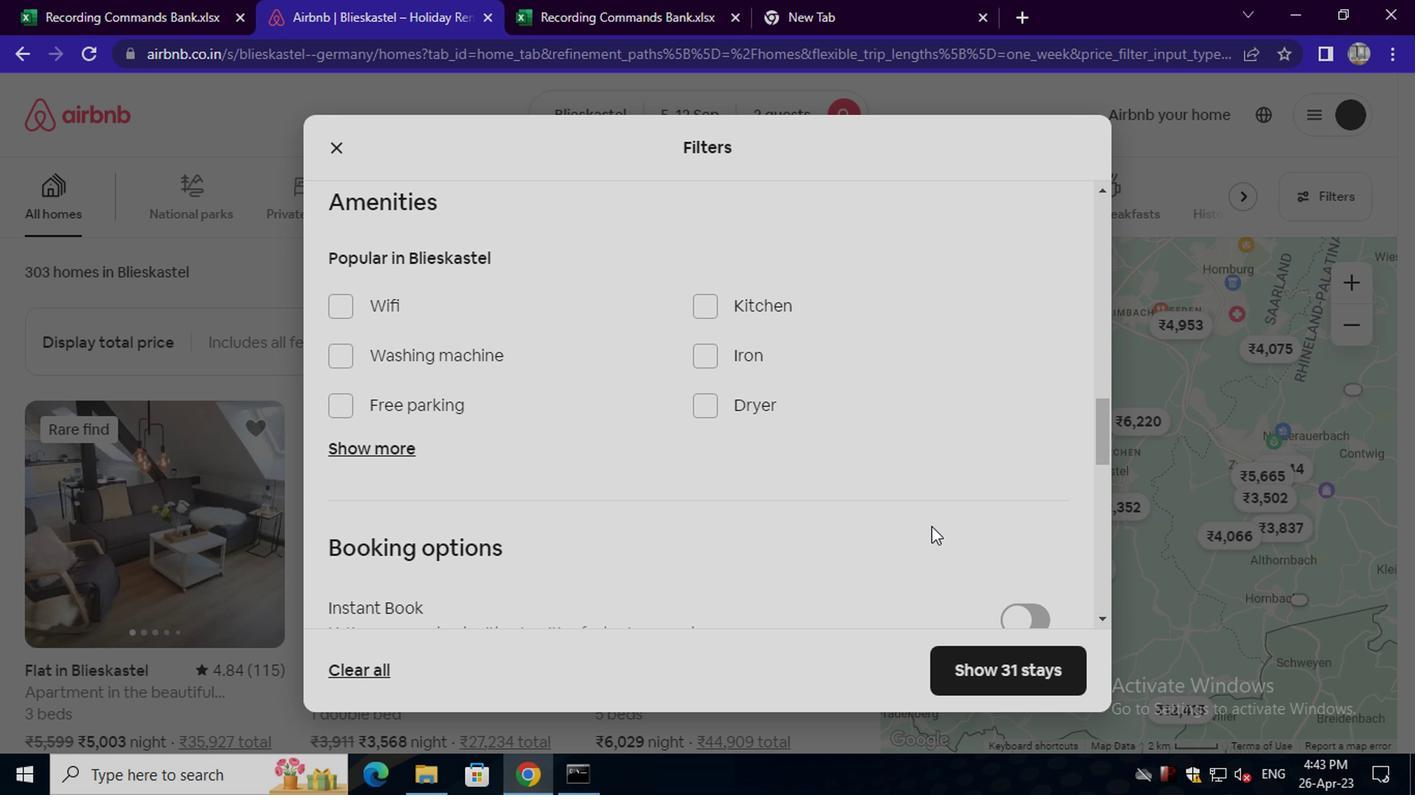 
Action: Mouse scrolled (935, 524) with delta (0, 0)
Screenshot: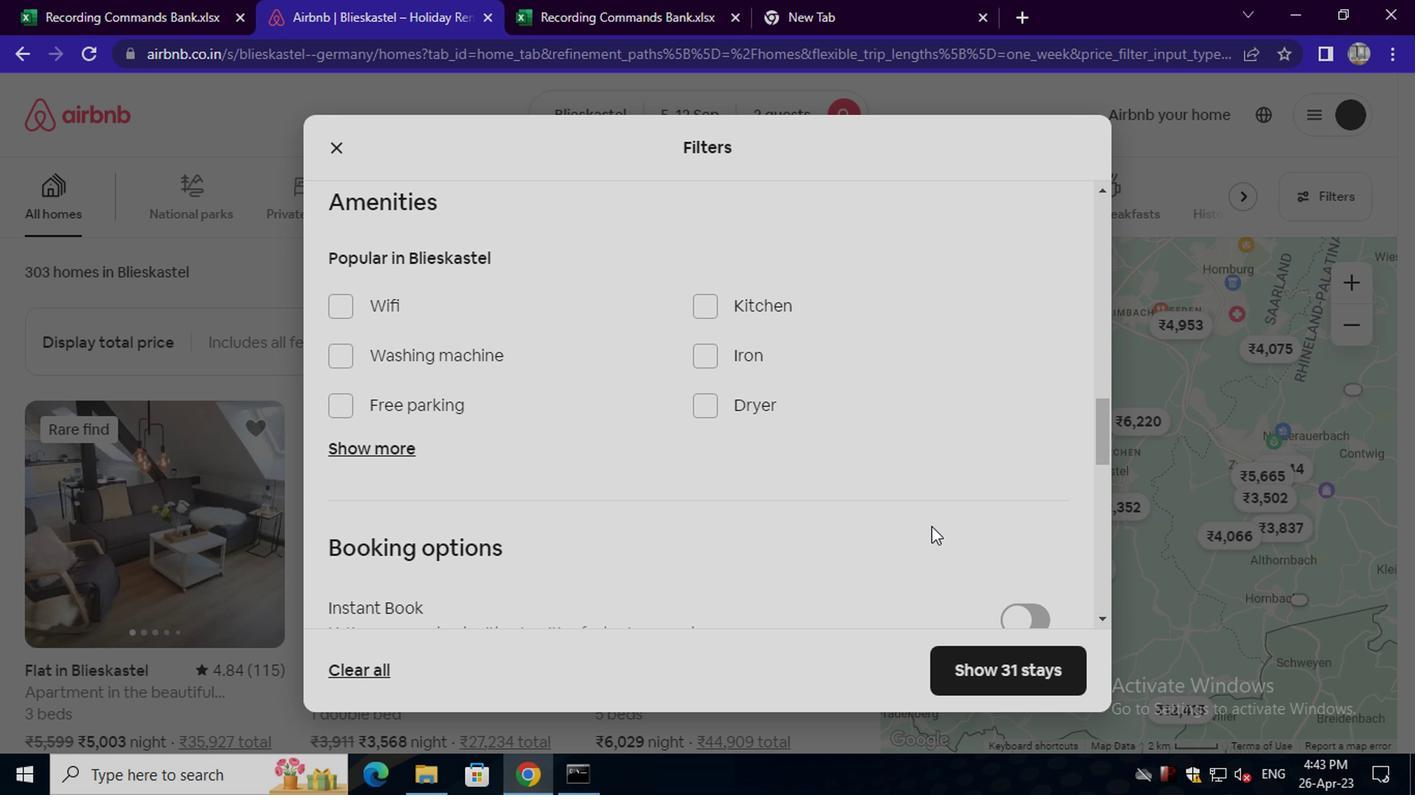 
Action: Mouse moved to (935, 526)
Screenshot: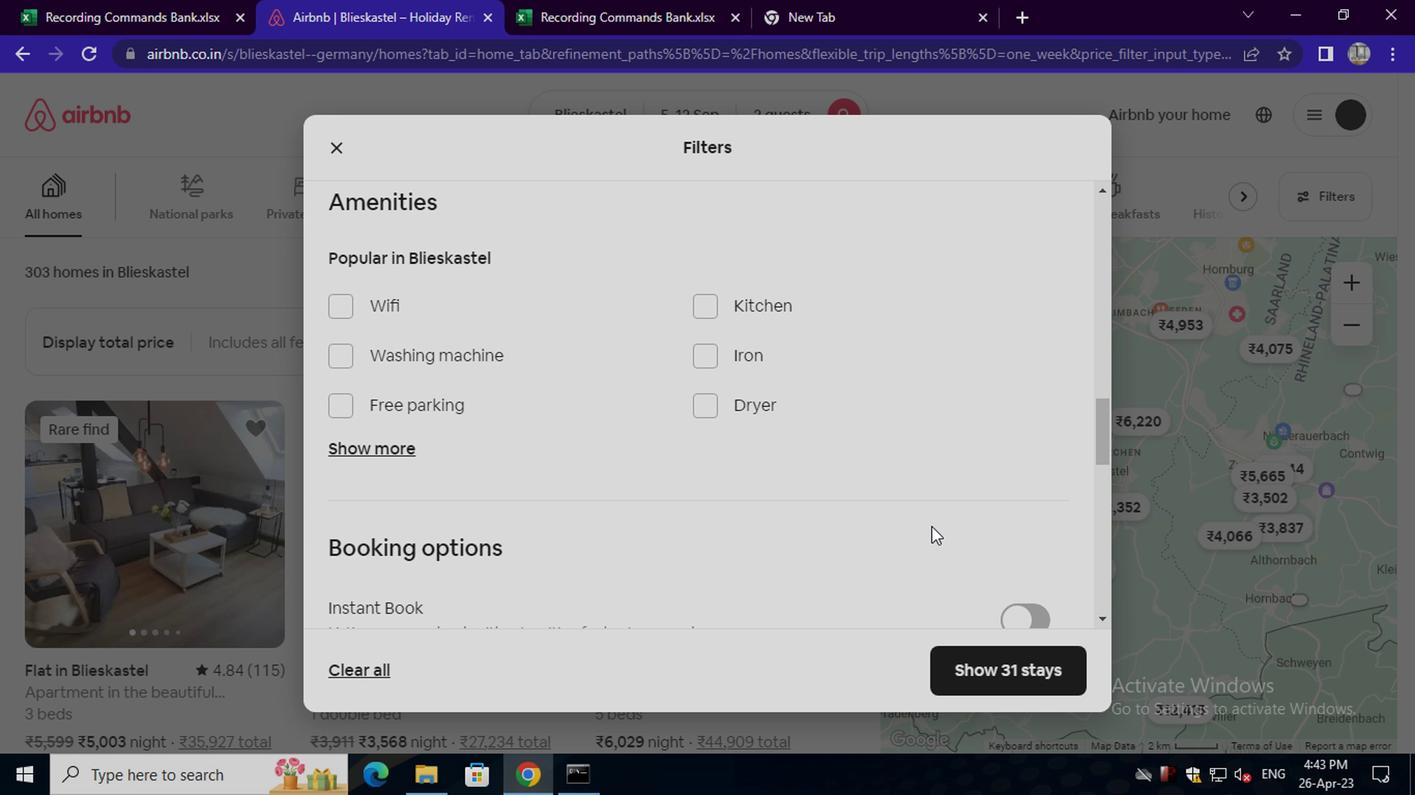 
Action: Mouse scrolled (935, 525) with delta (0, 0)
Screenshot: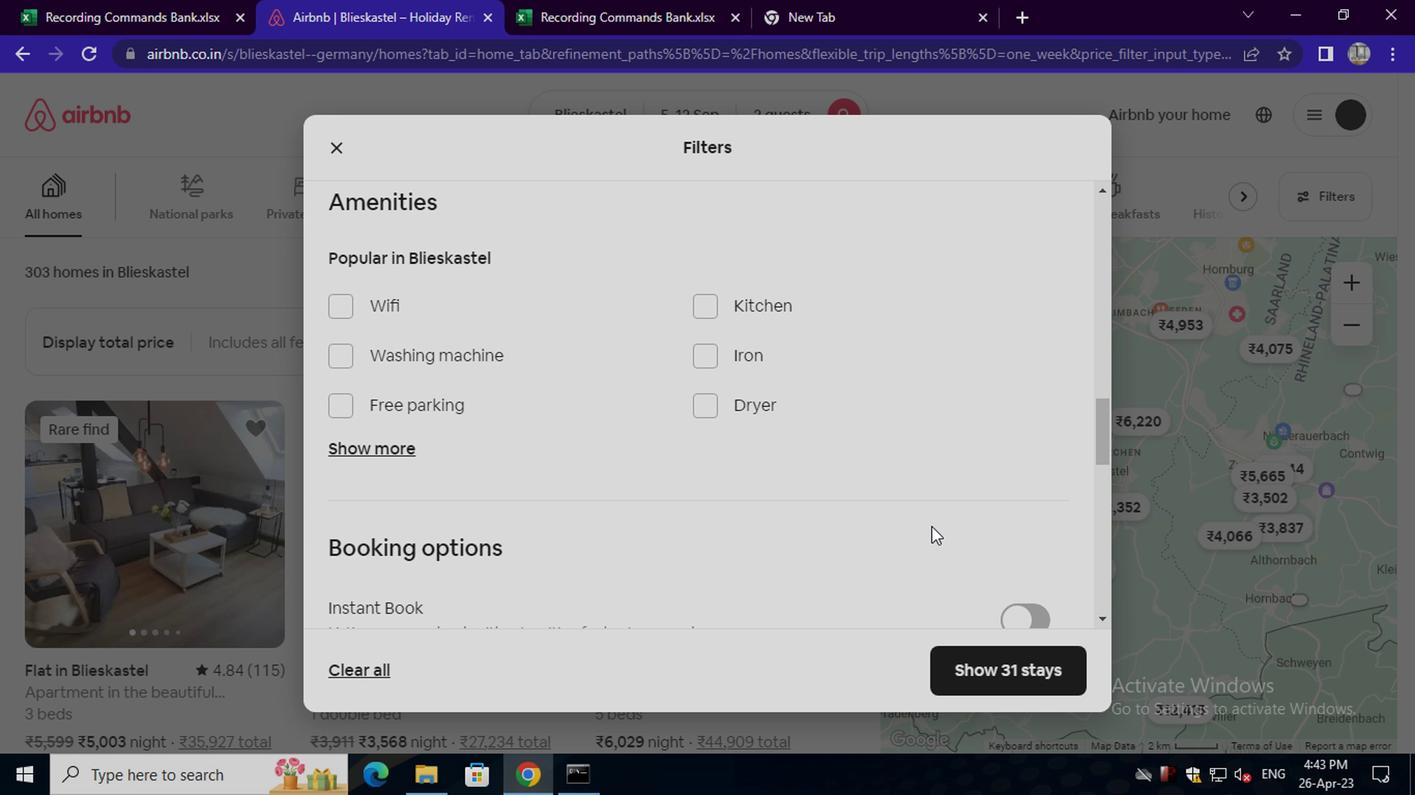 
Action: Mouse moved to (1045, 481)
Screenshot: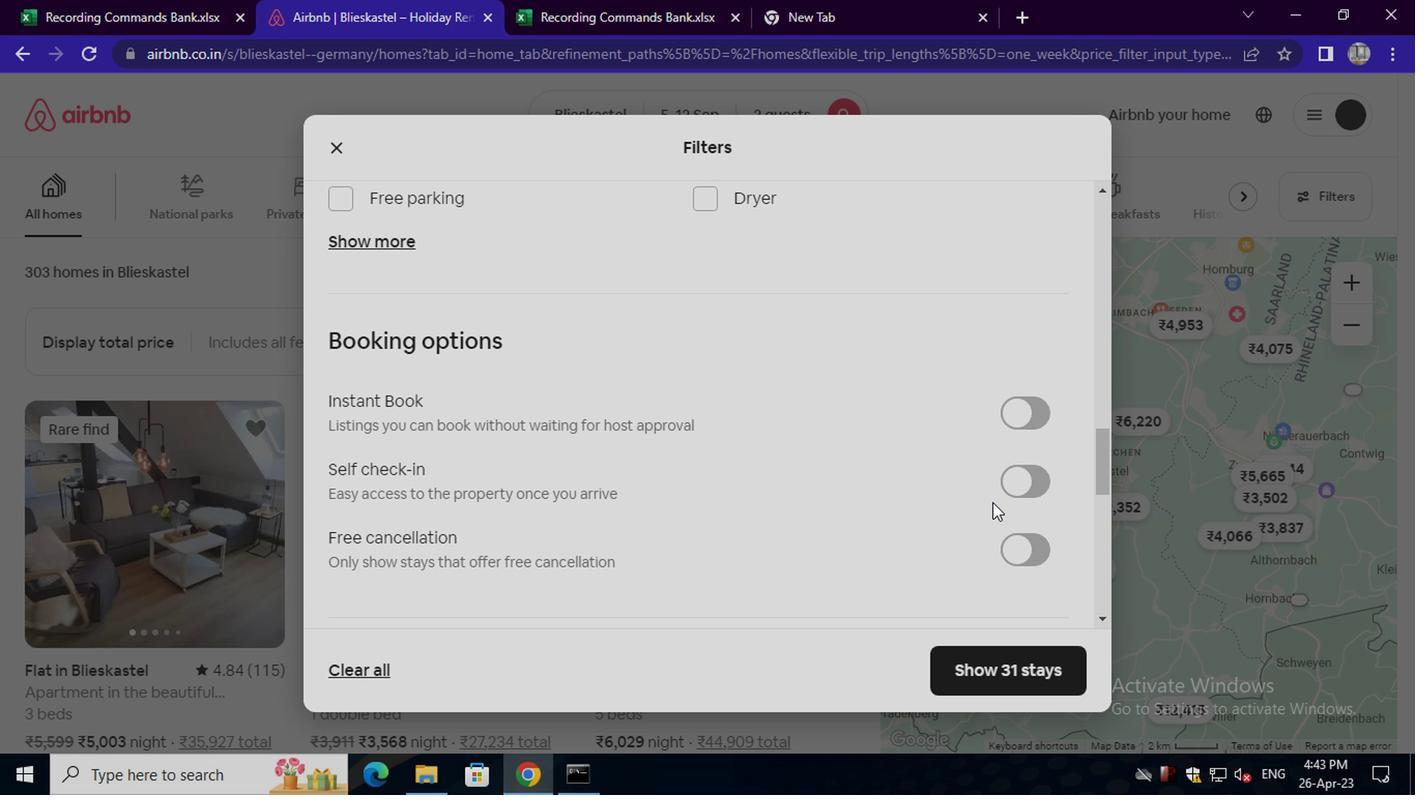 
Action: Mouse pressed left at (1045, 481)
Screenshot: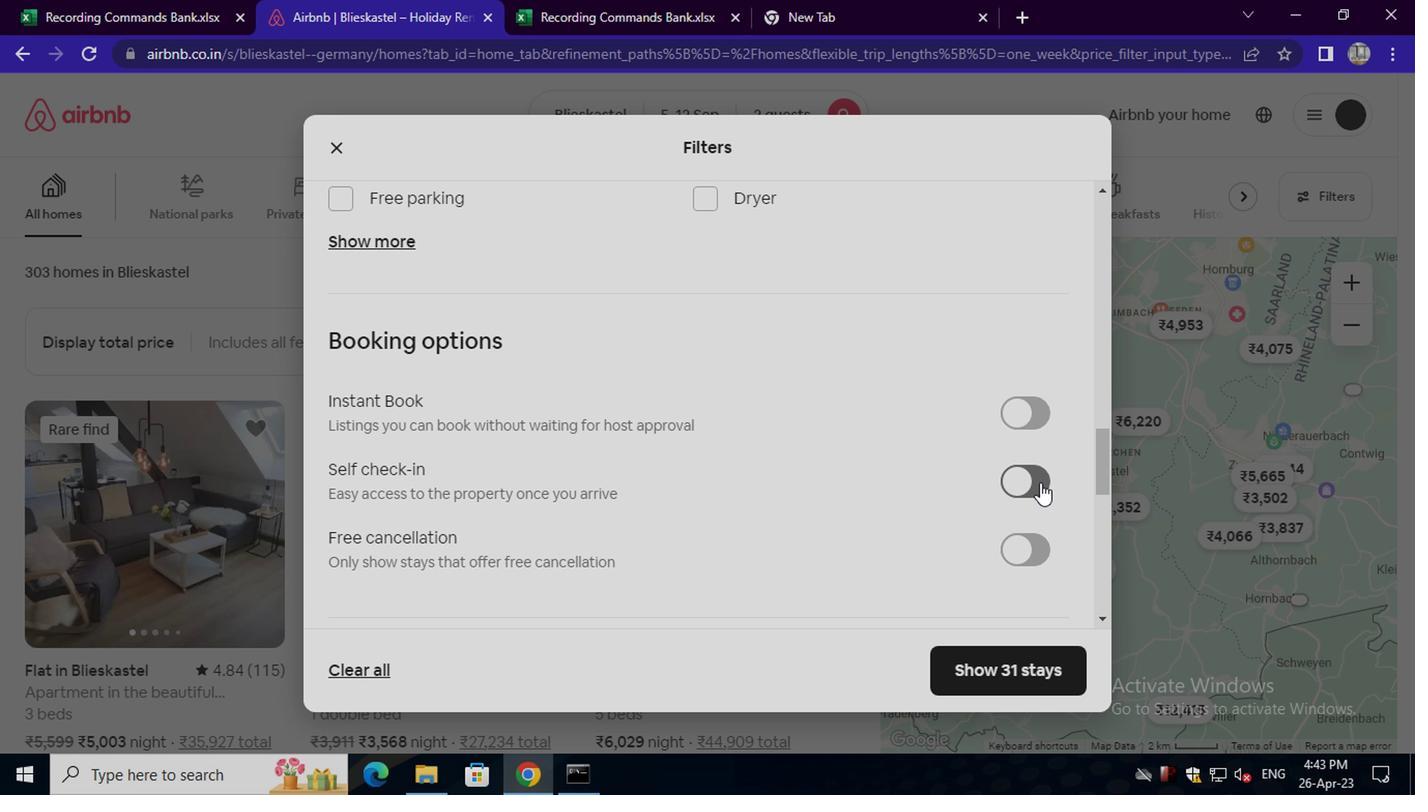 
Action: Mouse moved to (779, 496)
Screenshot: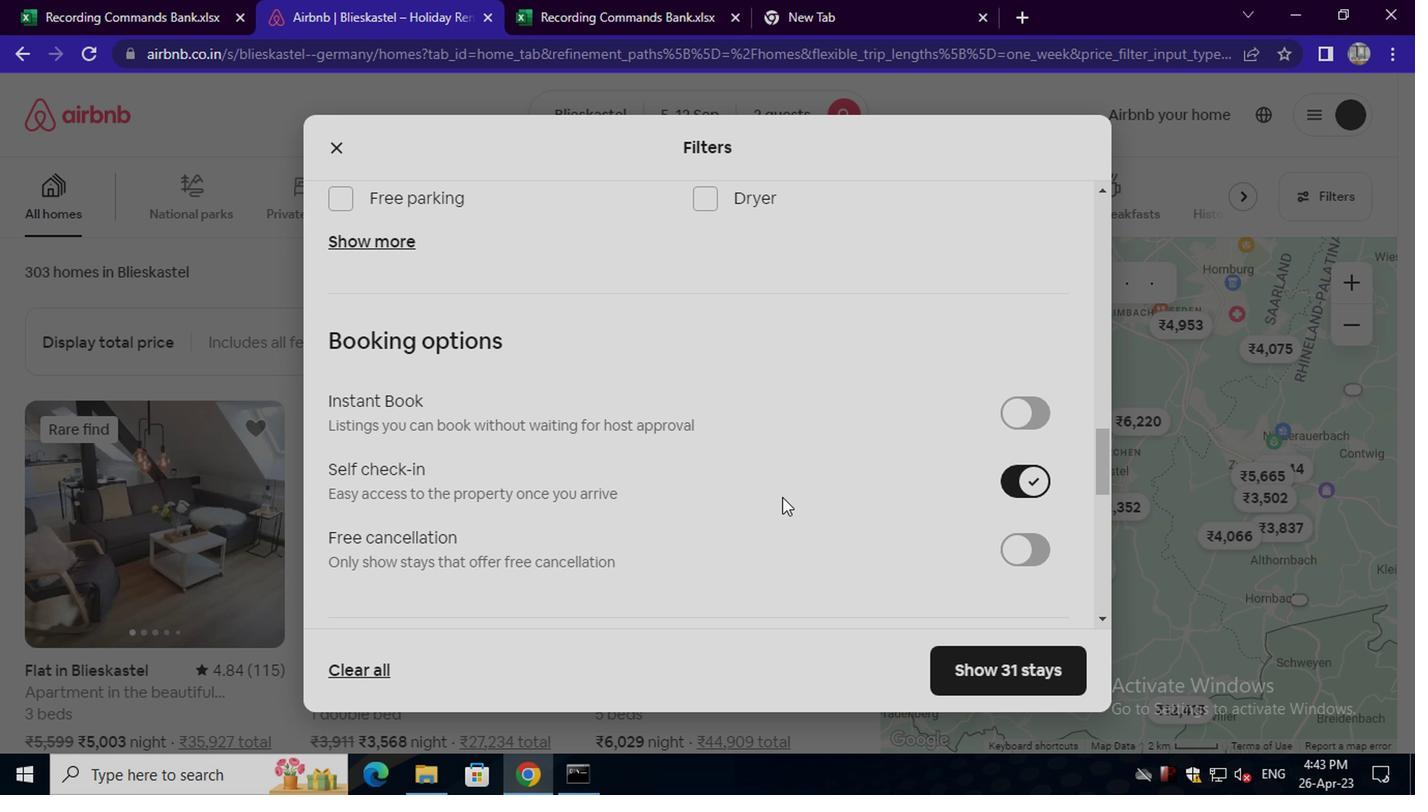
Action: Mouse scrolled (779, 494) with delta (0, -1)
Screenshot: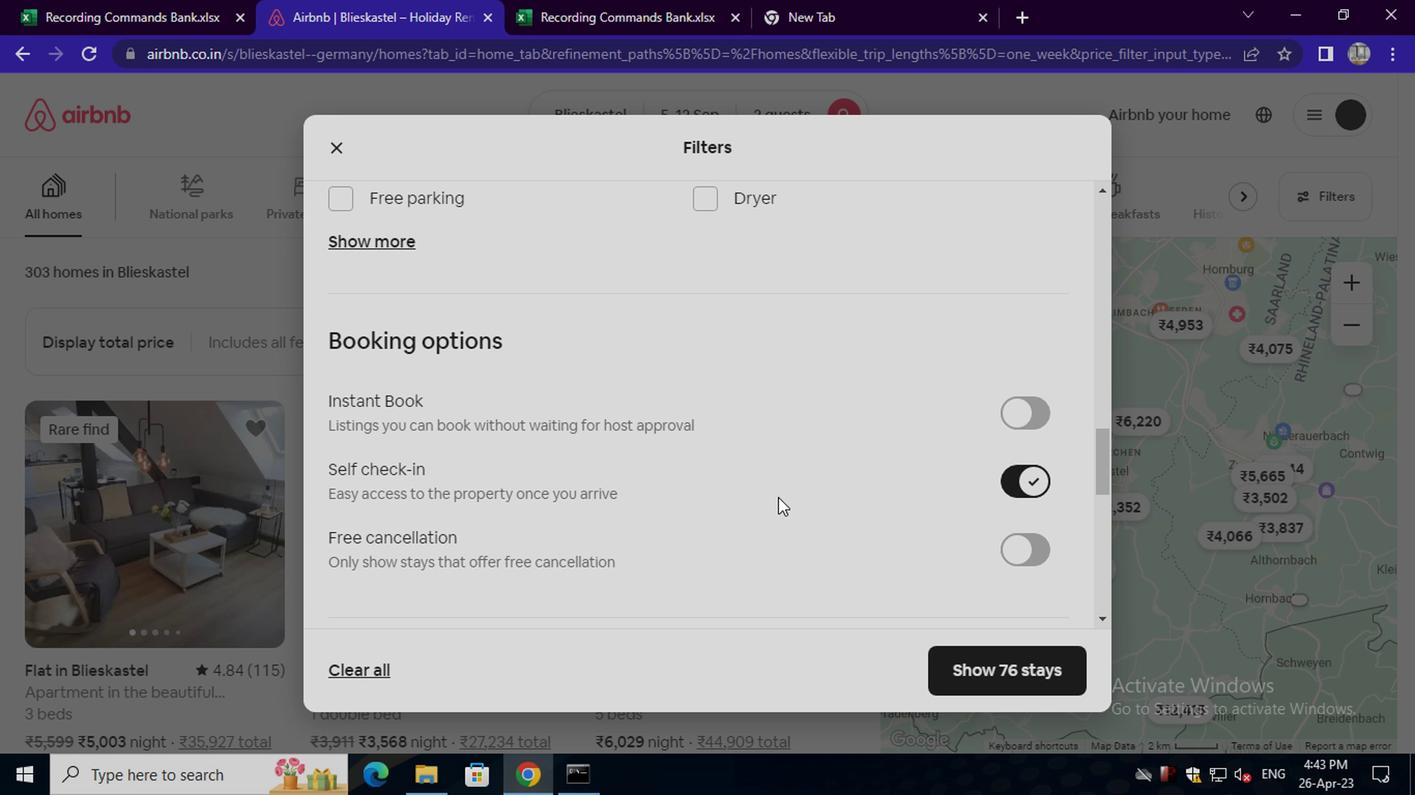 
Action: Mouse scrolled (779, 494) with delta (0, -1)
Screenshot: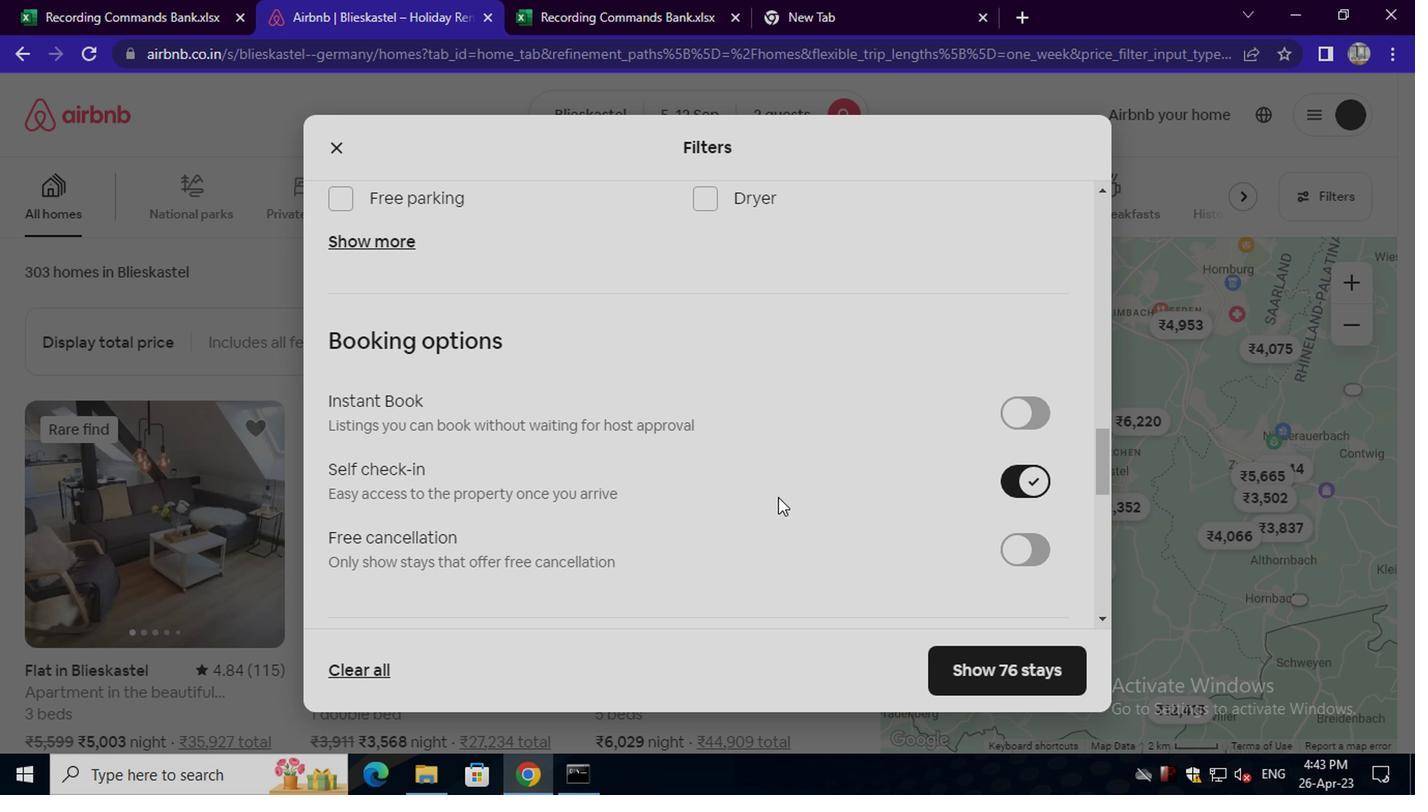 
Action: Mouse scrolled (779, 494) with delta (0, -1)
Screenshot: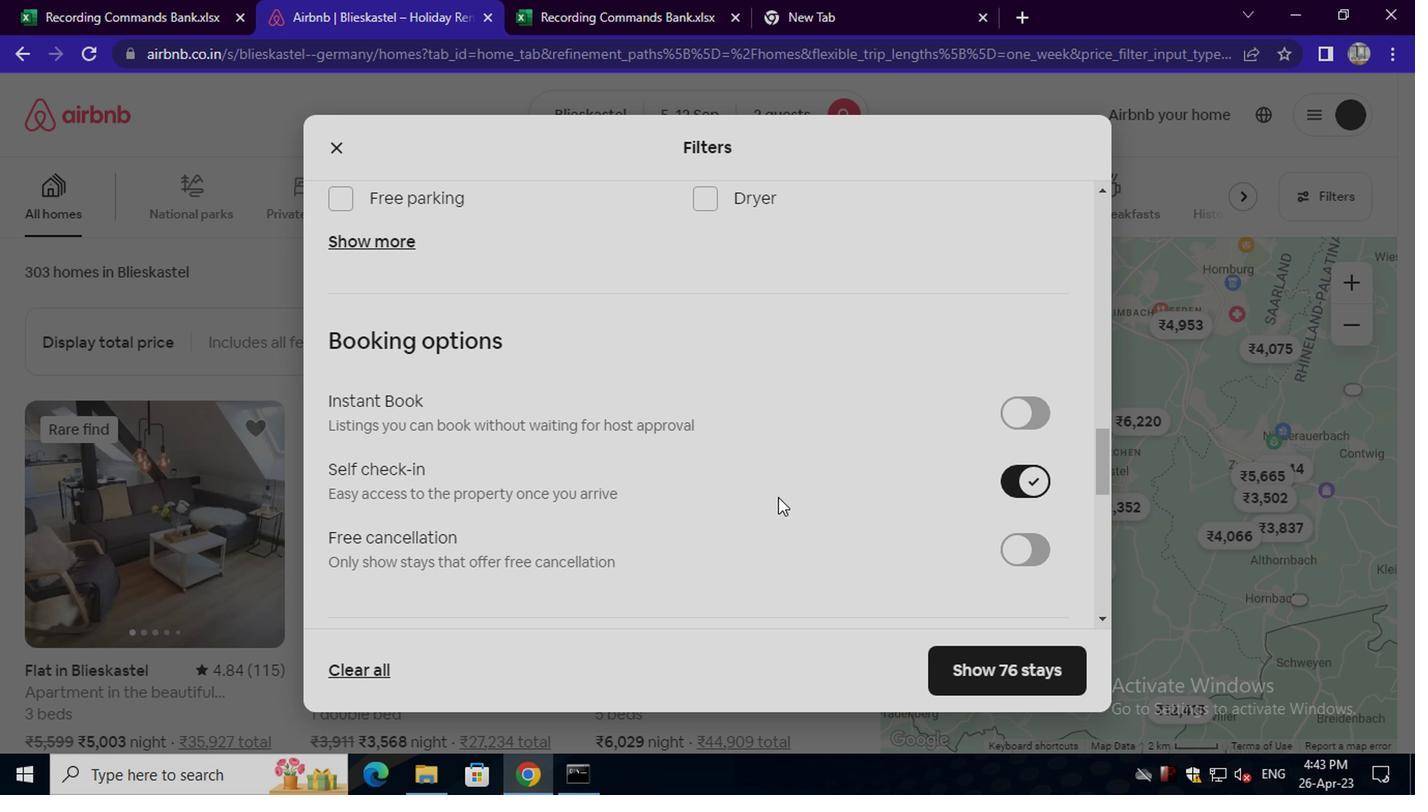 
Action: Mouse scrolled (779, 494) with delta (0, -1)
Screenshot: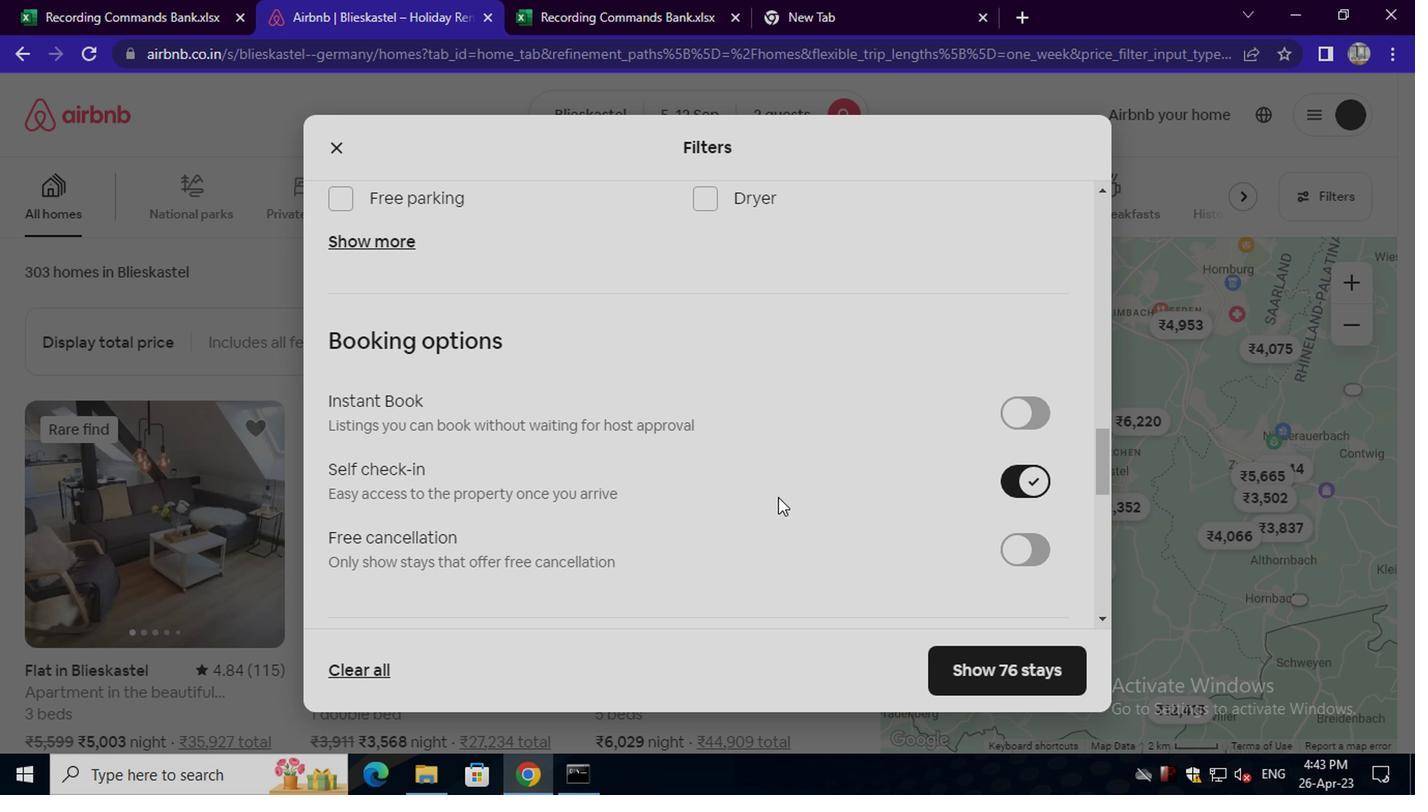 
Action: Mouse scrolled (779, 494) with delta (0, -1)
Screenshot: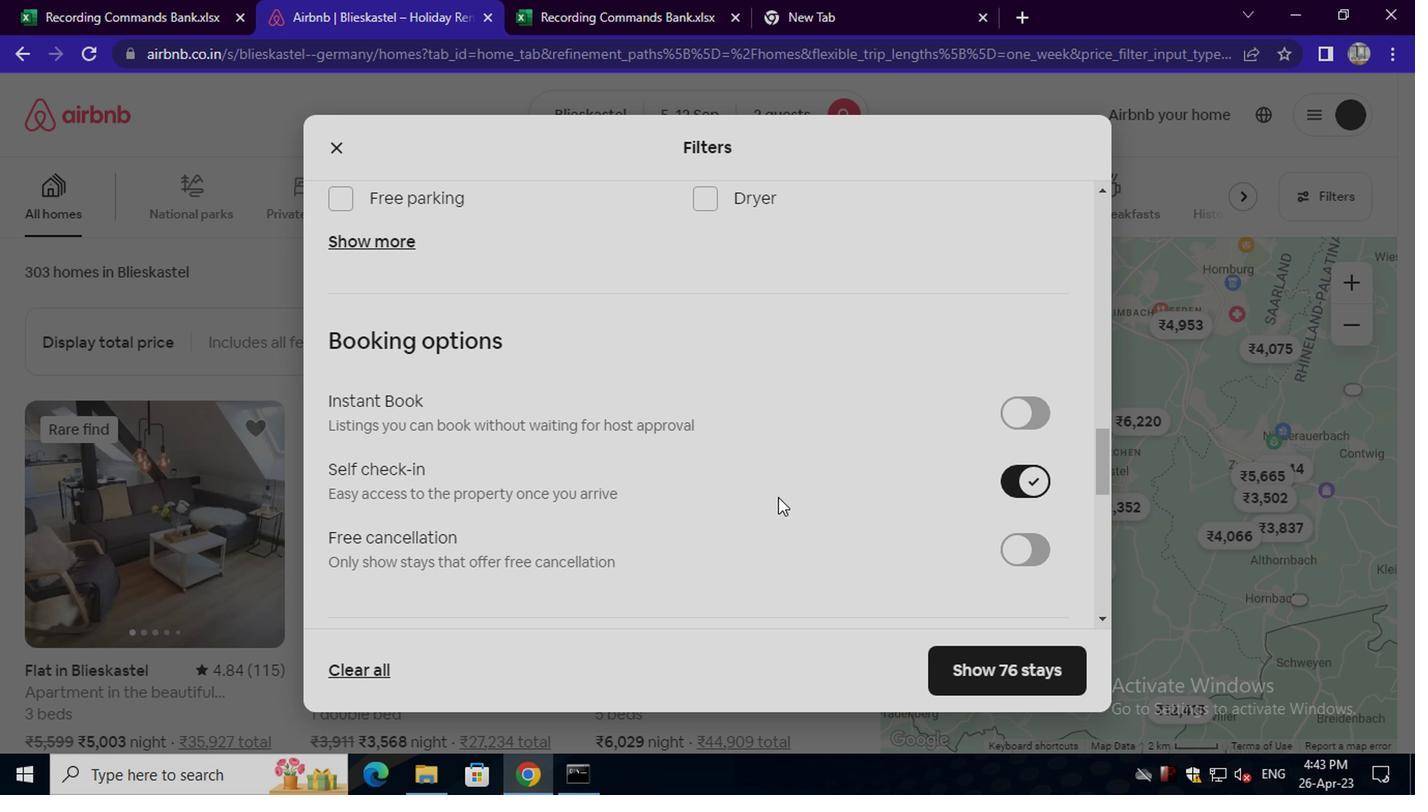 
Action: Mouse scrolled (779, 494) with delta (0, -1)
Screenshot: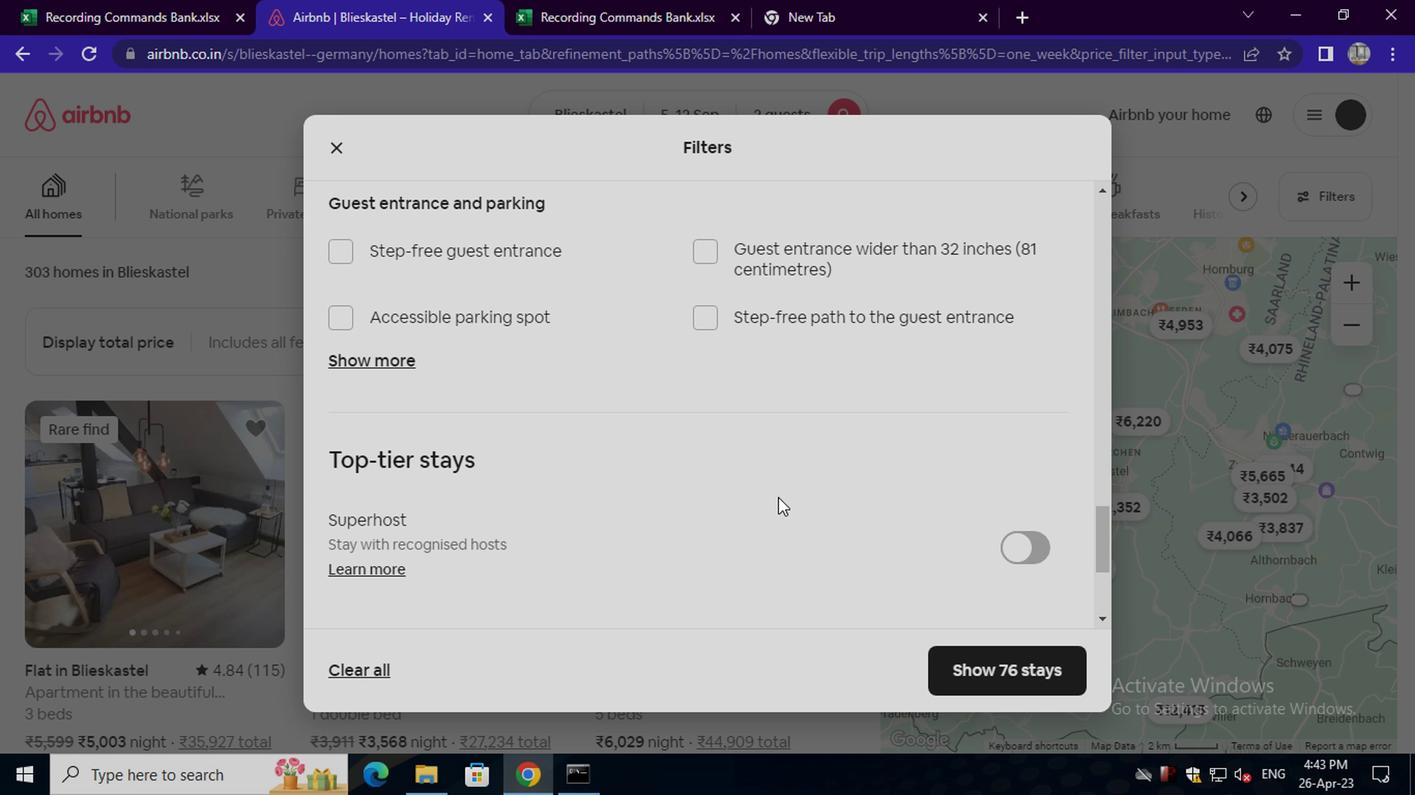 
Action: Mouse scrolled (779, 494) with delta (0, -1)
Screenshot: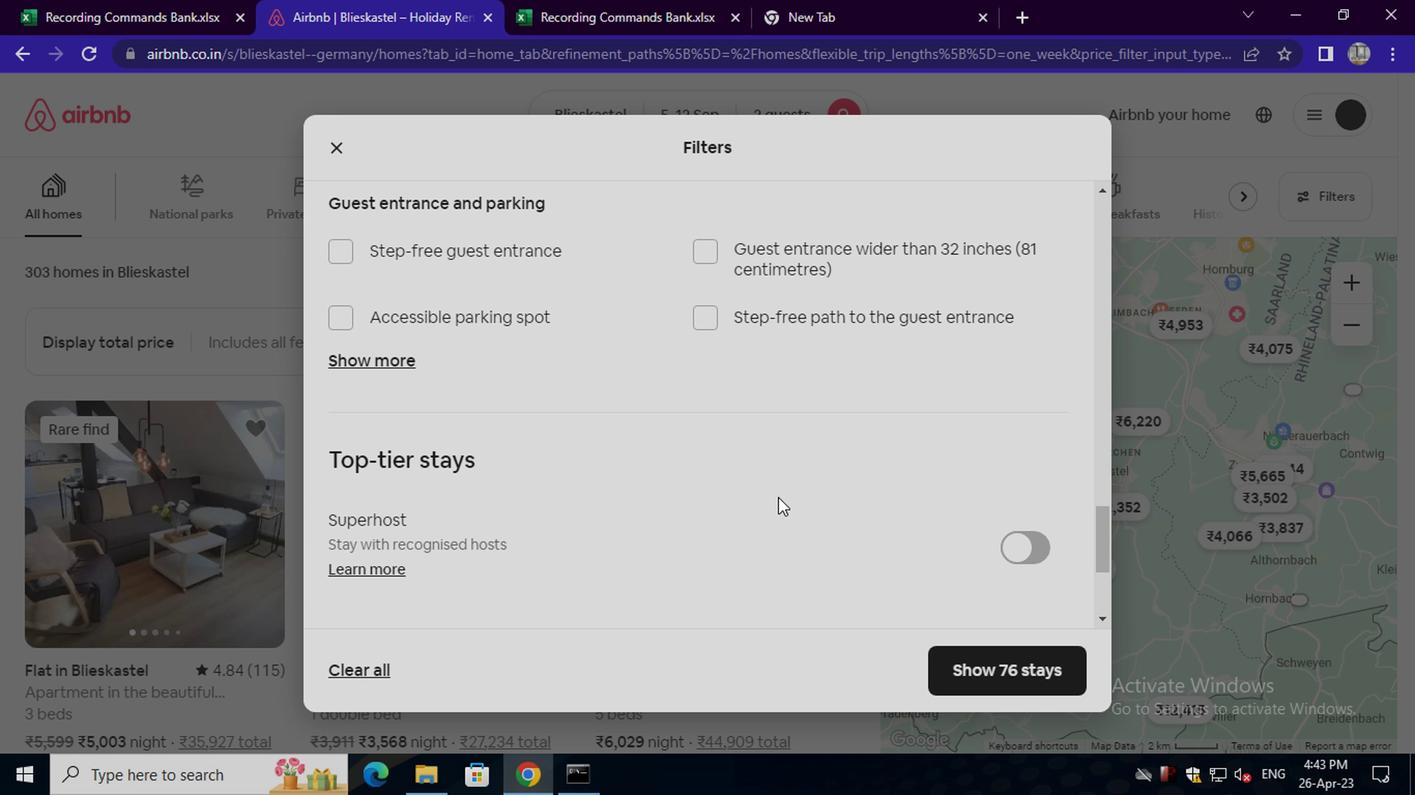 
Action: Mouse scrolled (779, 494) with delta (0, -1)
Screenshot: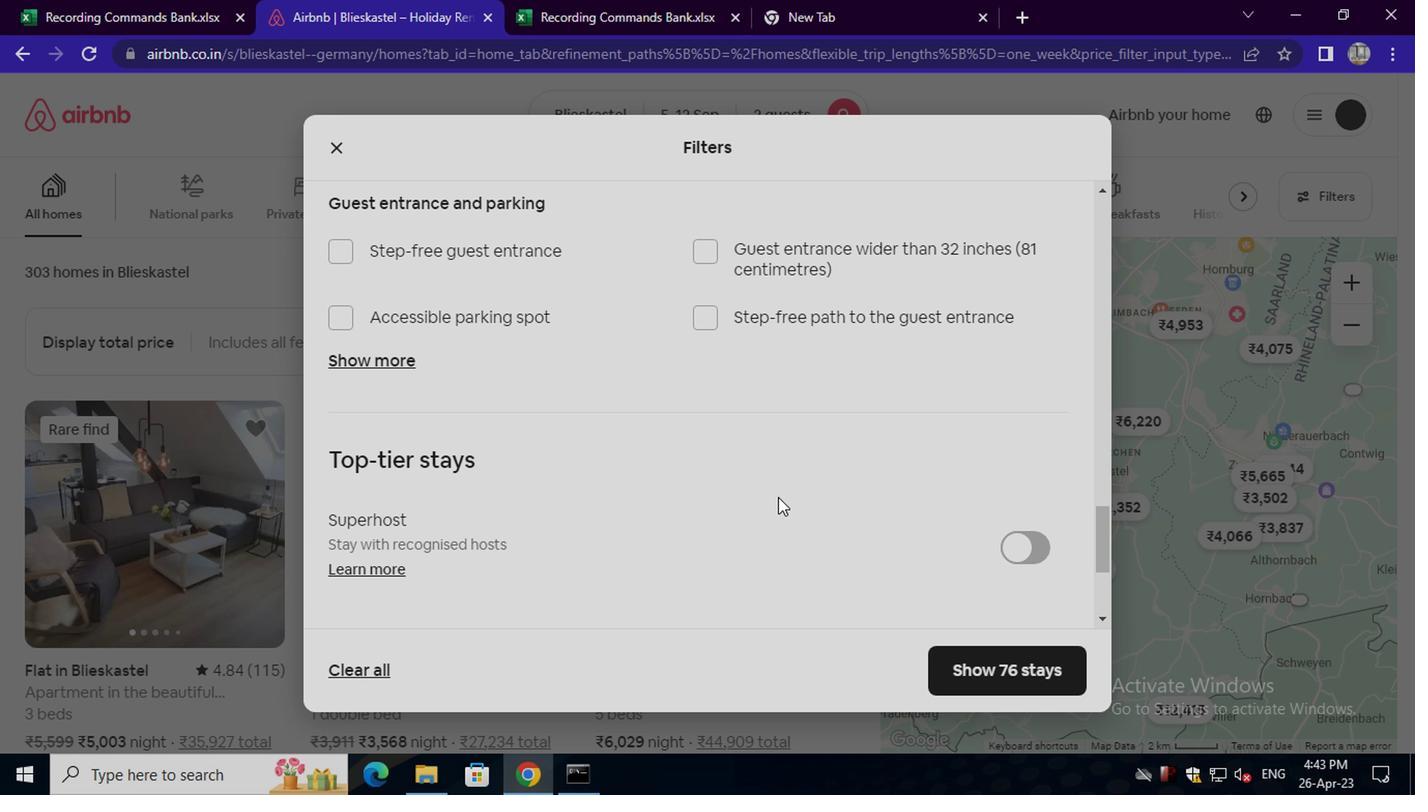 
Action: Mouse moved to (392, 489)
Screenshot: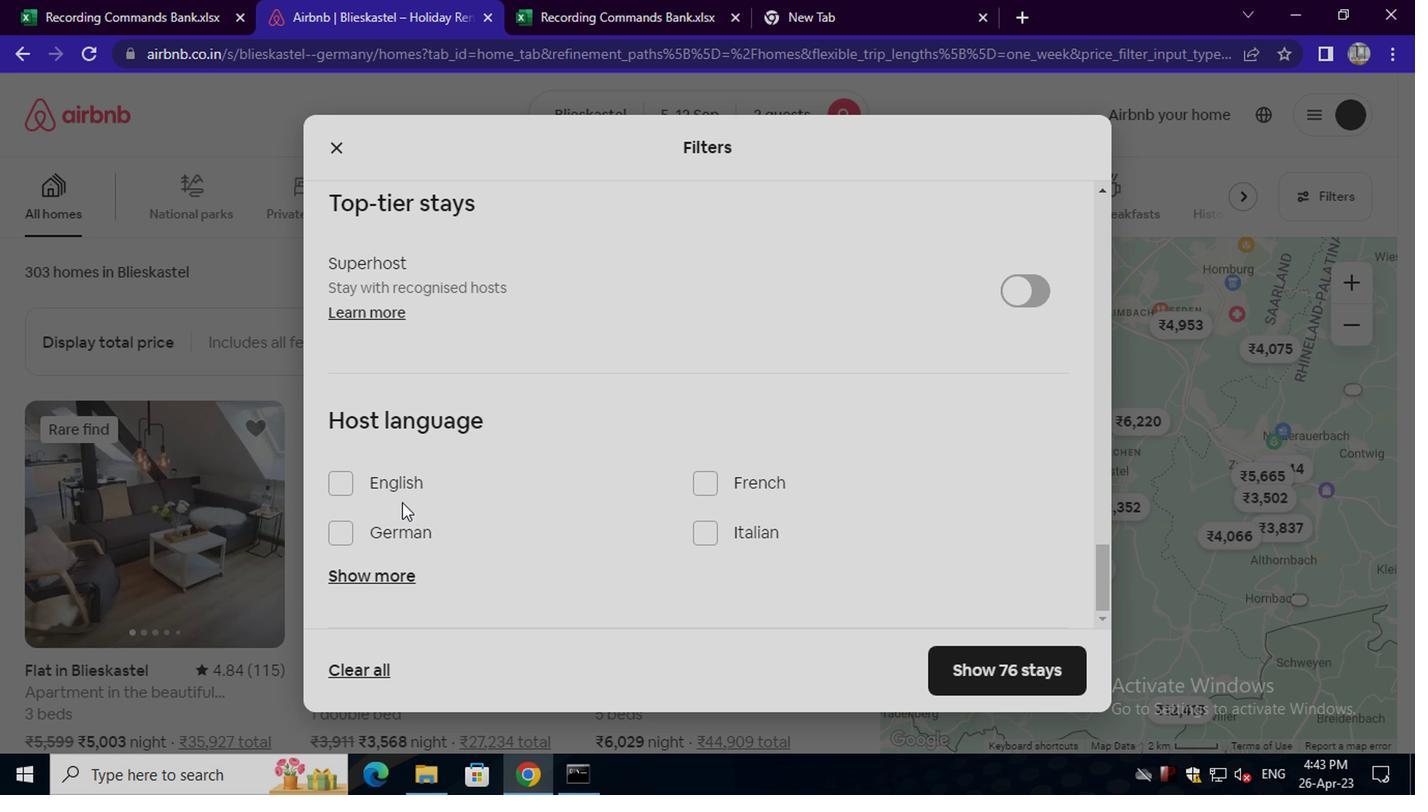 
Action: Mouse pressed left at (392, 489)
Screenshot: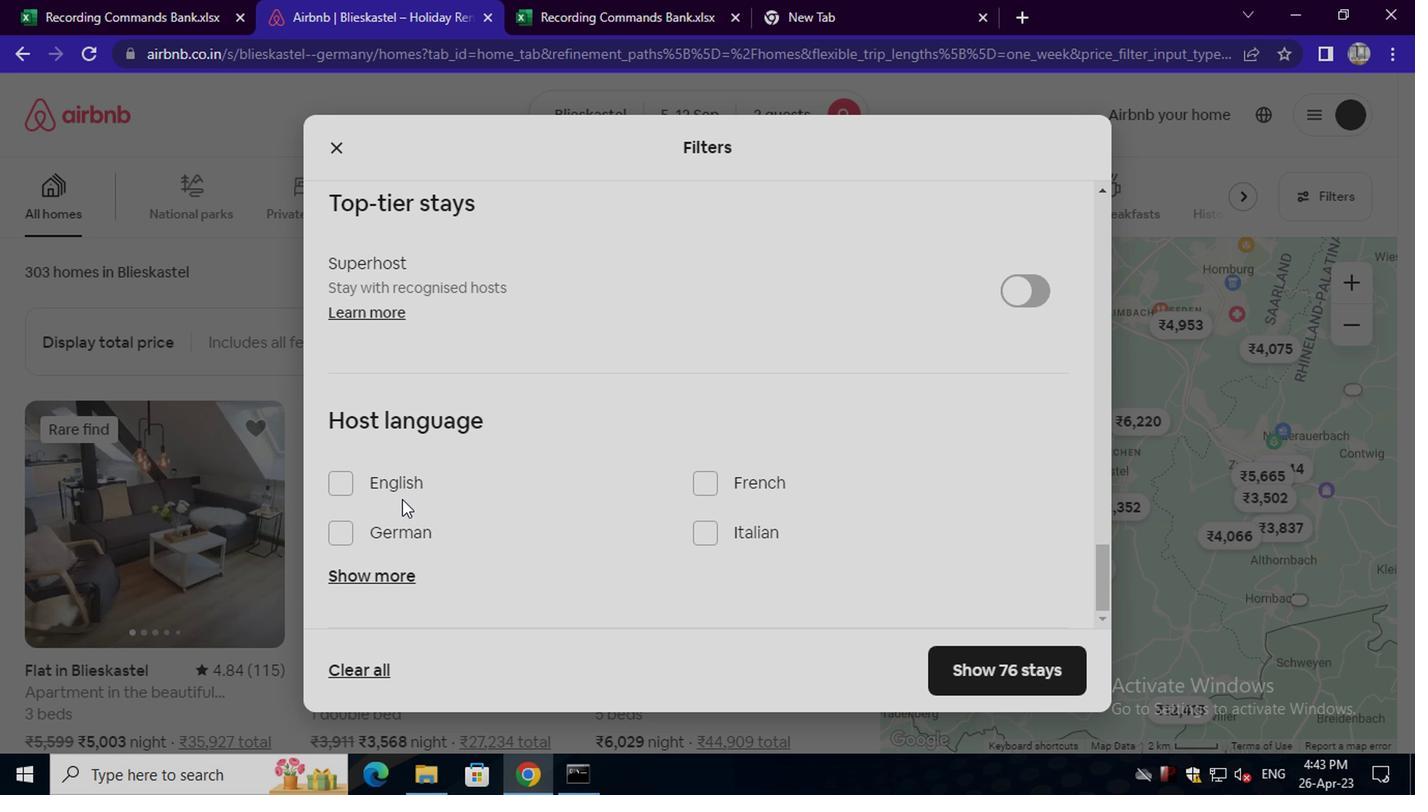 
Action: Mouse moved to (997, 680)
Screenshot: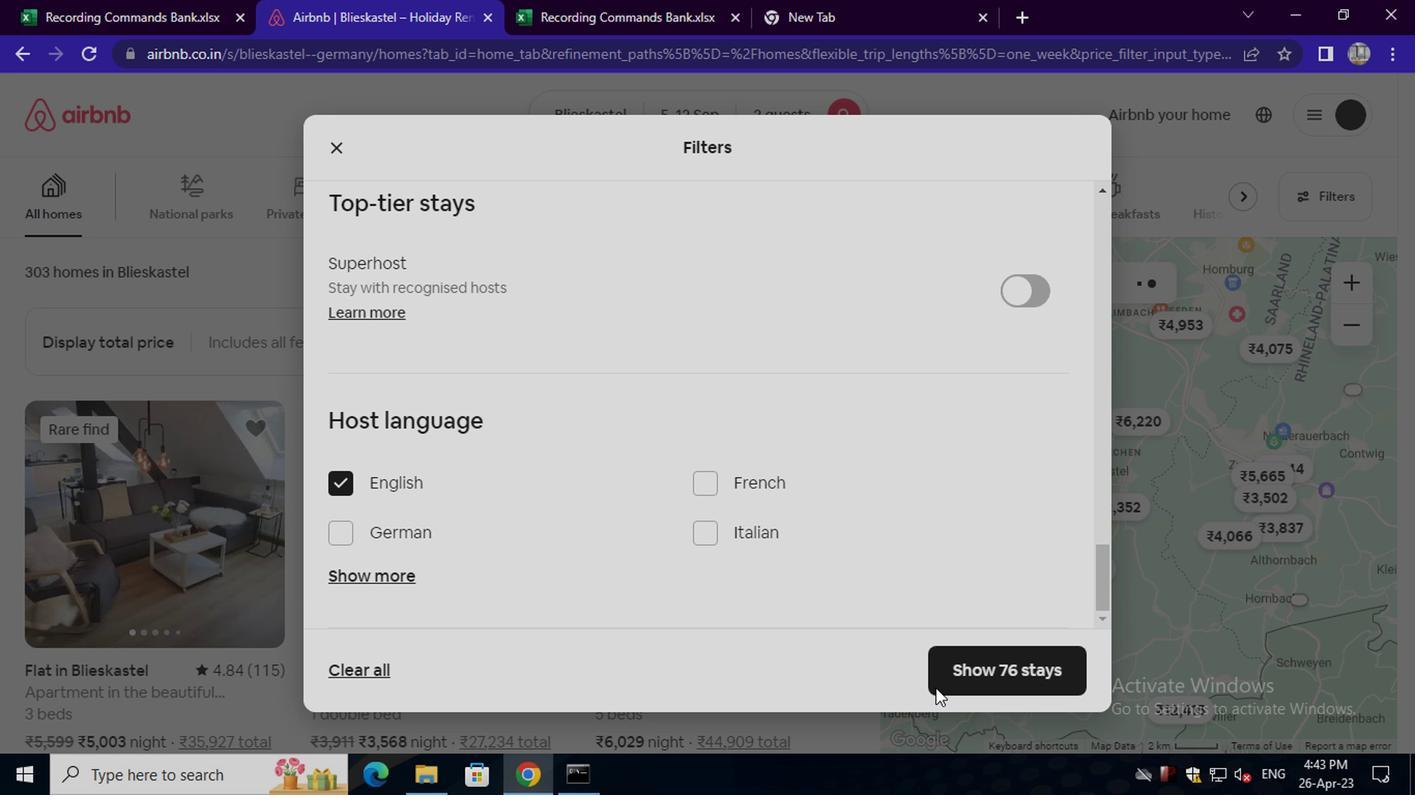 
Action: Mouse pressed left at (997, 680)
Screenshot: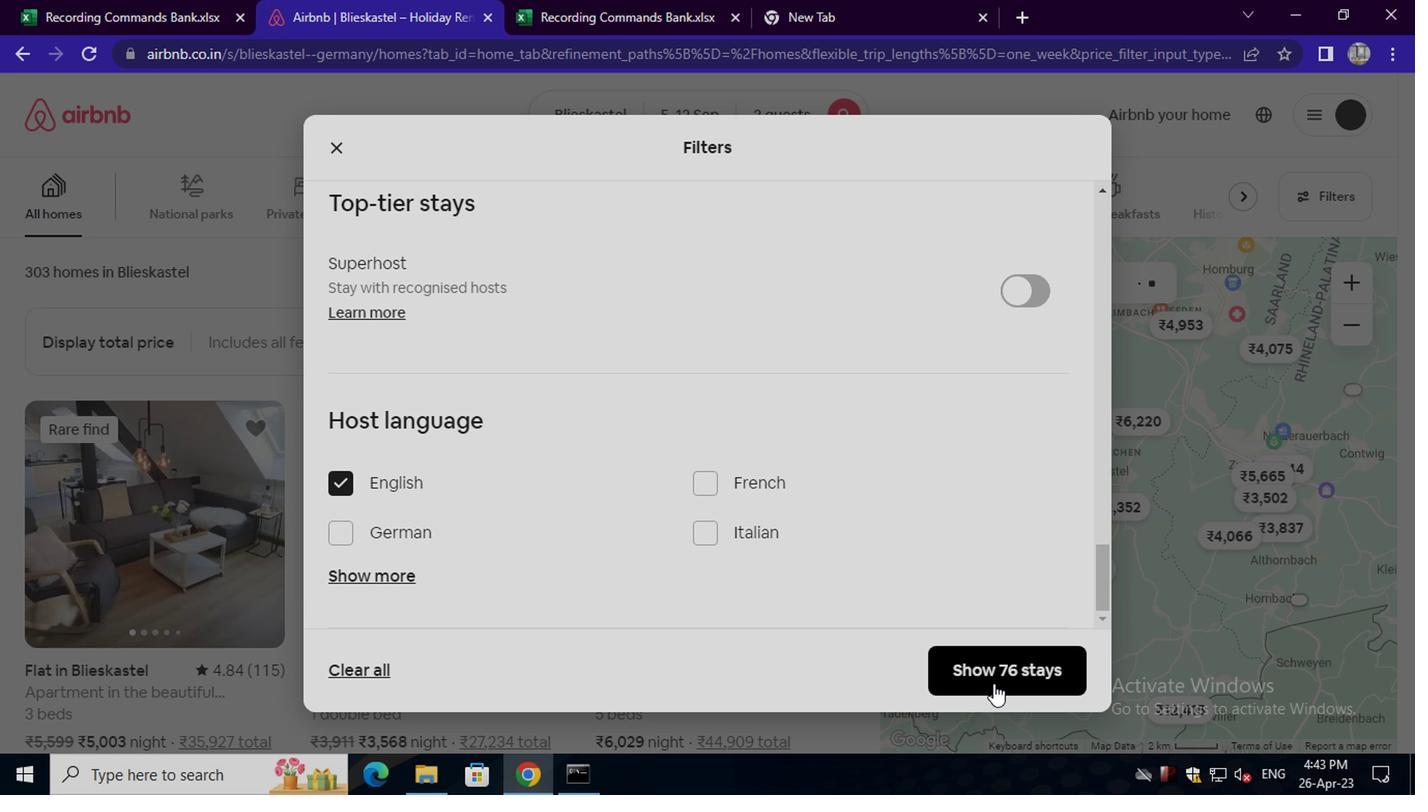 
